 Task: Create report for student object.
Action: Mouse moved to (614, 111)
Screenshot: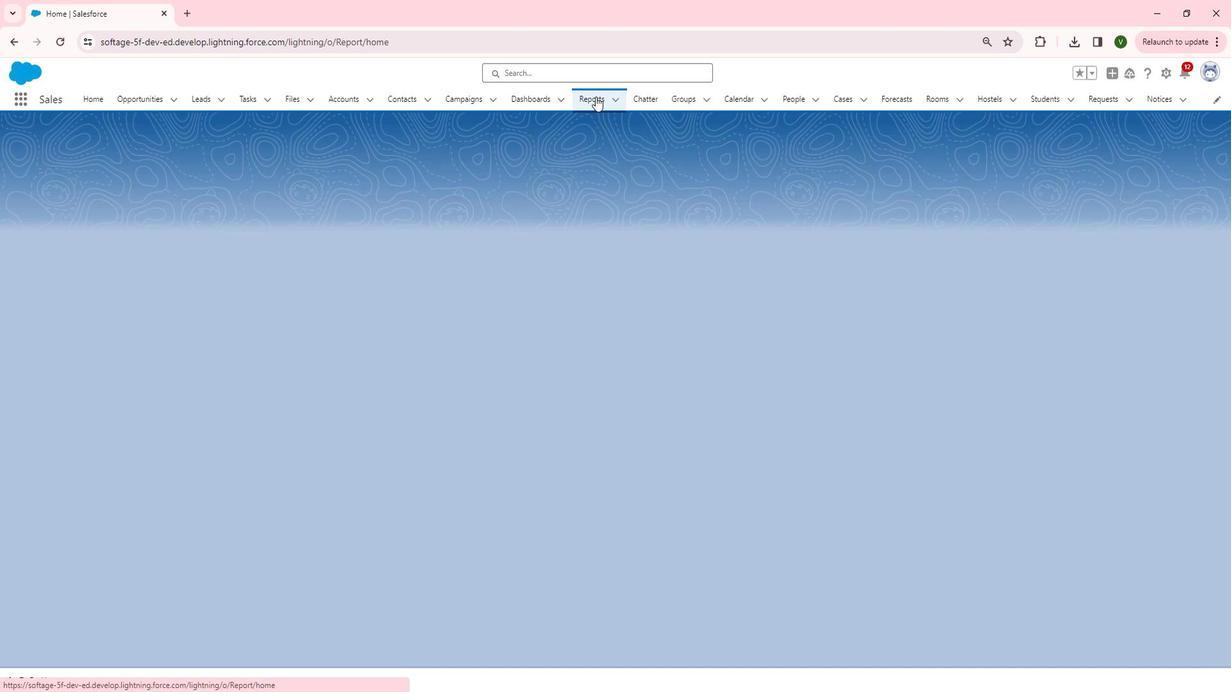 
Action: Mouse pressed left at (614, 111)
Screenshot: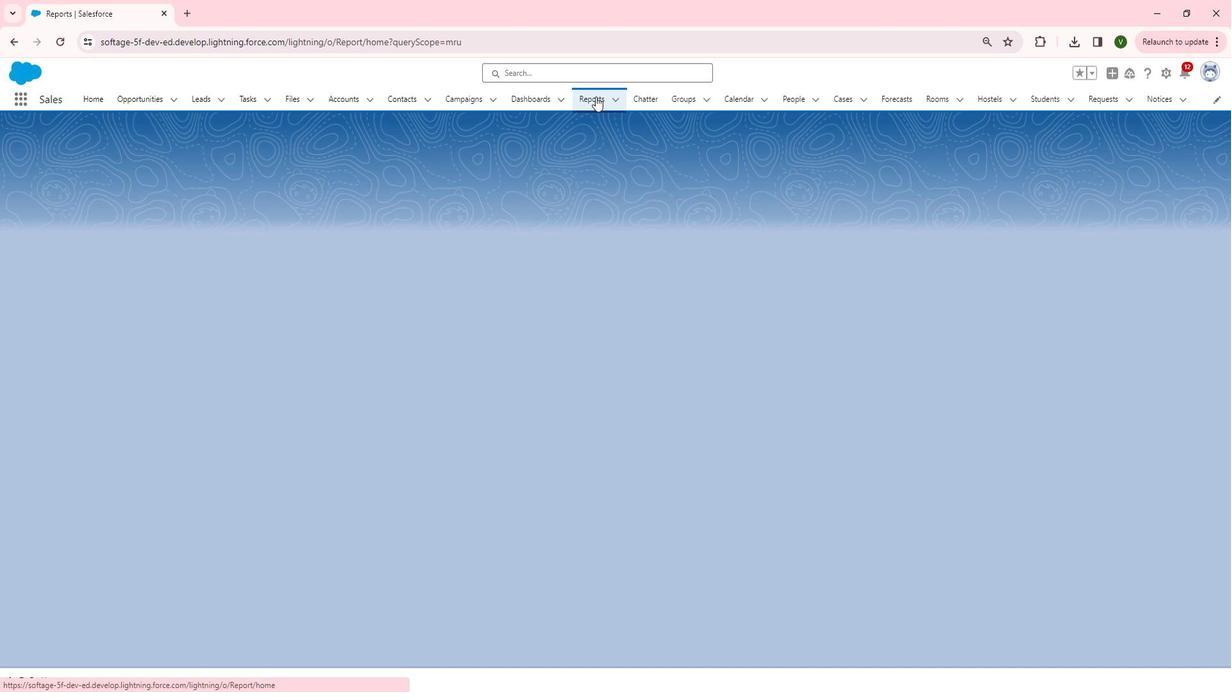 
Action: Mouse moved to (1118, 158)
Screenshot: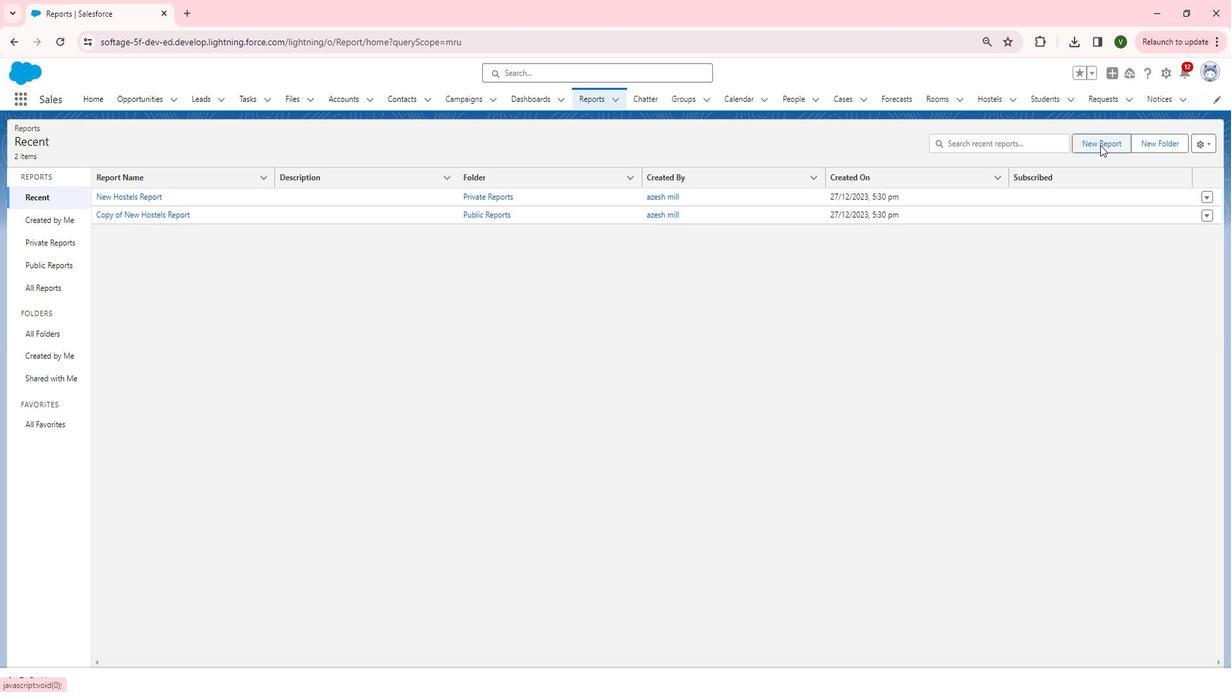 
Action: Mouse pressed left at (1118, 158)
Screenshot: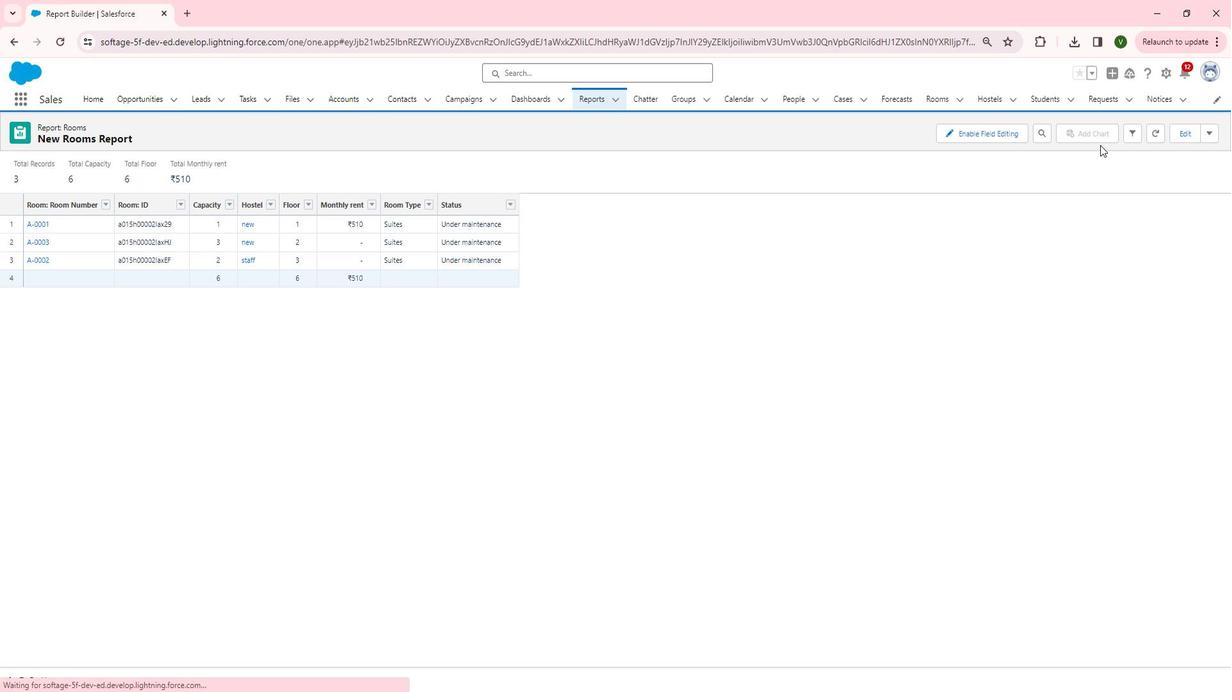 
Action: Mouse moved to (330, 263)
Screenshot: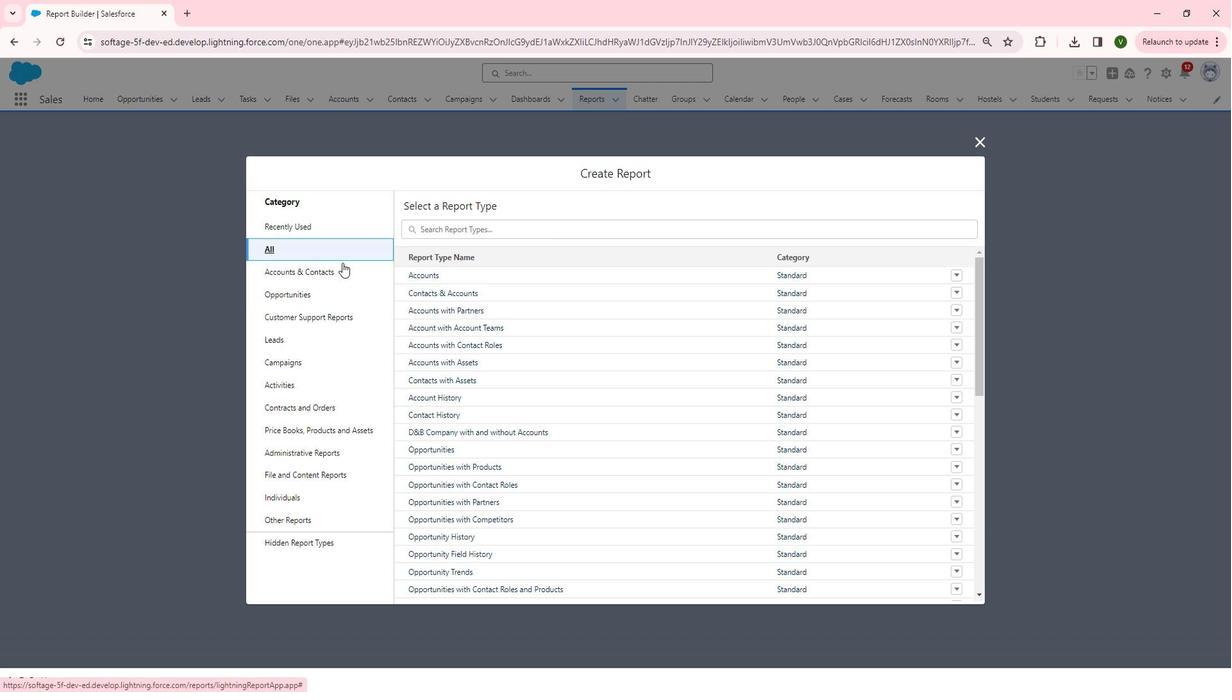 
Action: Mouse pressed left at (330, 263)
Screenshot: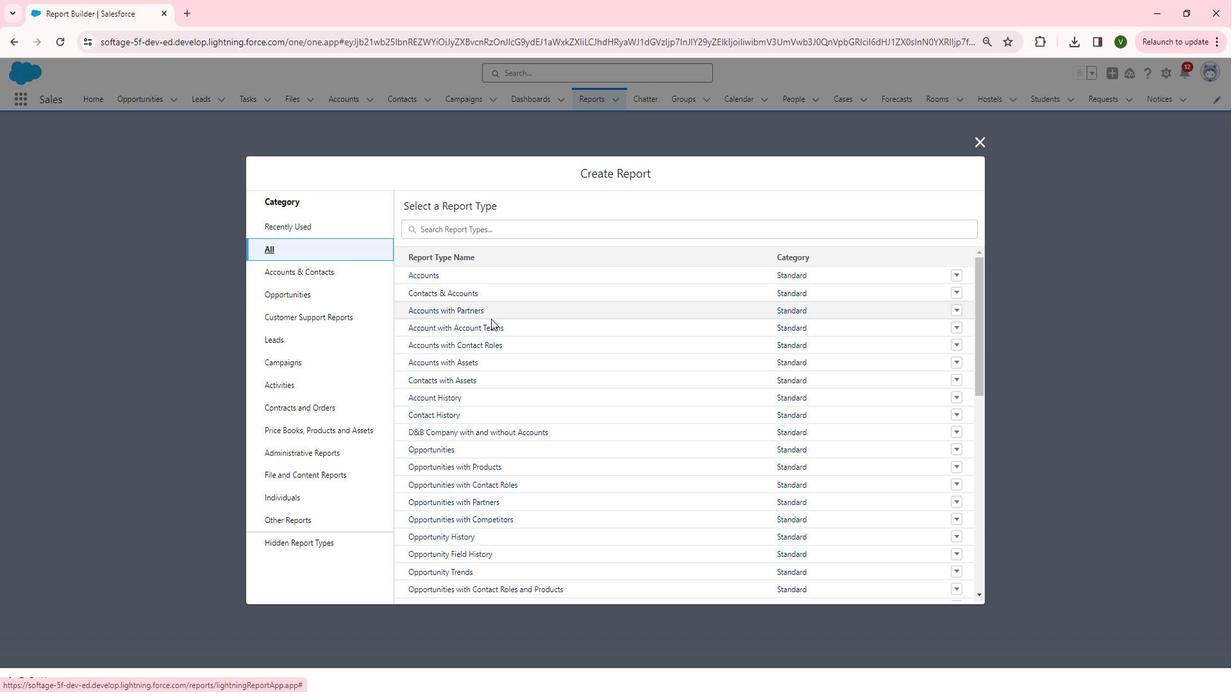 
Action: Mouse moved to (559, 382)
Screenshot: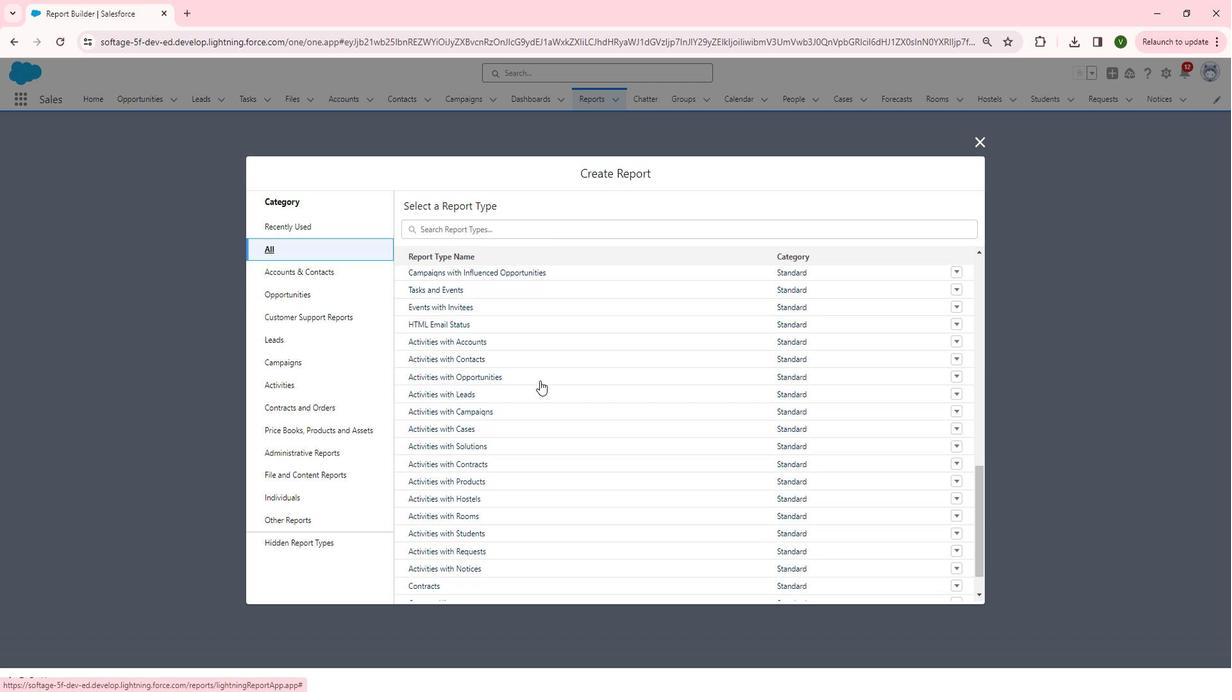 
Action: Mouse scrolled (559, 381) with delta (0, 0)
Screenshot: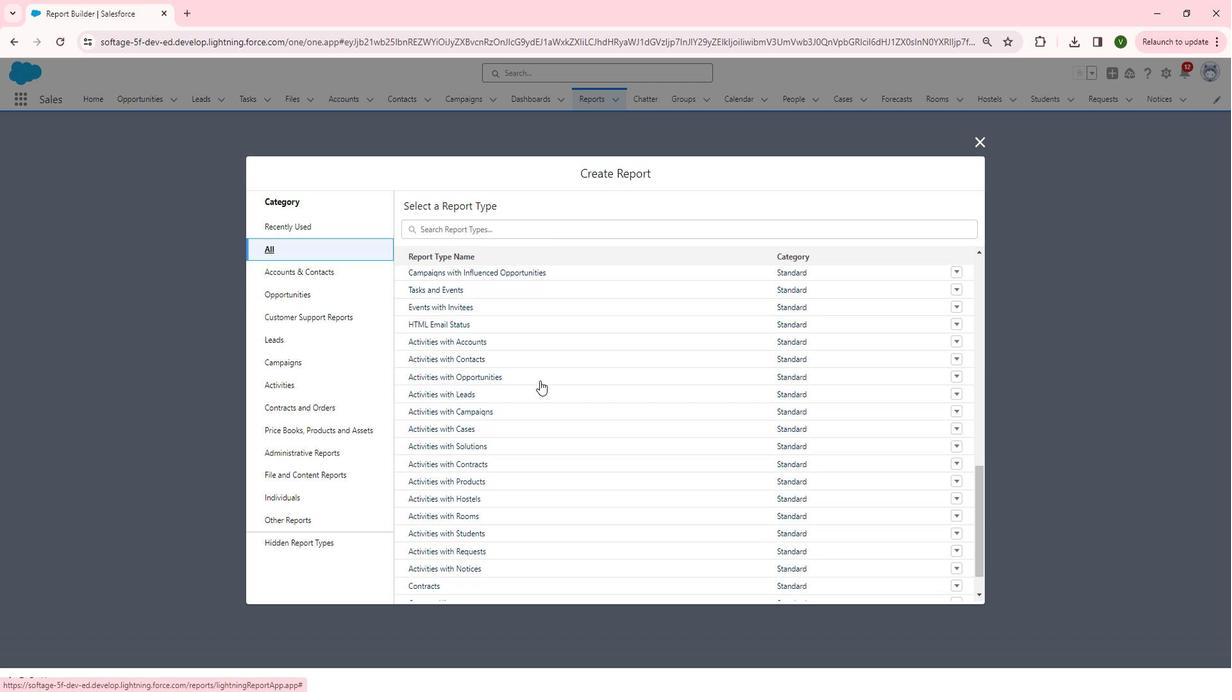 
Action: Mouse moved to (559, 384)
Screenshot: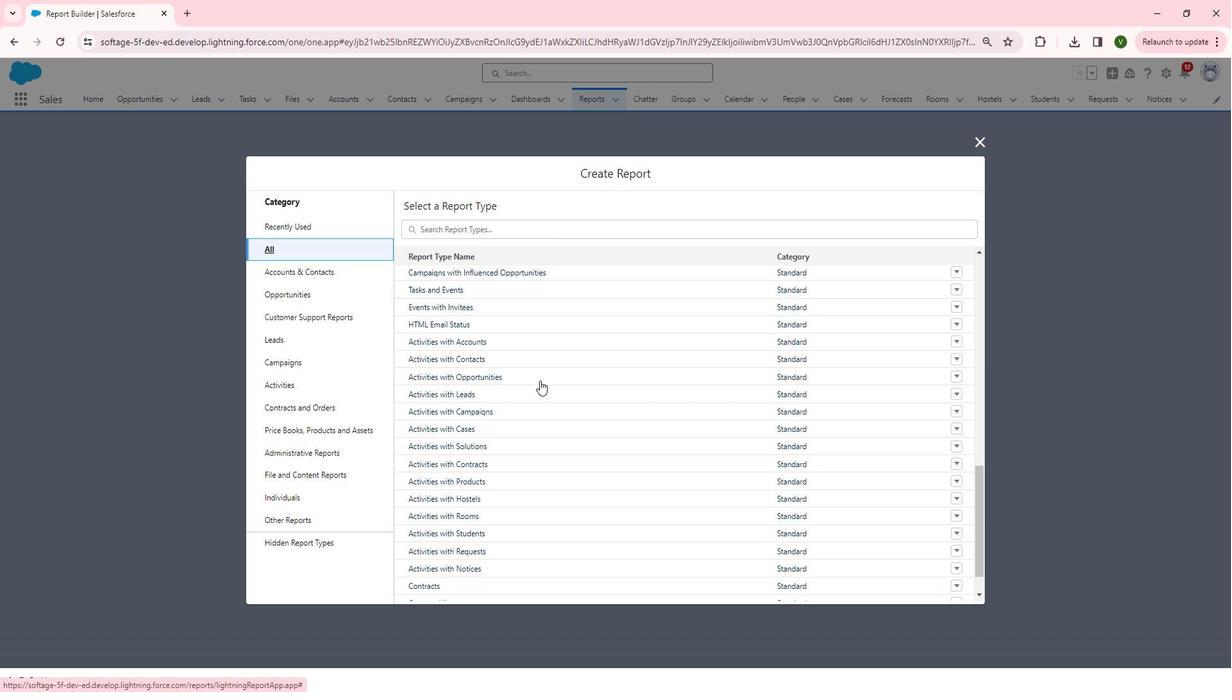 
Action: Mouse scrolled (559, 383) with delta (0, 0)
Screenshot: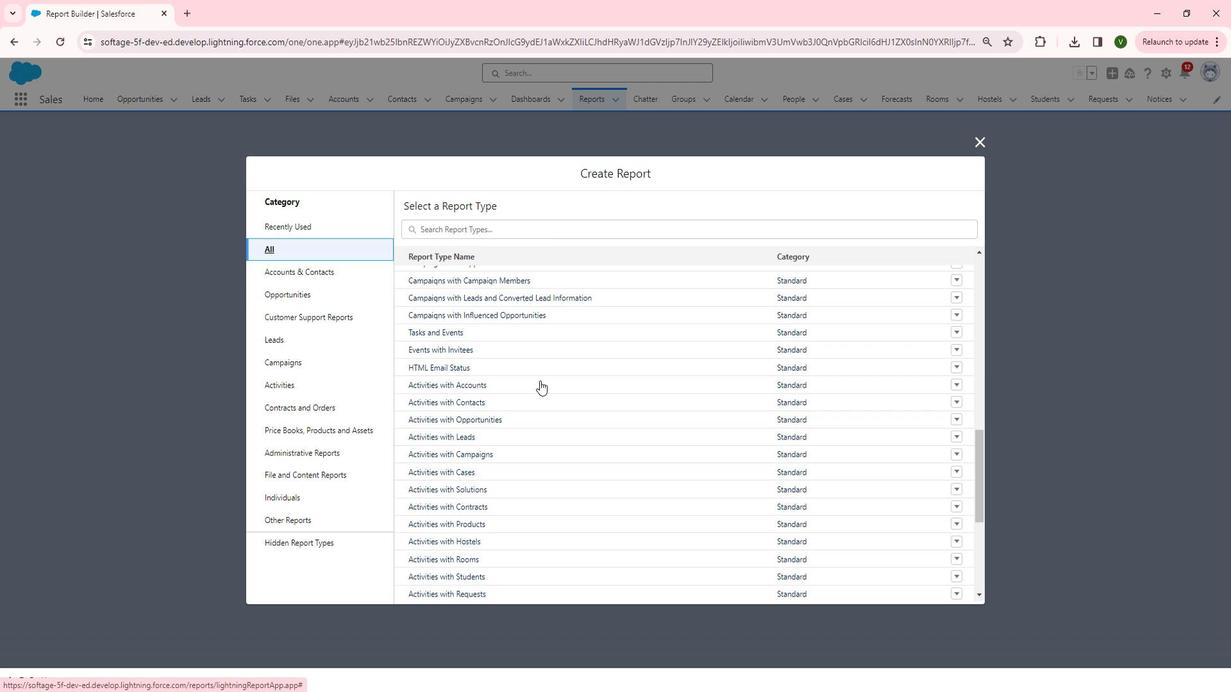 
Action: Mouse scrolled (559, 383) with delta (0, 0)
Screenshot: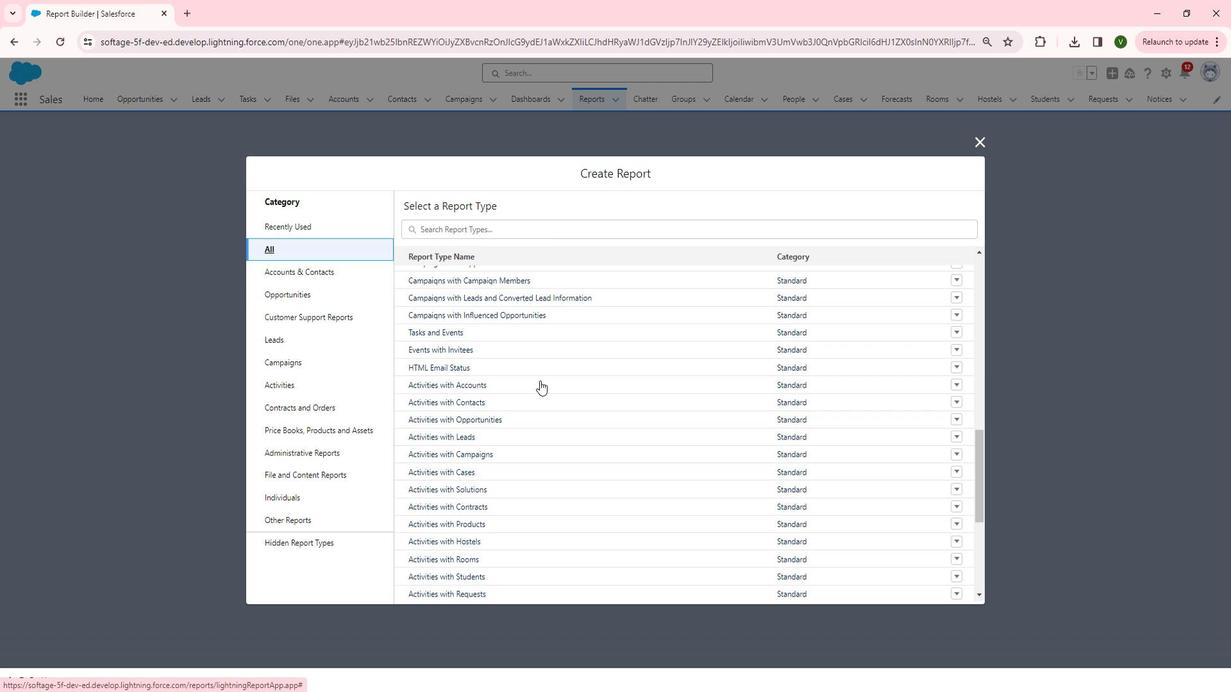 
Action: Mouse scrolled (559, 383) with delta (0, 0)
Screenshot: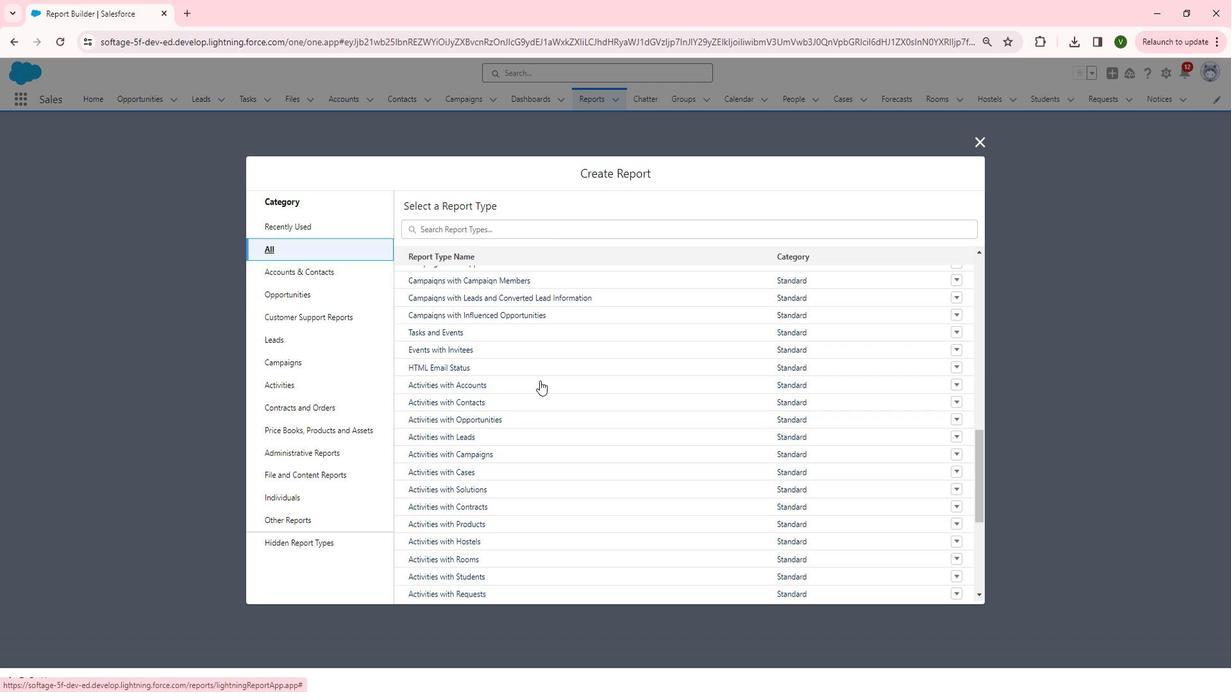 
Action: Mouse moved to (558, 385)
Screenshot: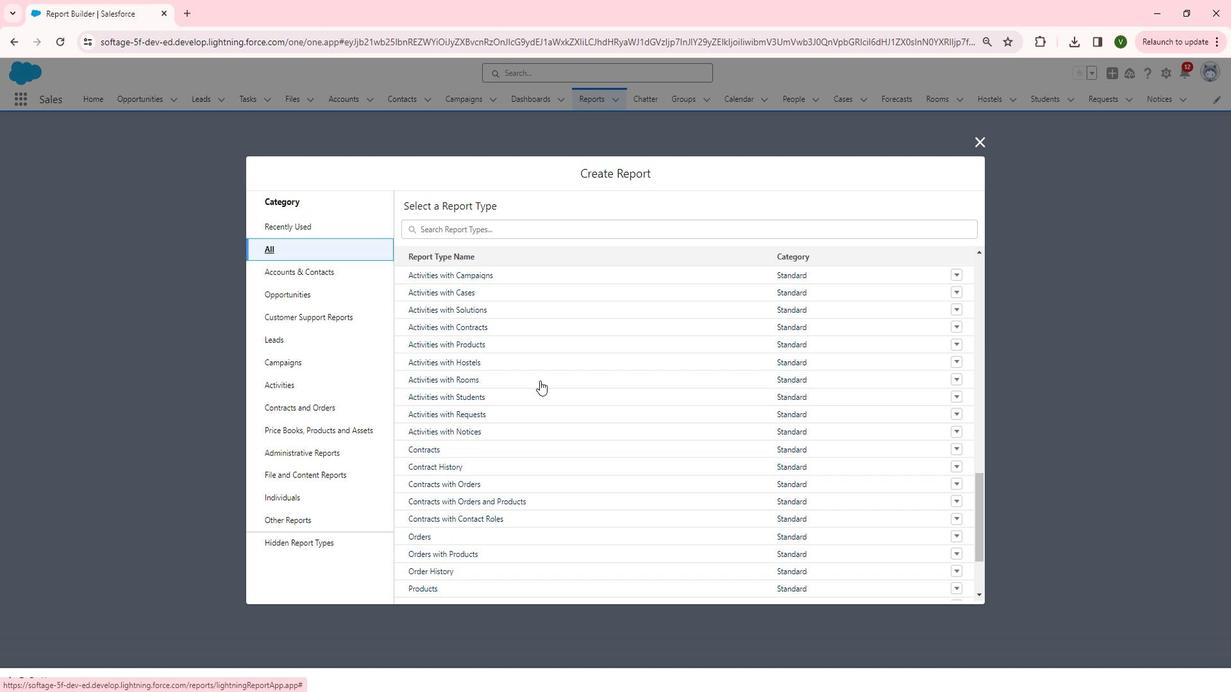 
Action: Mouse scrolled (558, 384) with delta (0, 0)
Screenshot: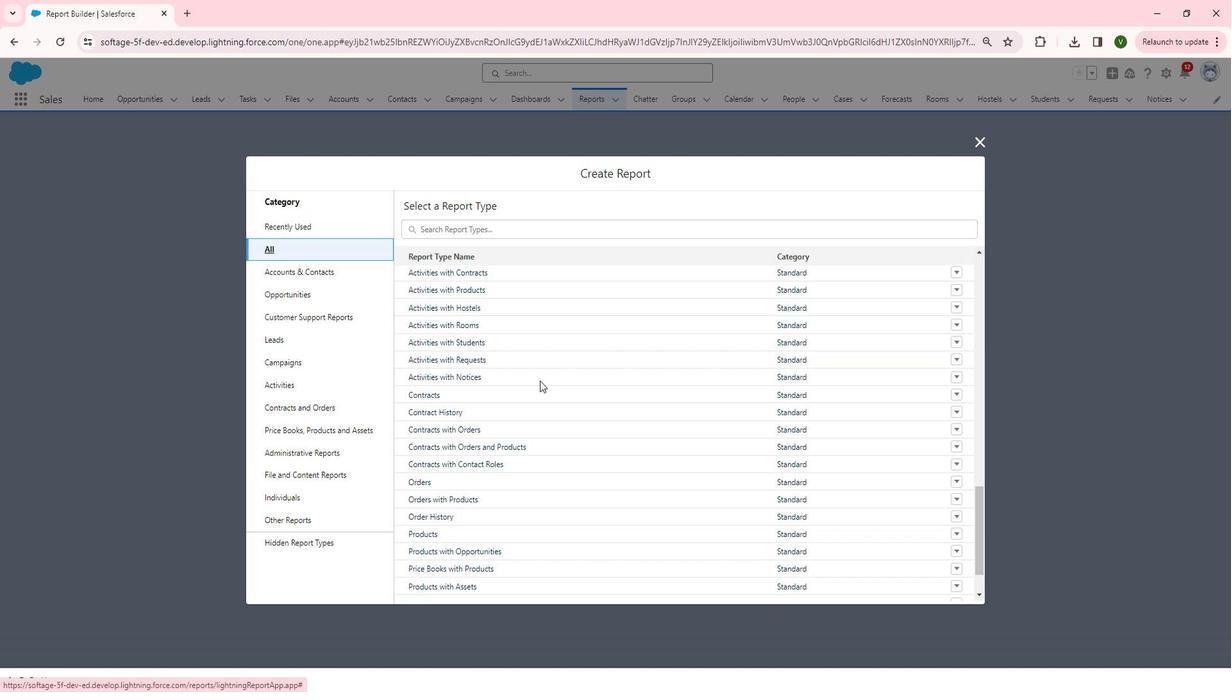 
Action: Mouse scrolled (558, 384) with delta (0, 0)
Screenshot: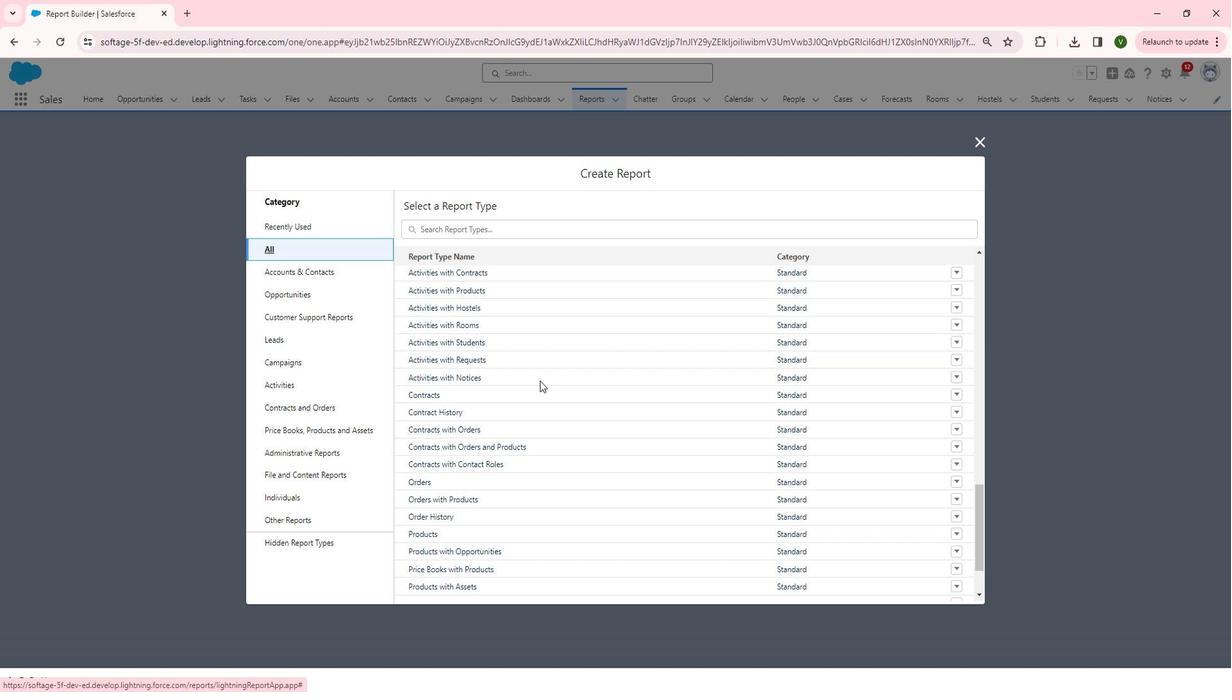 
Action: Mouse scrolled (558, 384) with delta (0, 0)
Screenshot: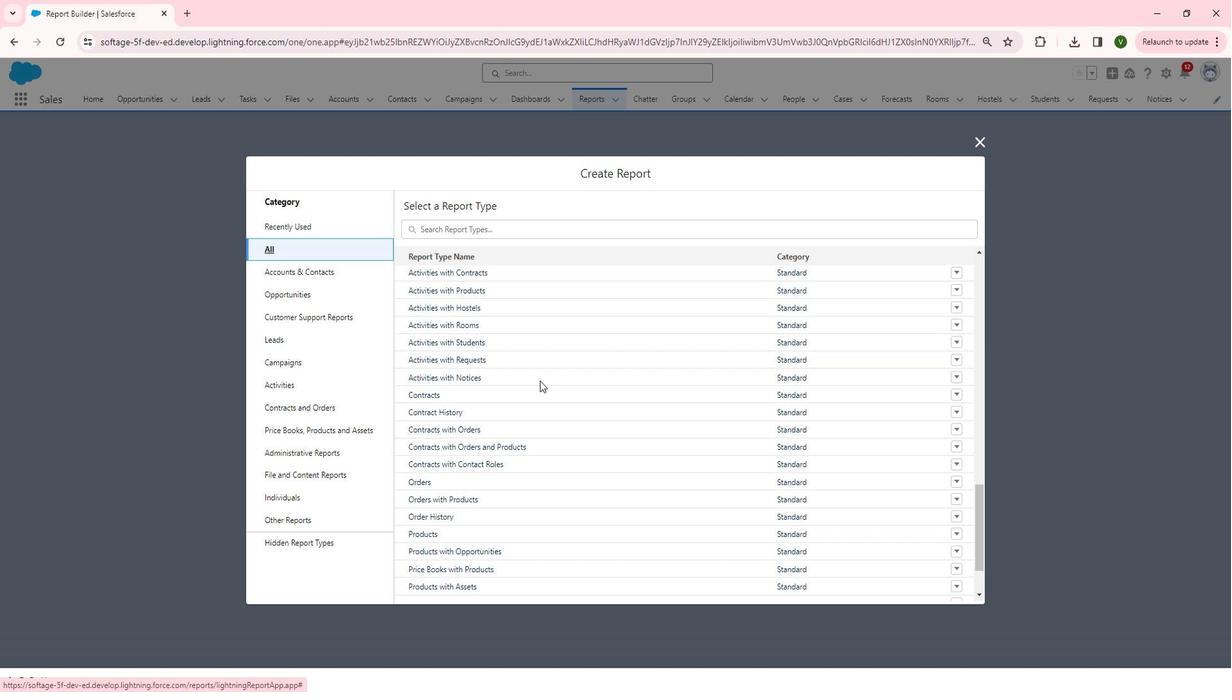 
Action: Mouse scrolled (558, 384) with delta (0, 0)
Screenshot: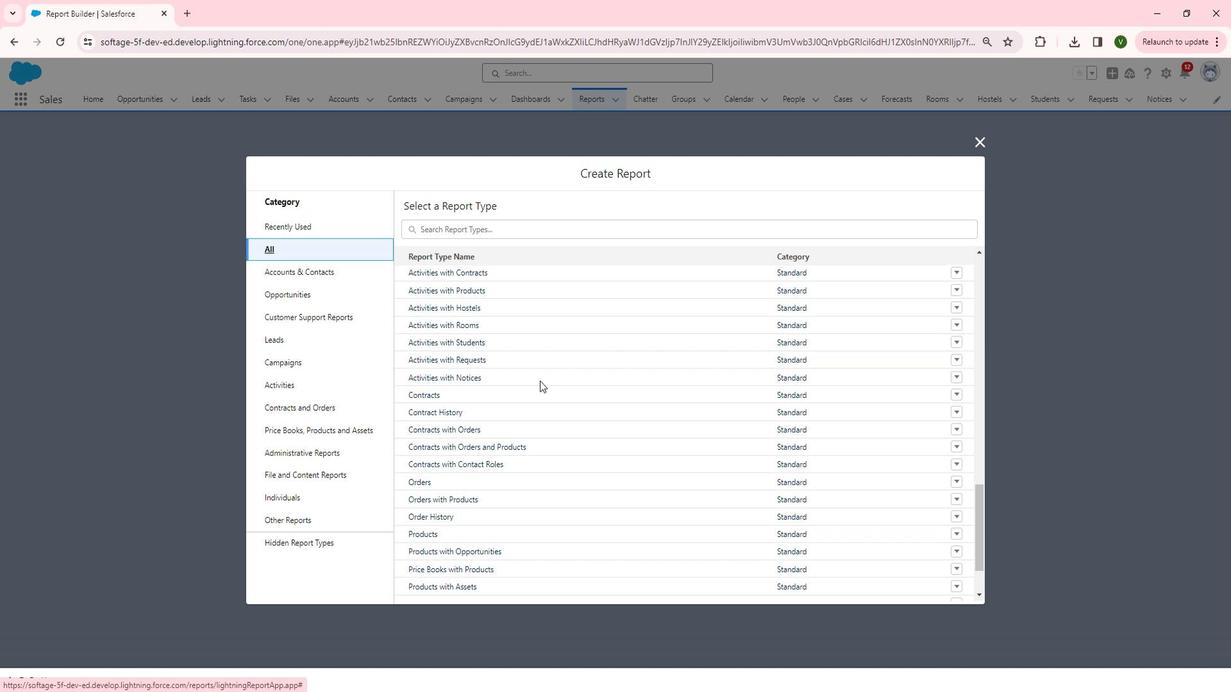 
Action: Mouse scrolled (558, 384) with delta (0, 0)
Screenshot: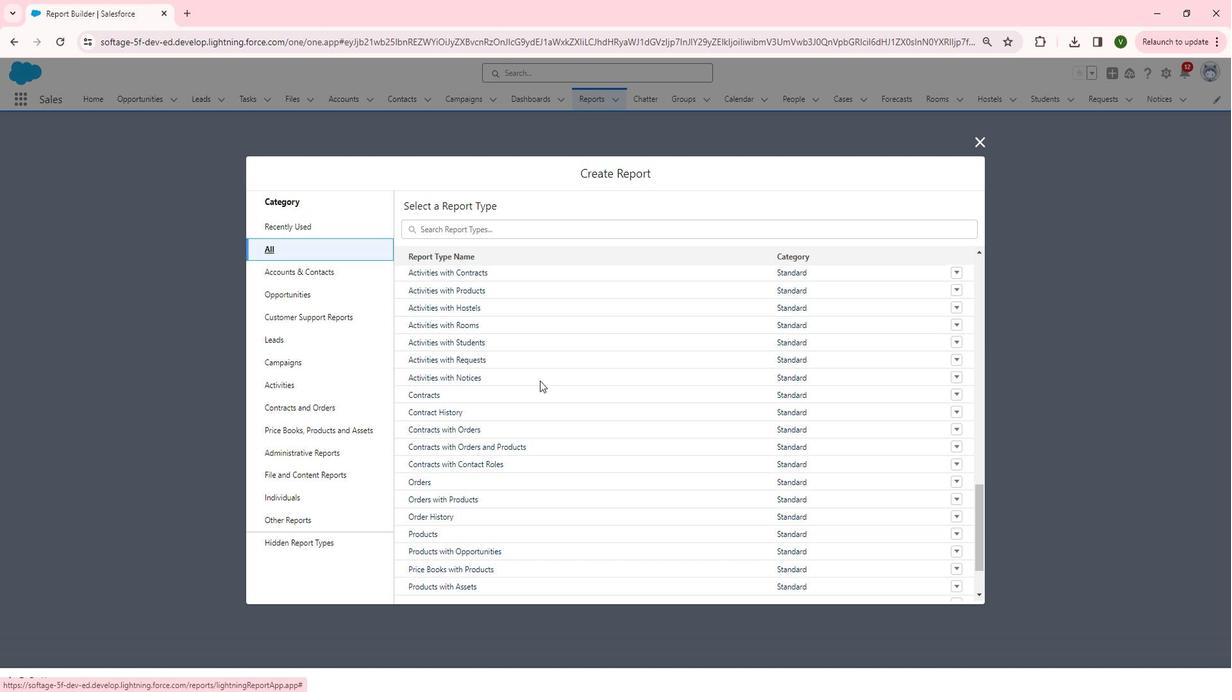 
Action: Mouse scrolled (558, 384) with delta (0, 0)
Screenshot: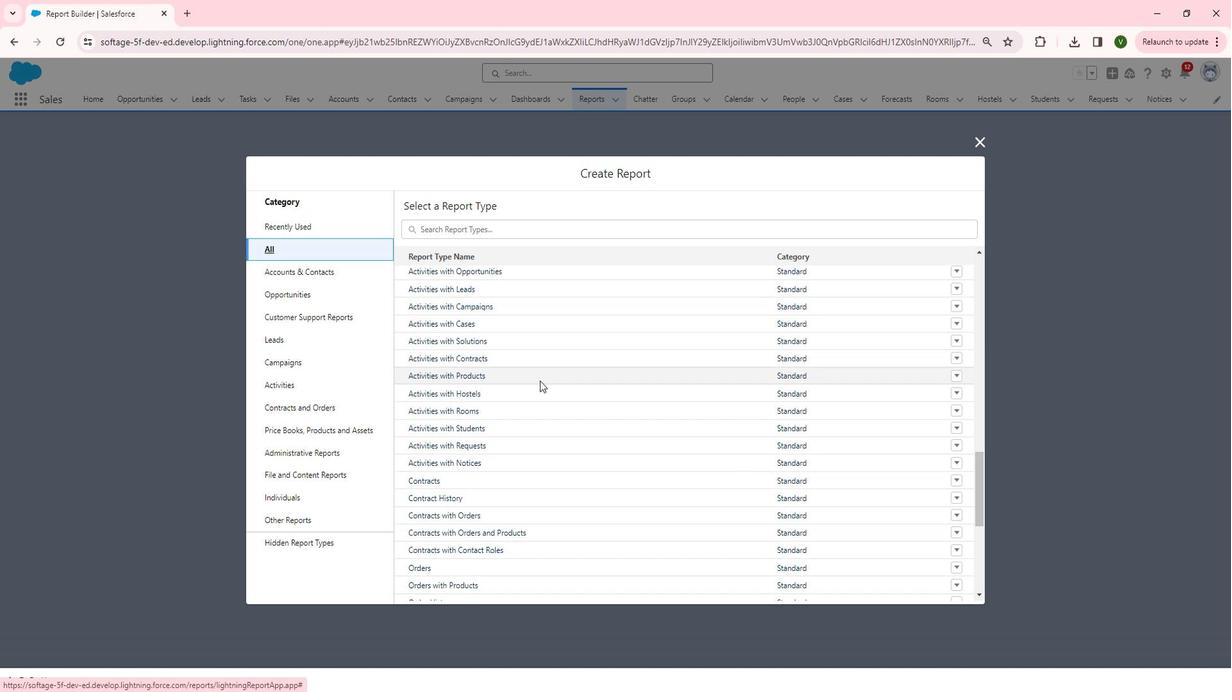 
Action: Mouse scrolled (558, 384) with delta (0, 0)
Screenshot: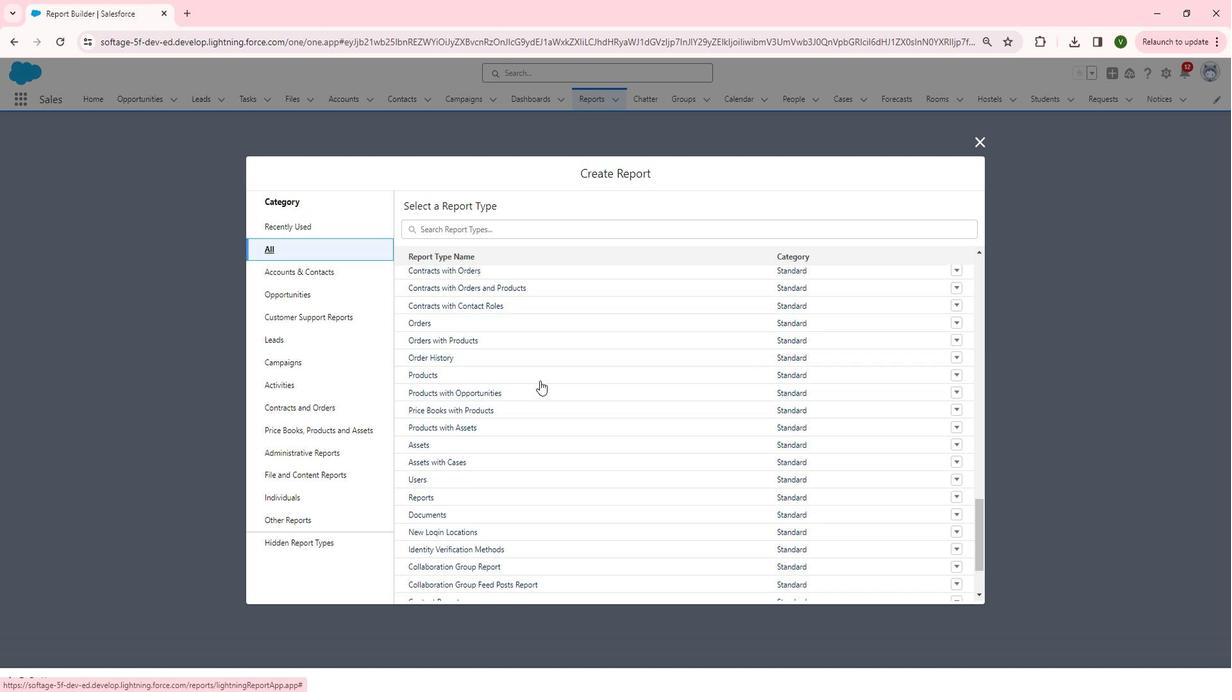 
Action: Mouse scrolled (558, 384) with delta (0, 0)
Screenshot: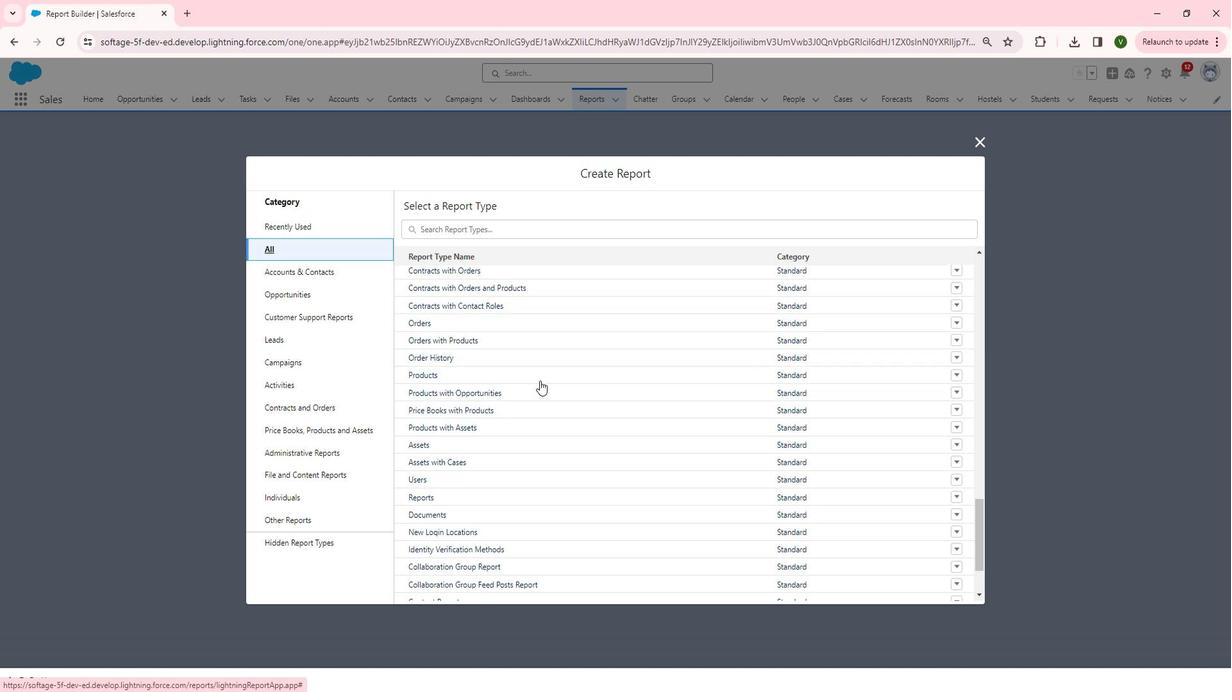 
Action: Mouse scrolled (558, 384) with delta (0, 0)
Screenshot: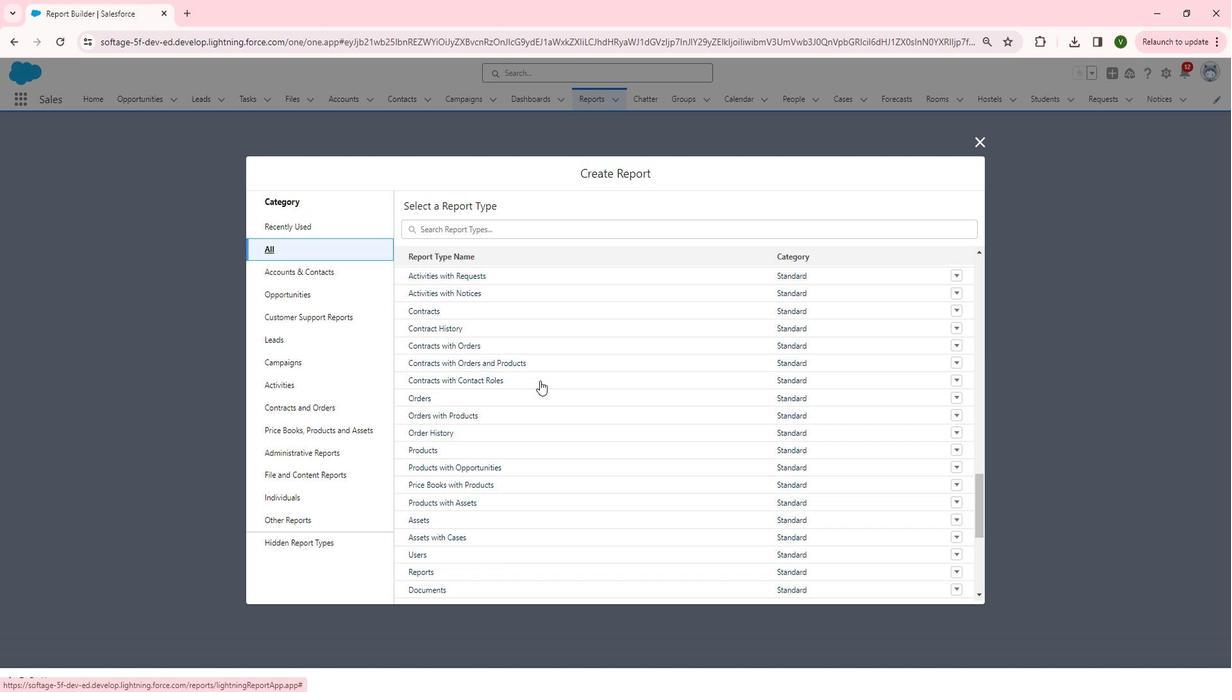 
Action: Mouse scrolled (558, 384) with delta (0, 0)
Screenshot: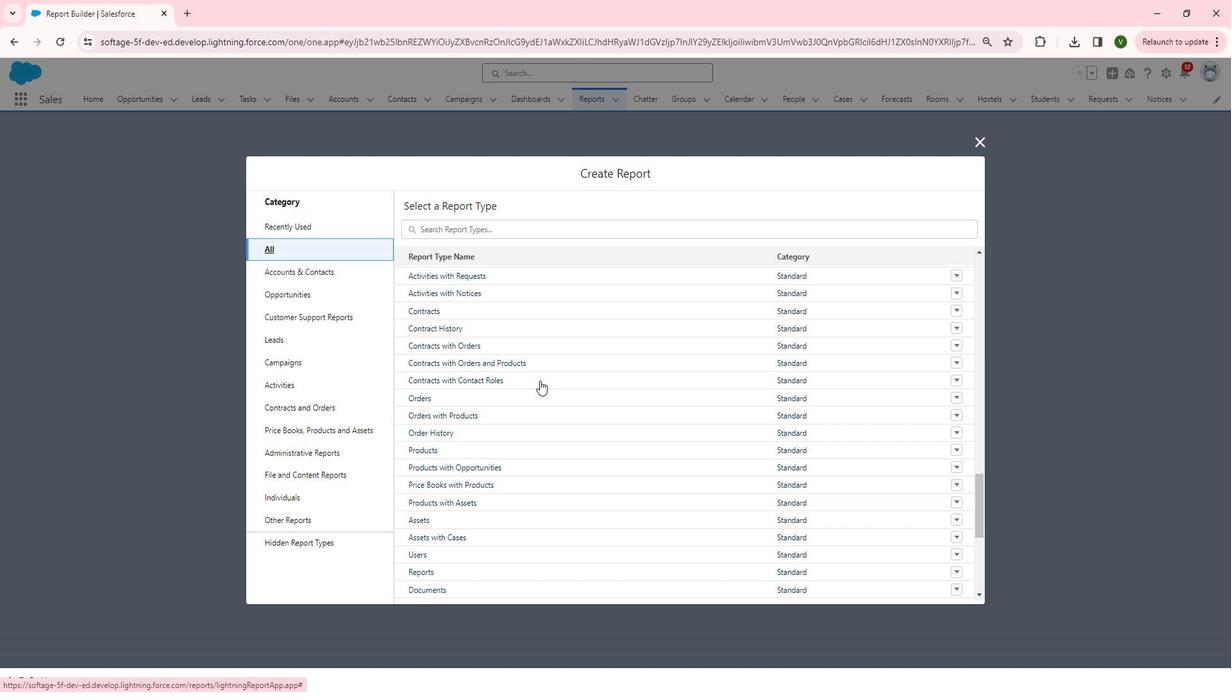 
Action: Mouse scrolled (558, 384) with delta (0, 0)
Screenshot: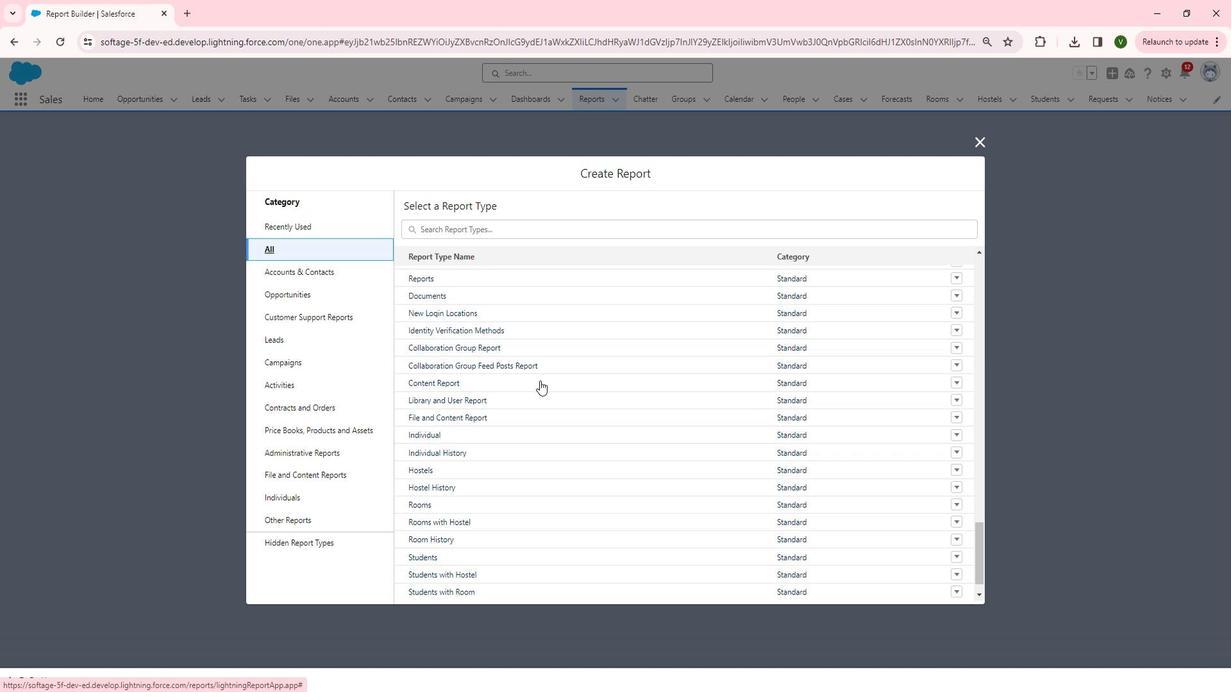 
Action: Mouse scrolled (558, 384) with delta (0, 0)
Screenshot: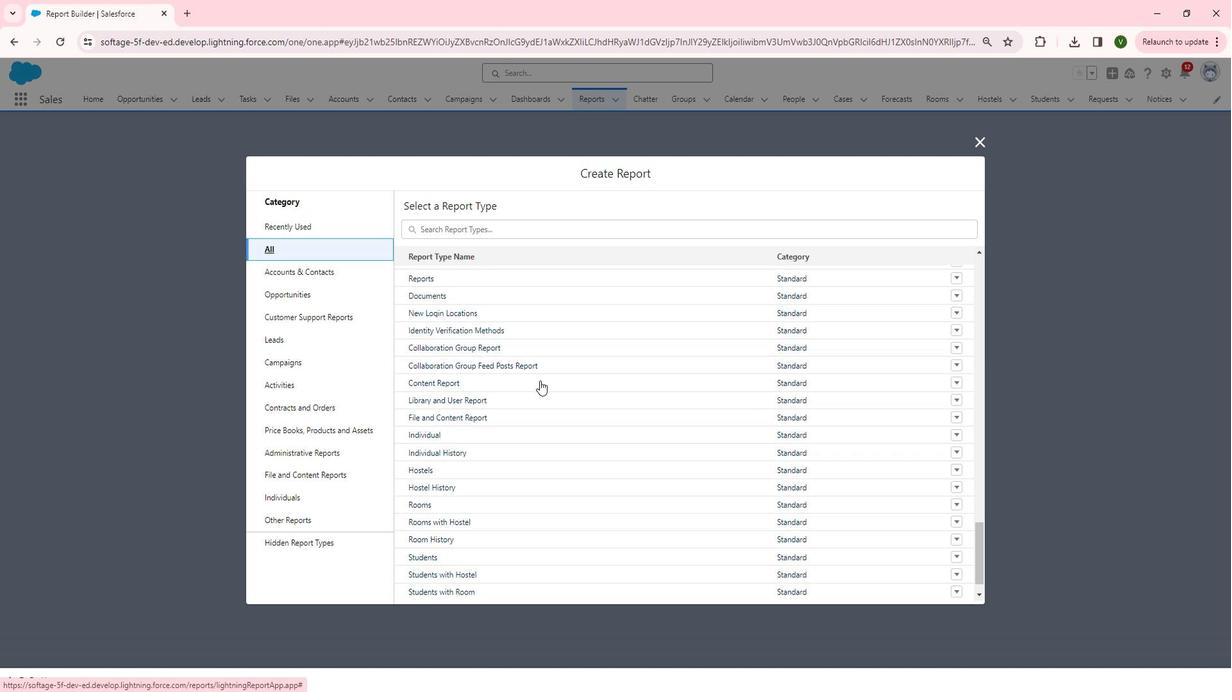 
Action: Mouse scrolled (558, 384) with delta (0, 0)
Screenshot: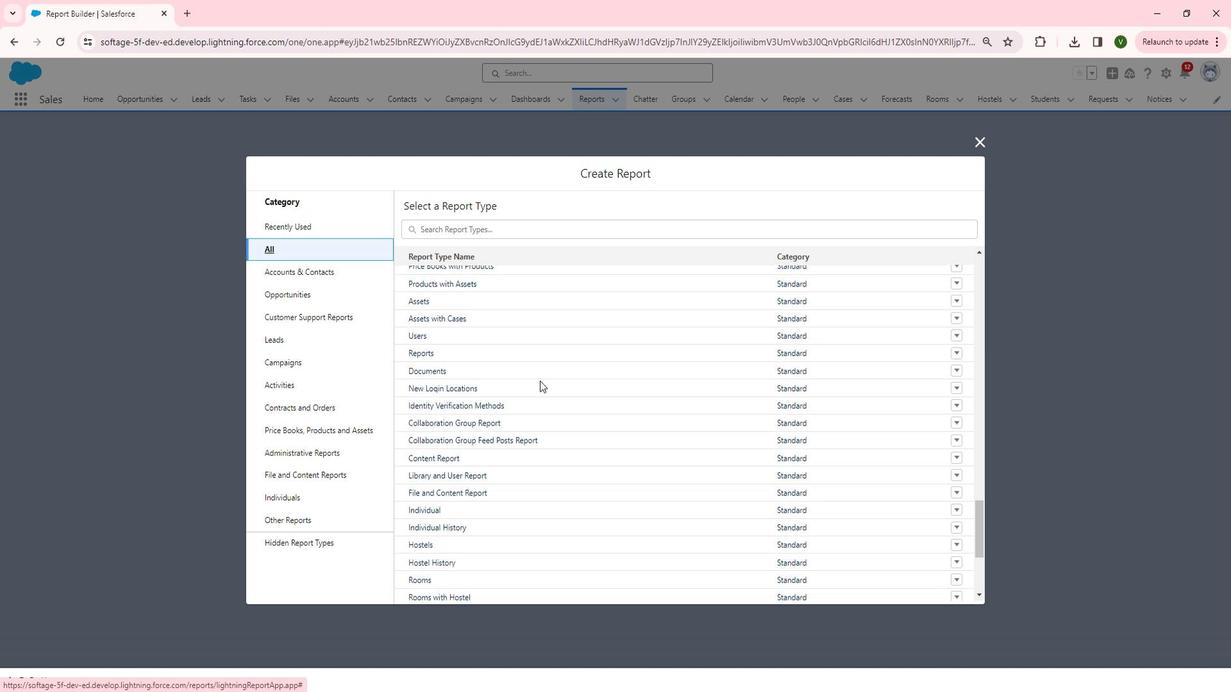 
Action: Mouse scrolled (558, 384) with delta (0, 0)
Screenshot: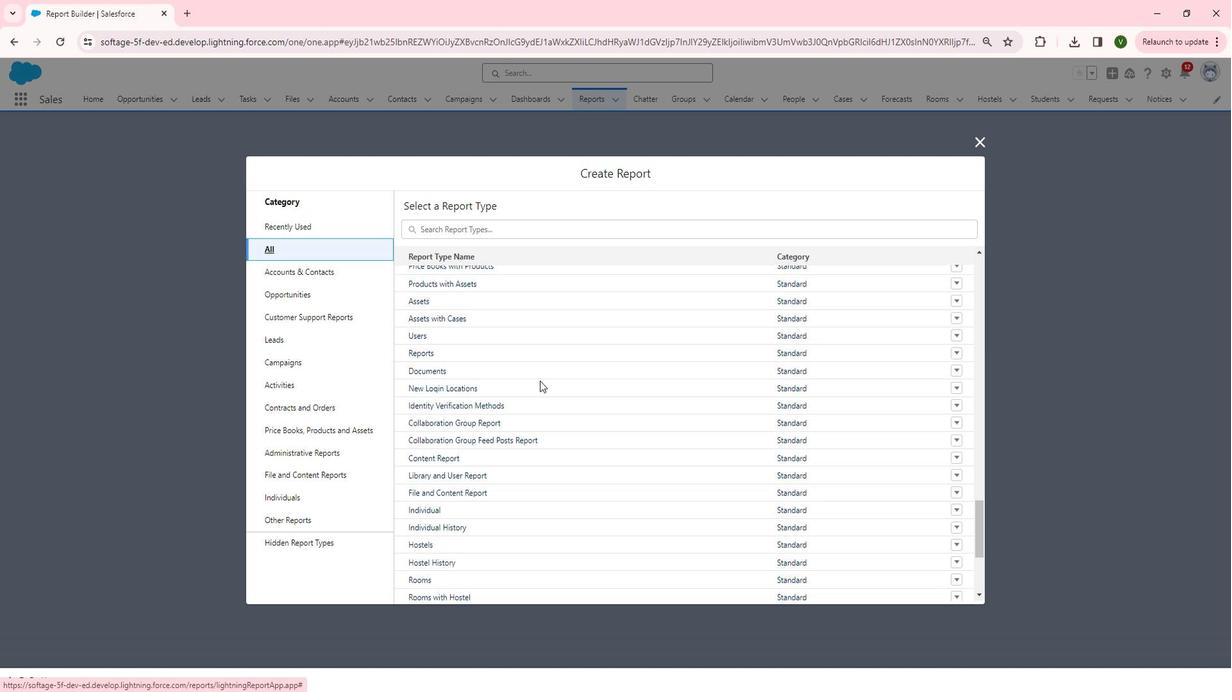 
Action: Mouse scrolled (558, 384) with delta (0, 0)
Screenshot: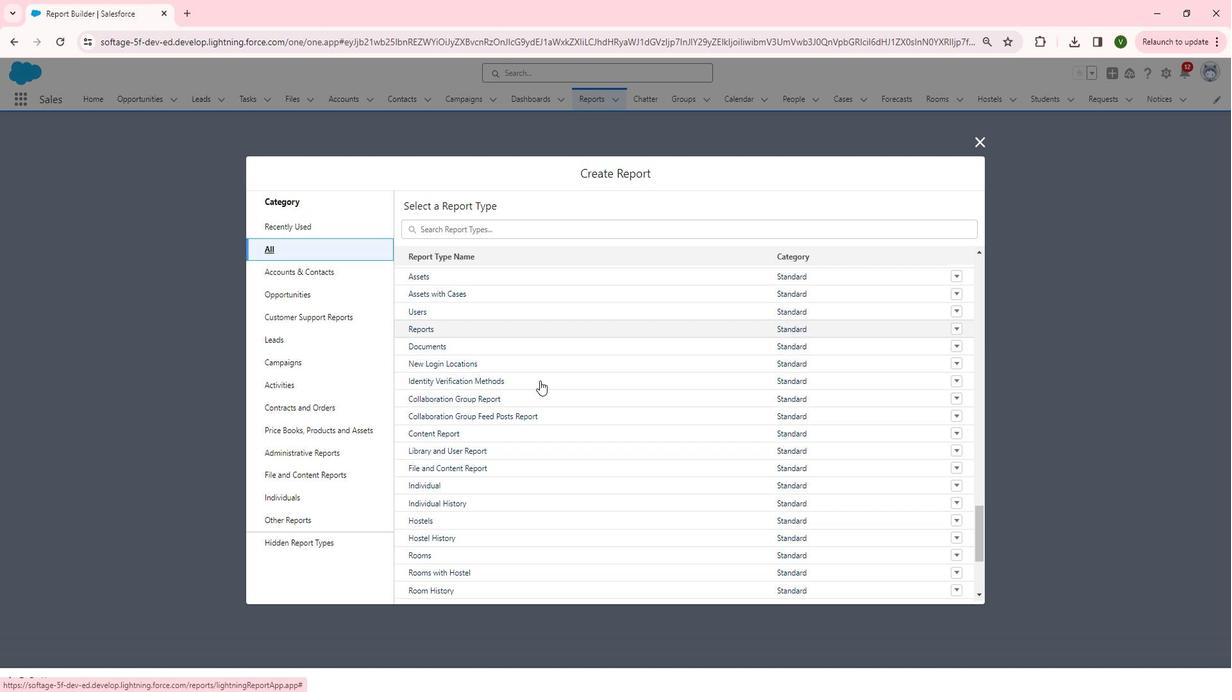
Action: Mouse scrolled (558, 384) with delta (0, 0)
Screenshot: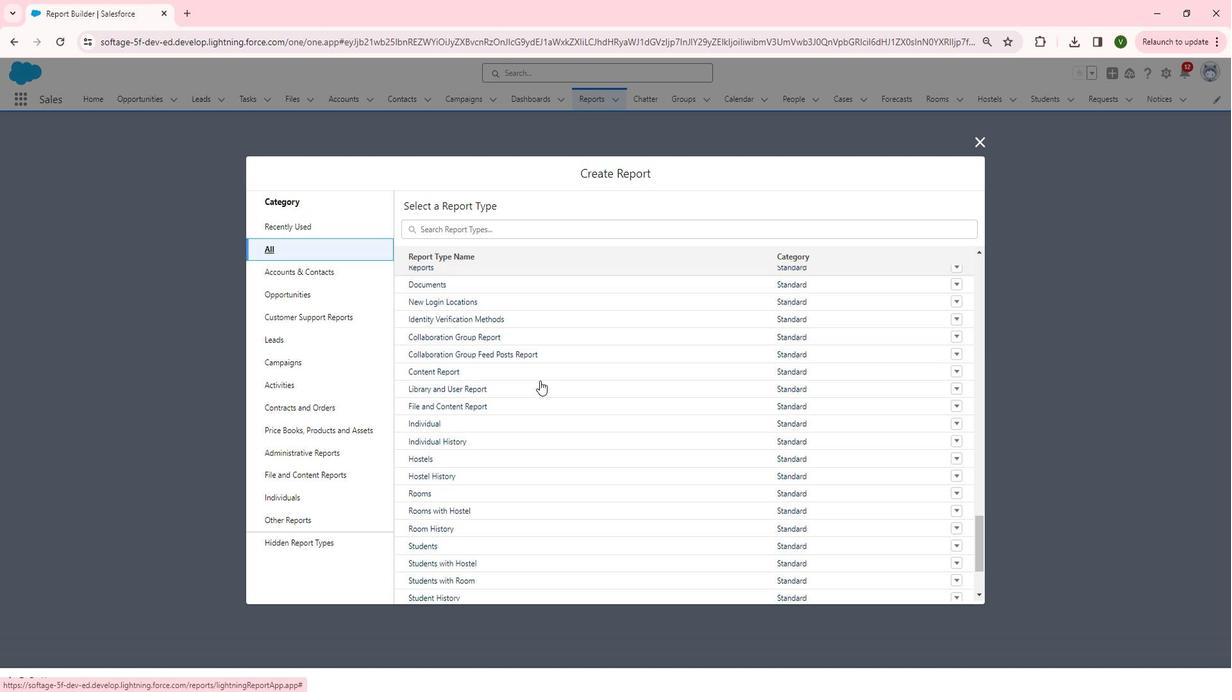 
Action: Mouse scrolled (558, 384) with delta (0, 0)
Screenshot: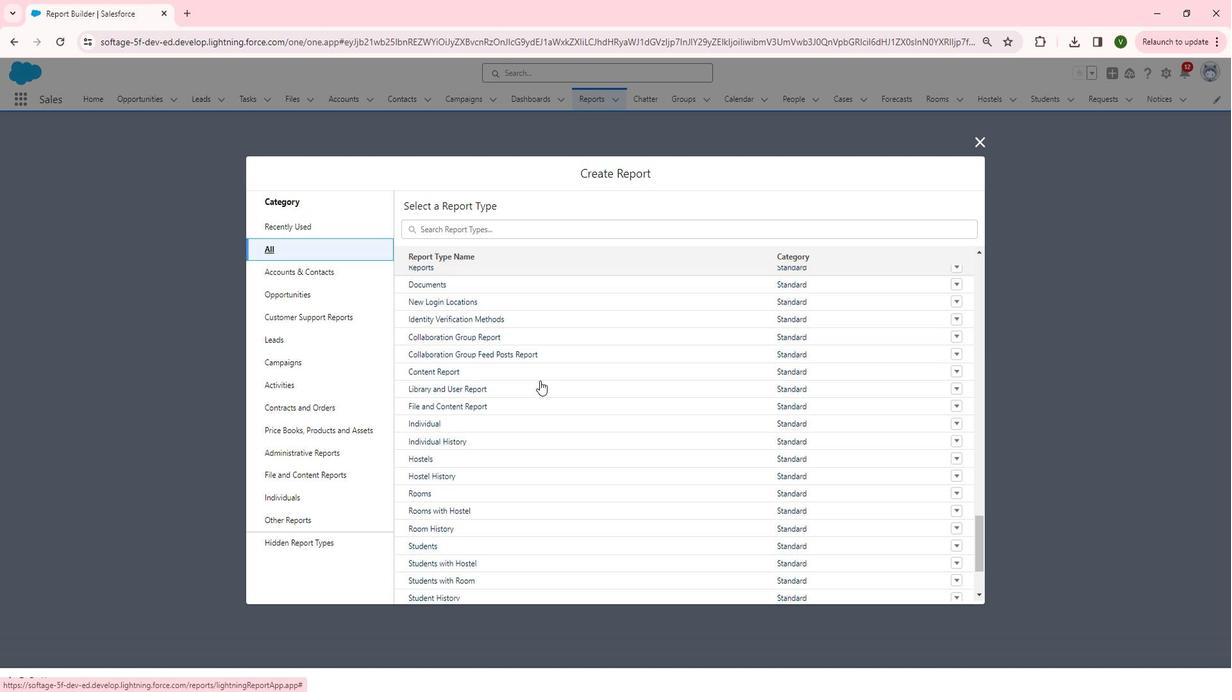 
Action: Mouse scrolled (558, 384) with delta (0, 0)
Screenshot: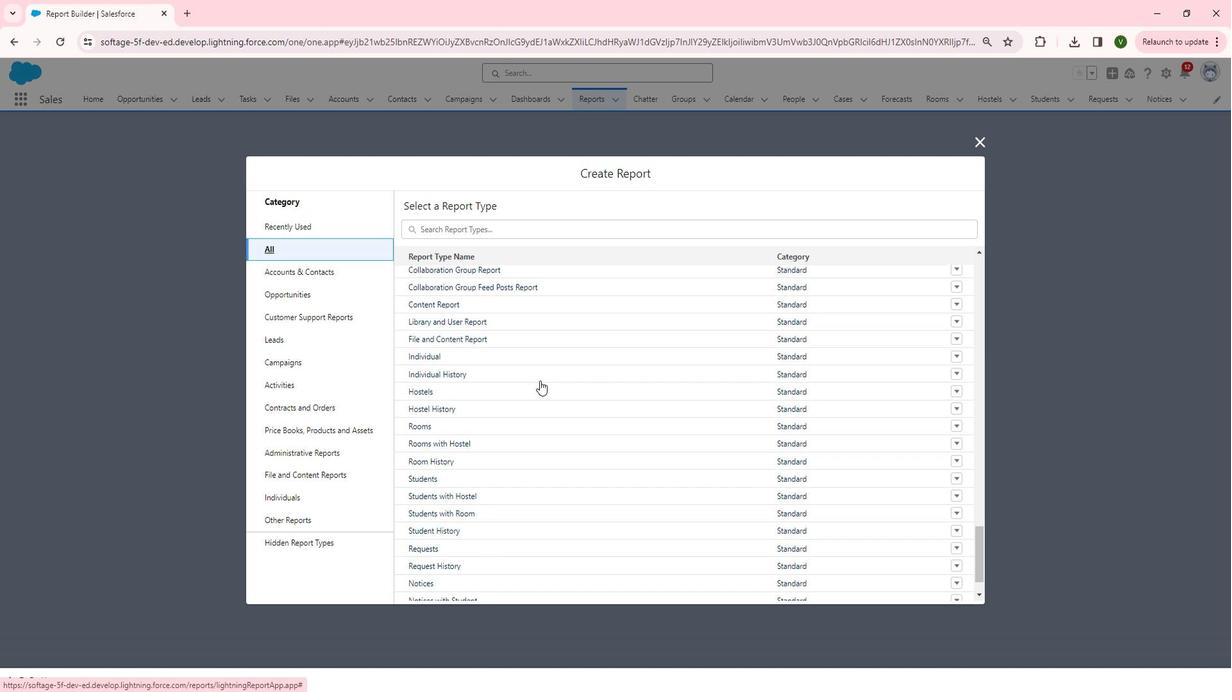 
Action: Mouse scrolled (558, 384) with delta (0, 0)
Screenshot: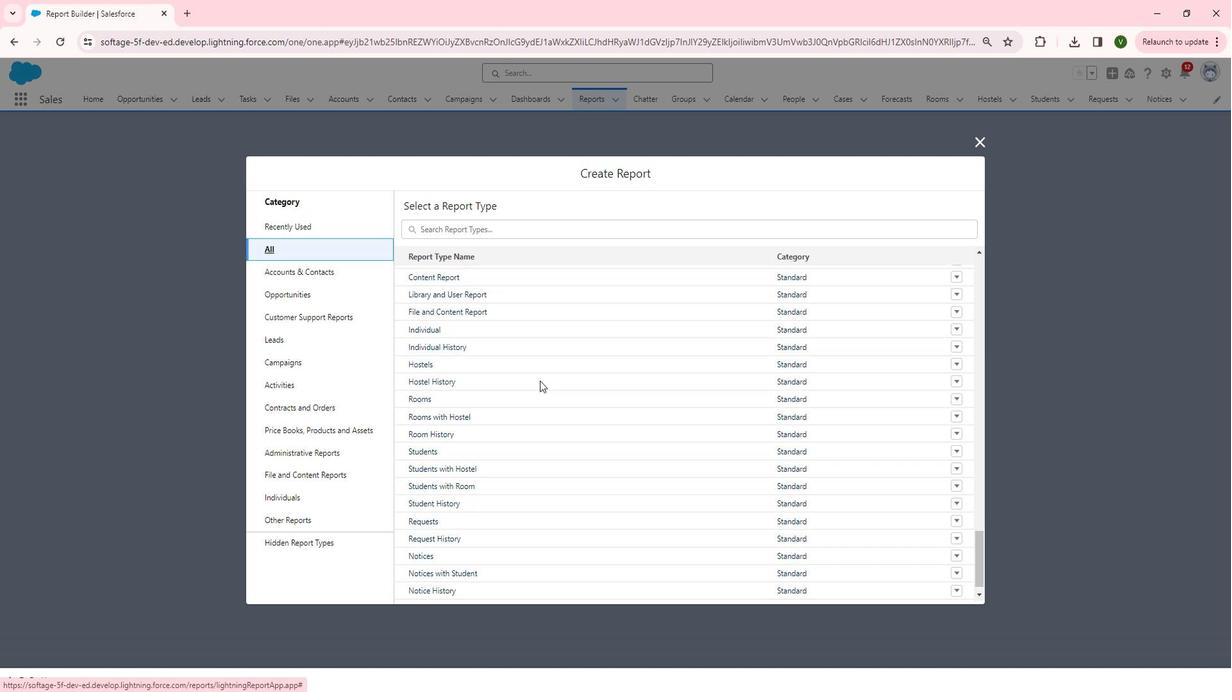 
Action: Mouse scrolled (558, 384) with delta (0, 0)
Screenshot: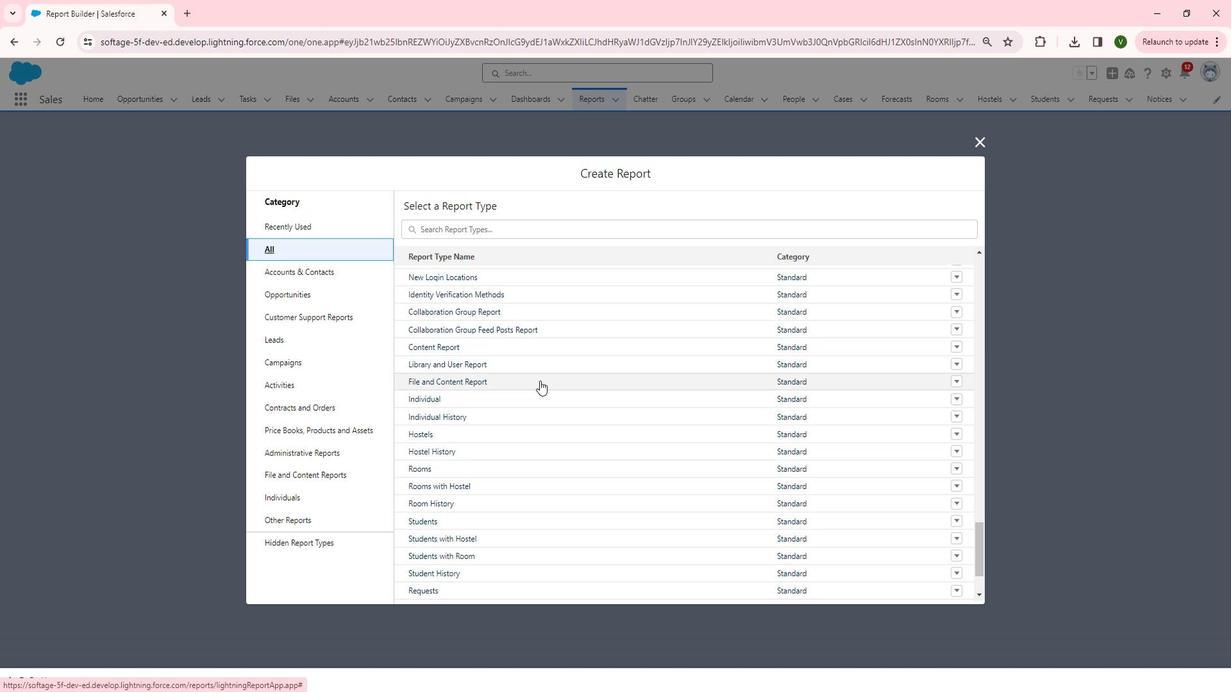 
Action: Mouse scrolled (558, 384) with delta (0, 0)
Screenshot: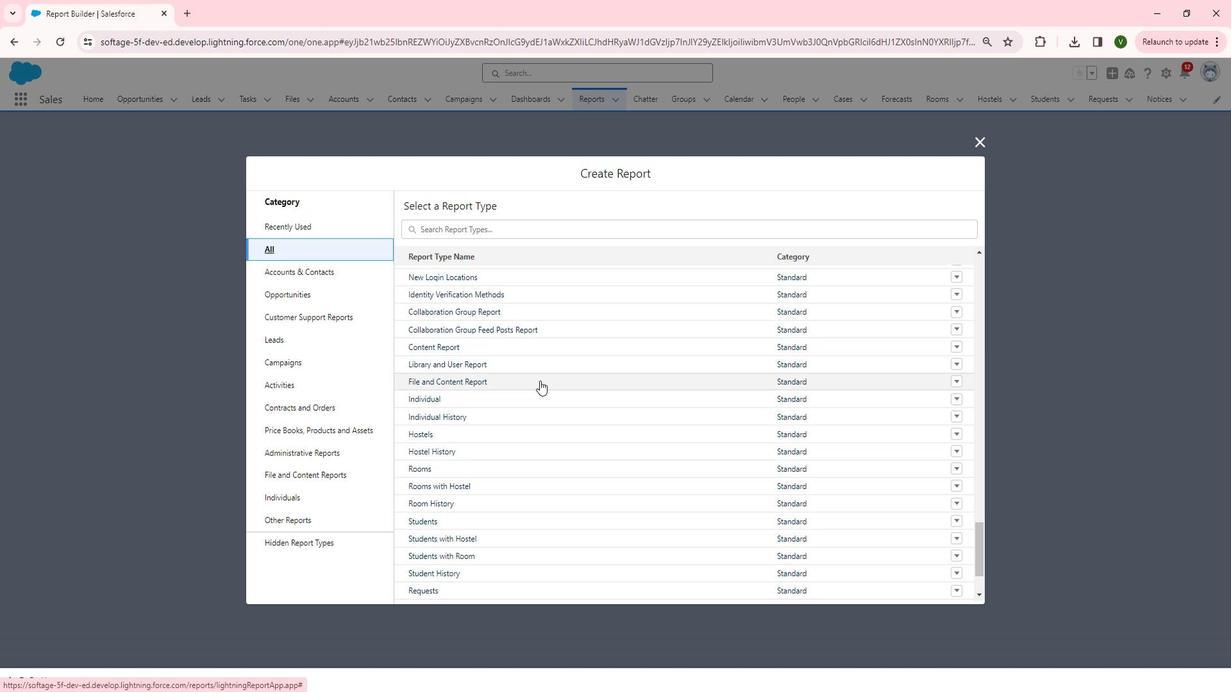 
Action: Mouse scrolled (558, 384) with delta (0, 0)
Screenshot: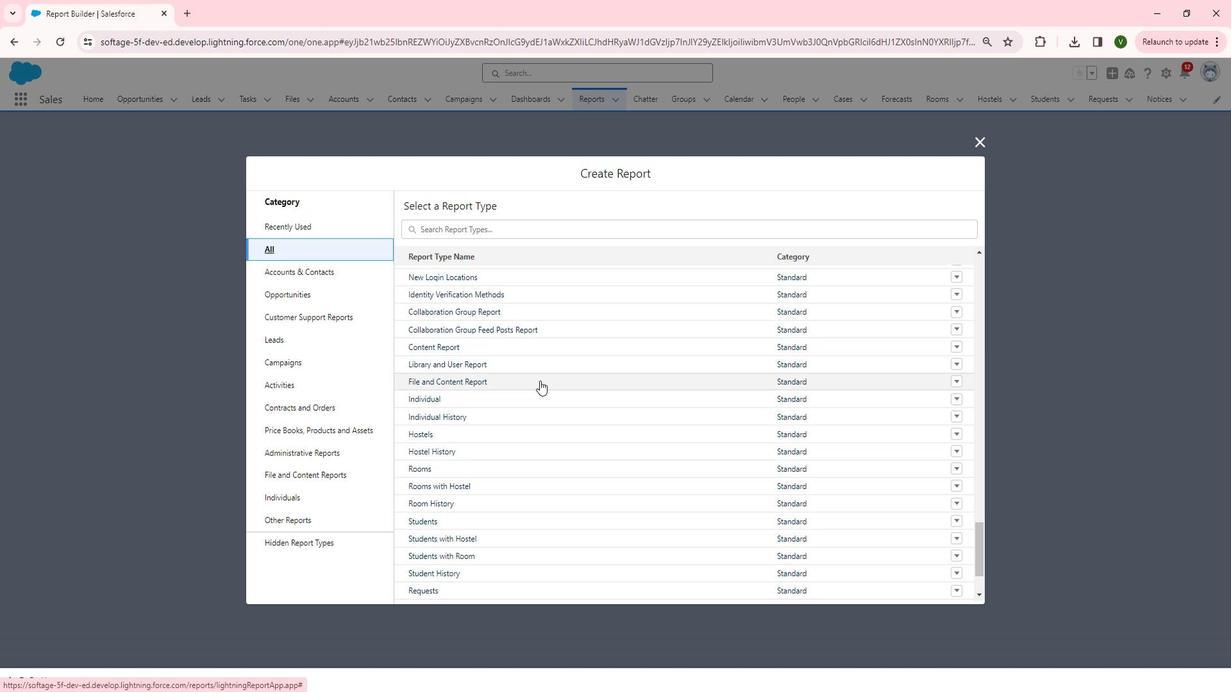 
Action: Mouse scrolled (558, 384) with delta (0, 0)
Screenshot: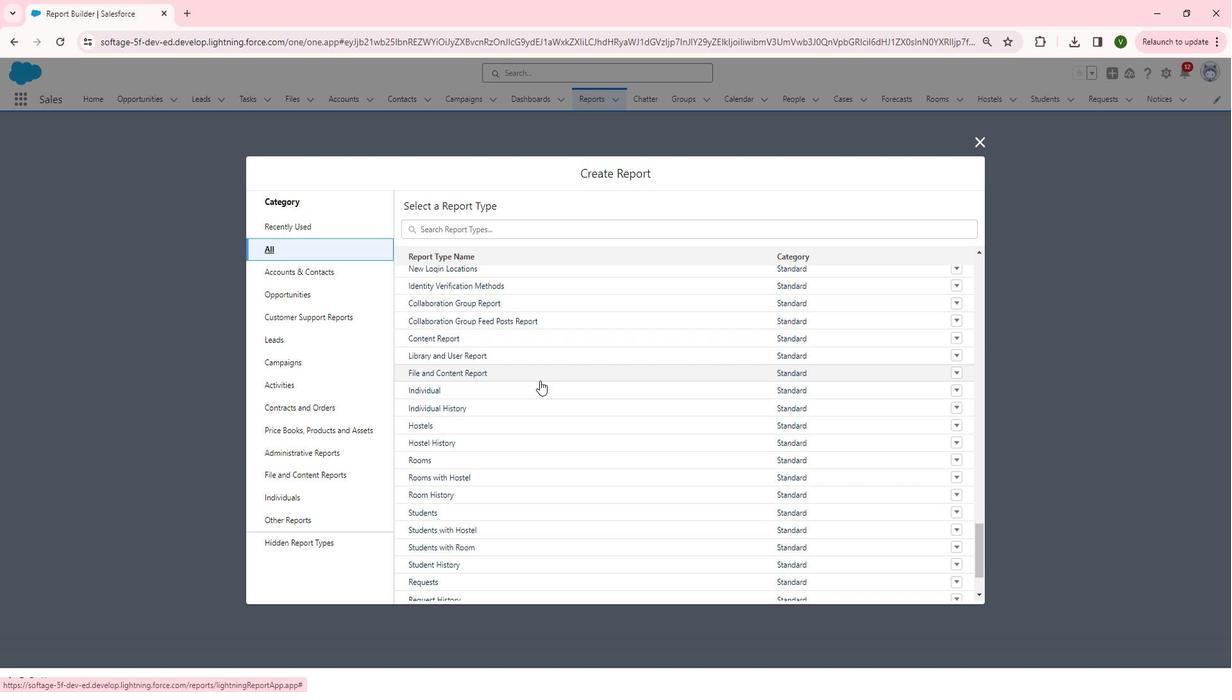 
Action: Mouse scrolled (558, 384) with delta (0, 0)
Screenshot: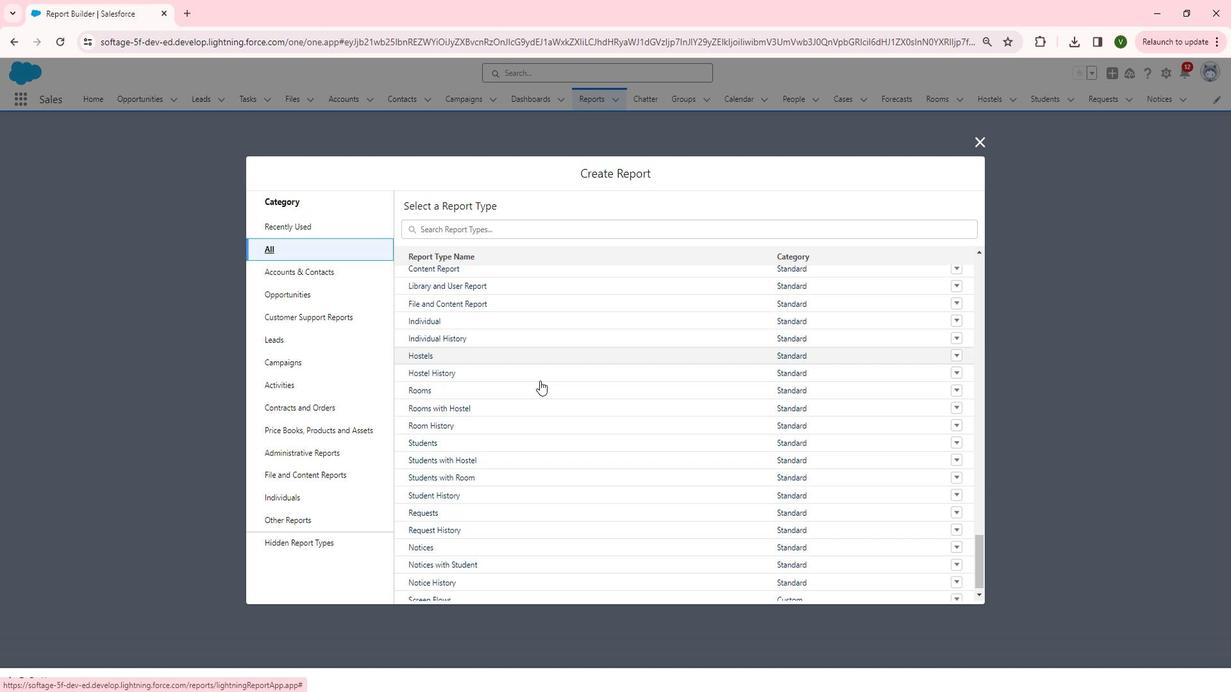 
Action: Mouse scrolled (558, 384) with delta (0, 0)
Screenshot: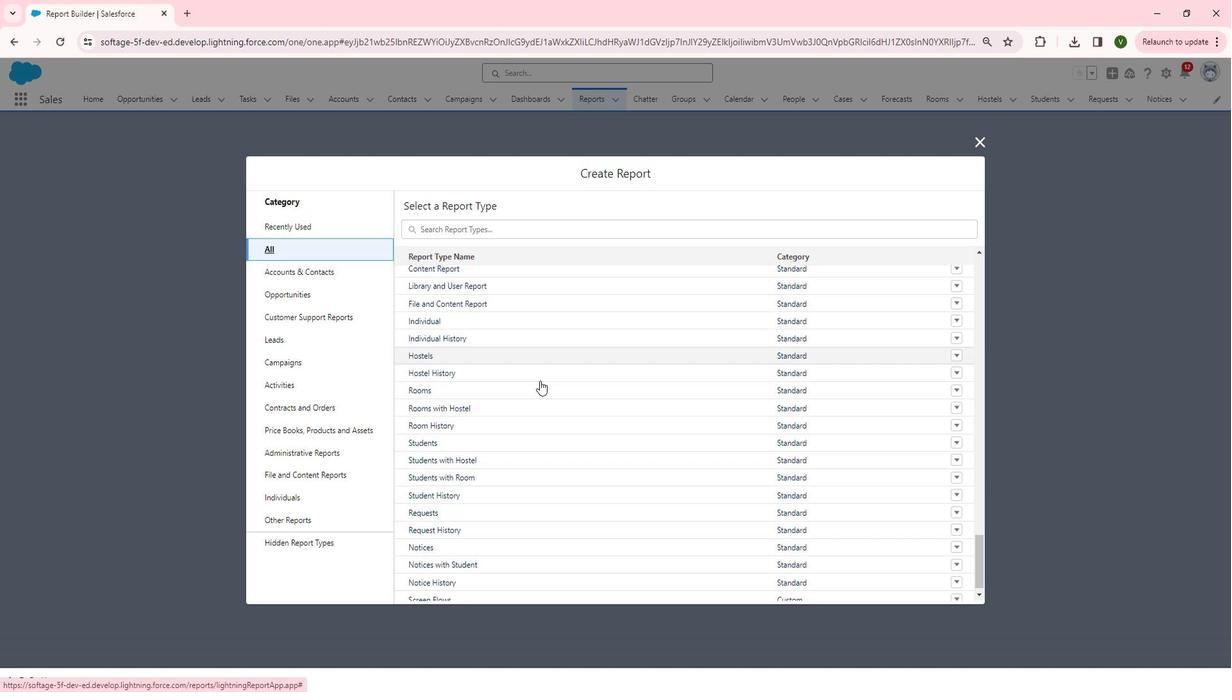 
Action: Mouse scrolled (558, 384) with delta (0, 0)
Screenshot: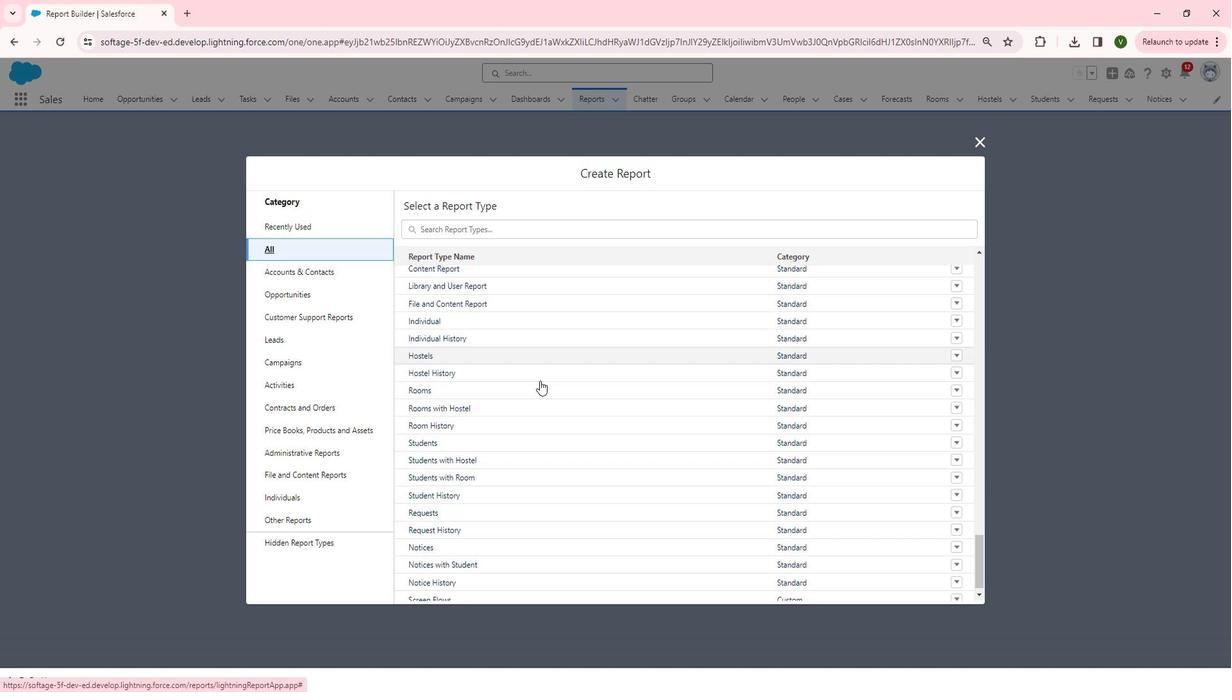 
Action: Mouse scrolled (558, 384) with delta (0, 0)
Screenshot: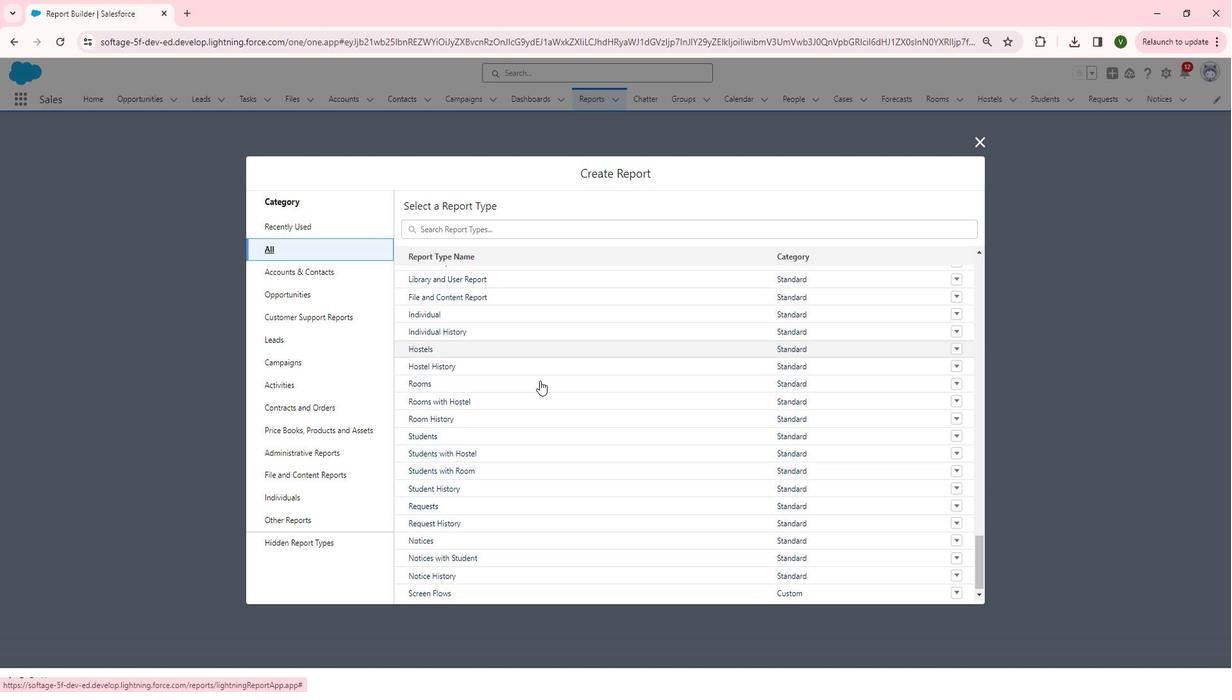 
Action: Mouse scrolled (558, 384) with delta (0, 0)
Screenshot: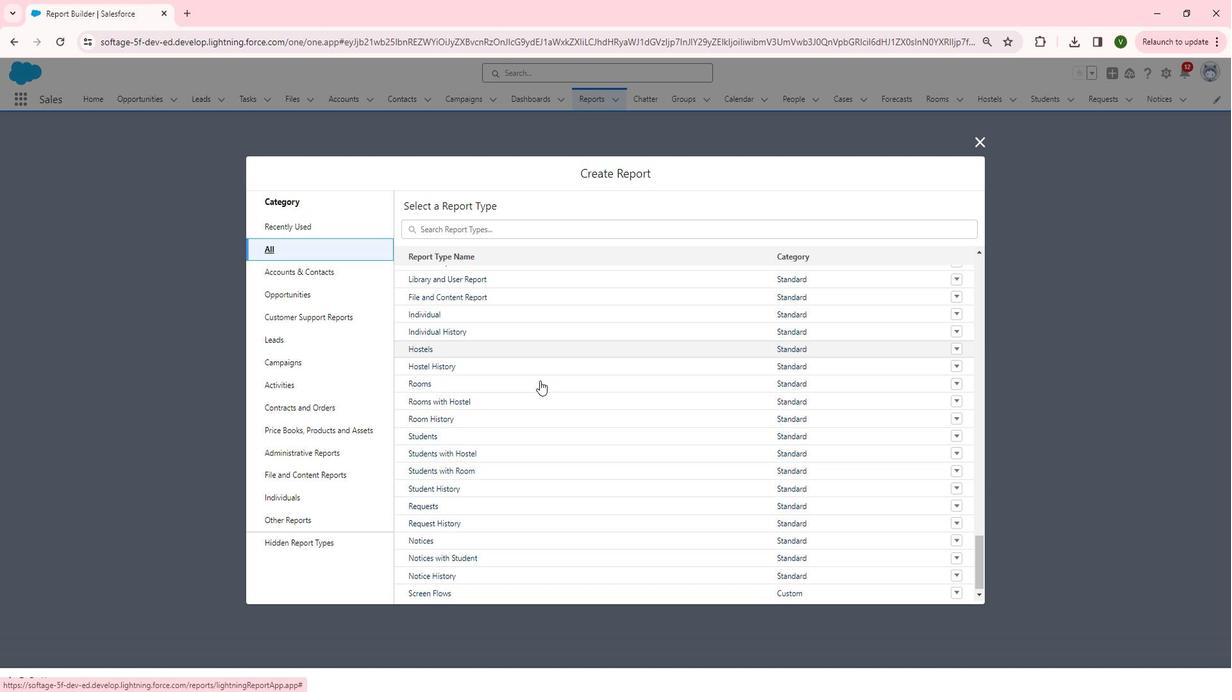 
Action: Mouse scrolled (558, 384) with delta (0, 0)
Screenshot: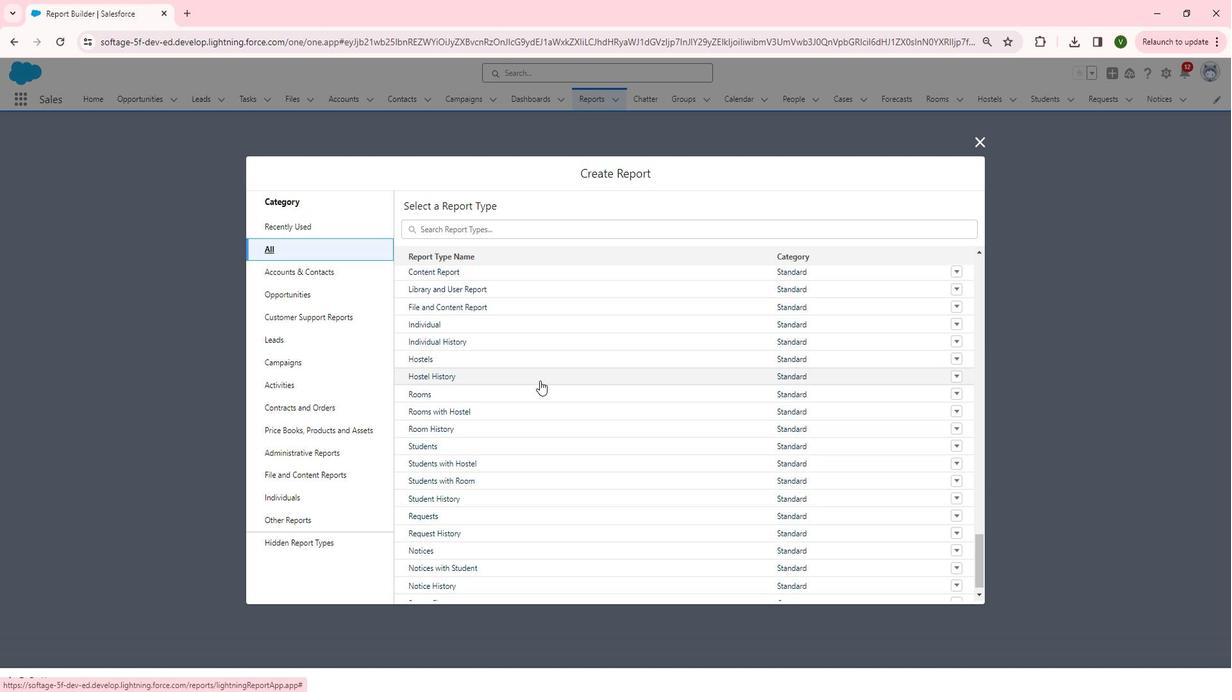 
Action: Mouse scrolled (558, 384) with delta (0, 0)
Screenshot: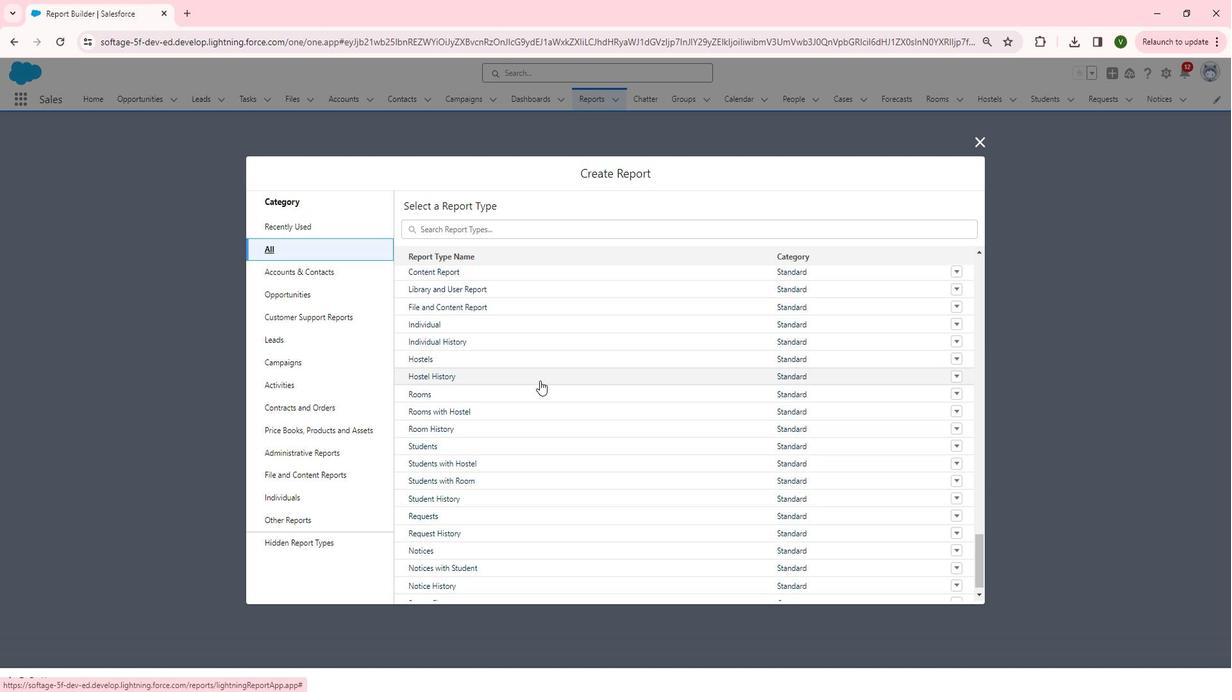
Action: Mouse scrolled (558, 384) with delta (0, 0)
Screenshot: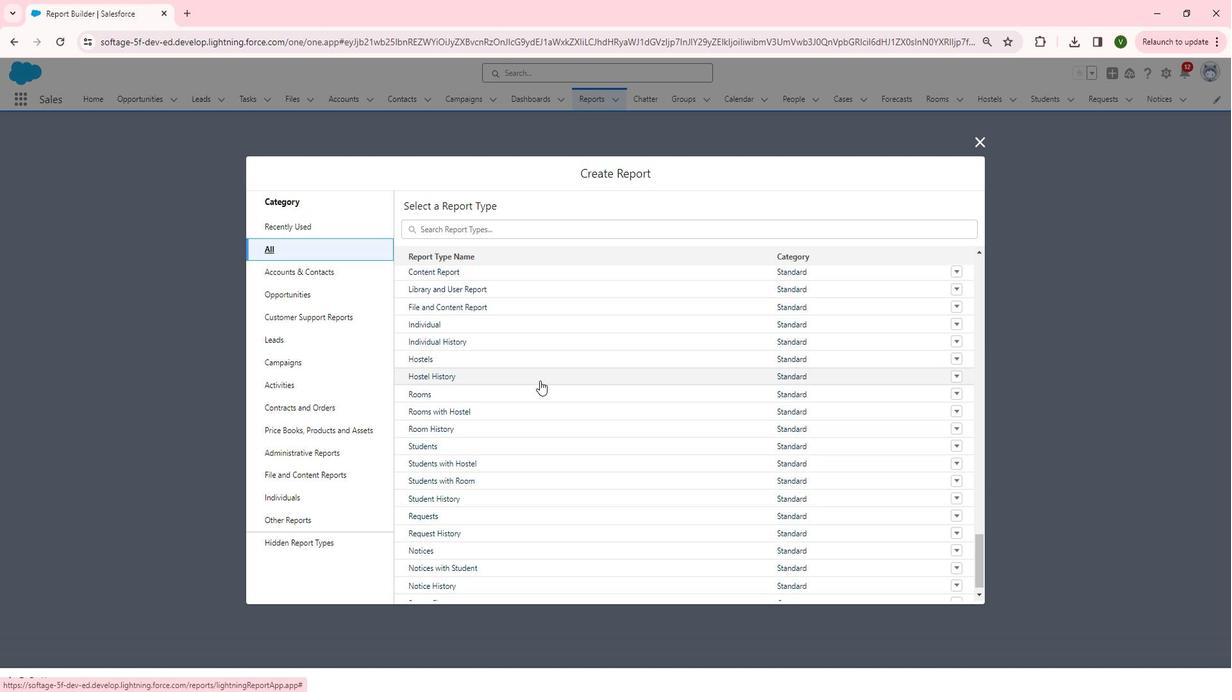 
Action: Mouse scrolled (558, 384) with delta (0, 0)
Screenshot: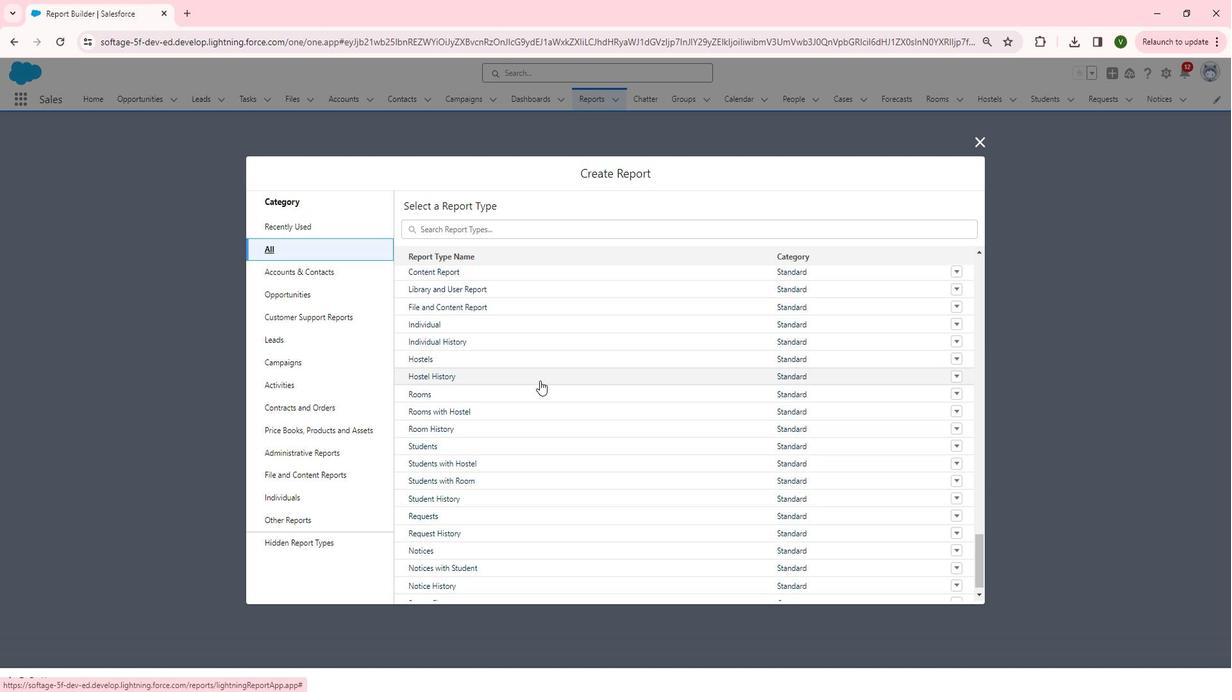 
Action: Mouse scrolled (558, 384) with delta (0, 0)
Screenshot: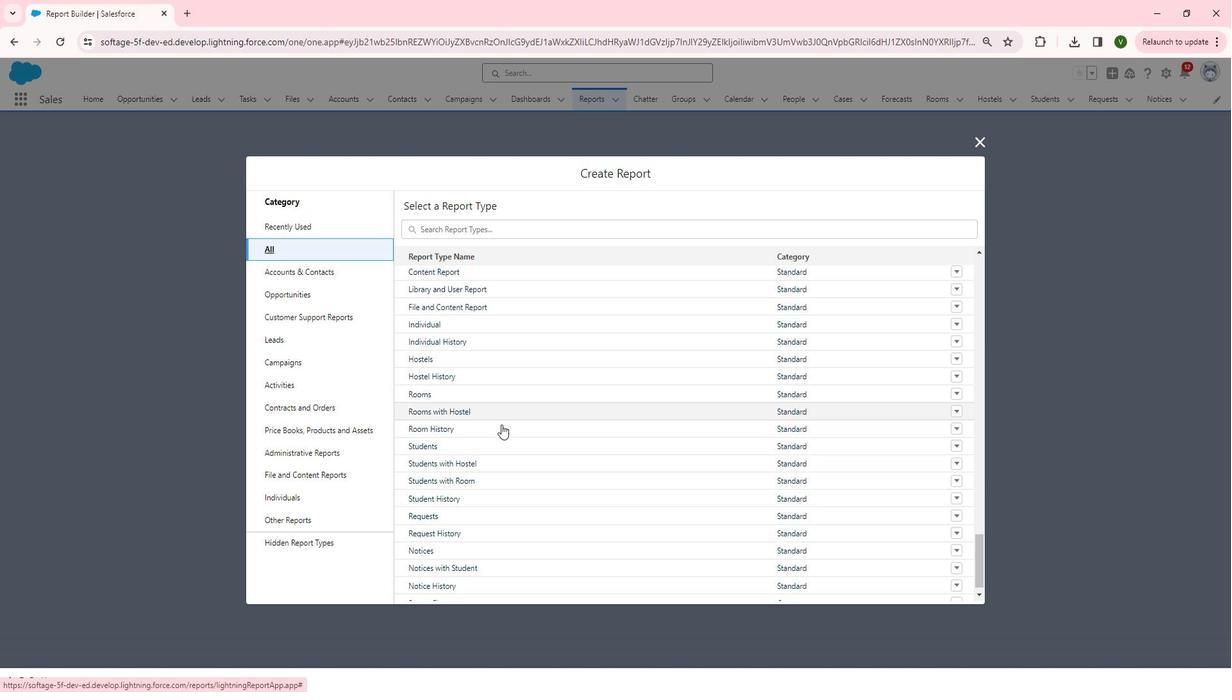 
Action: Mouse moved to (437, 446)
Screenshot: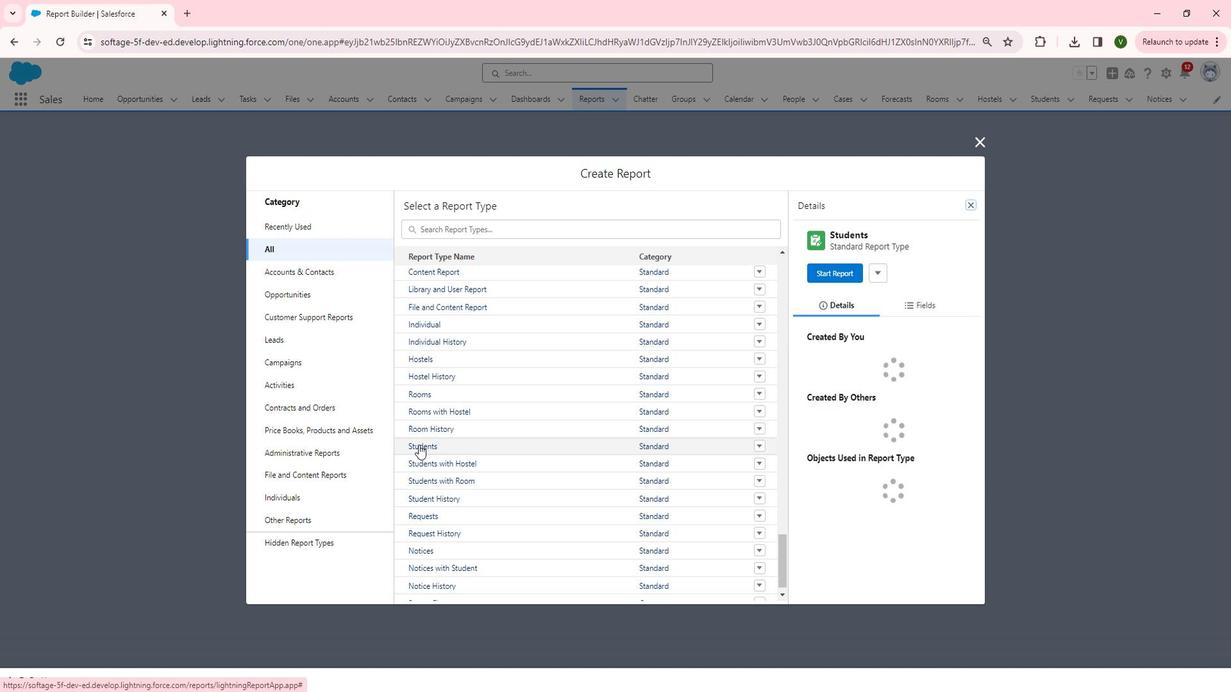 
Action: Mouse pressed left at (437, 446)
Screenshot: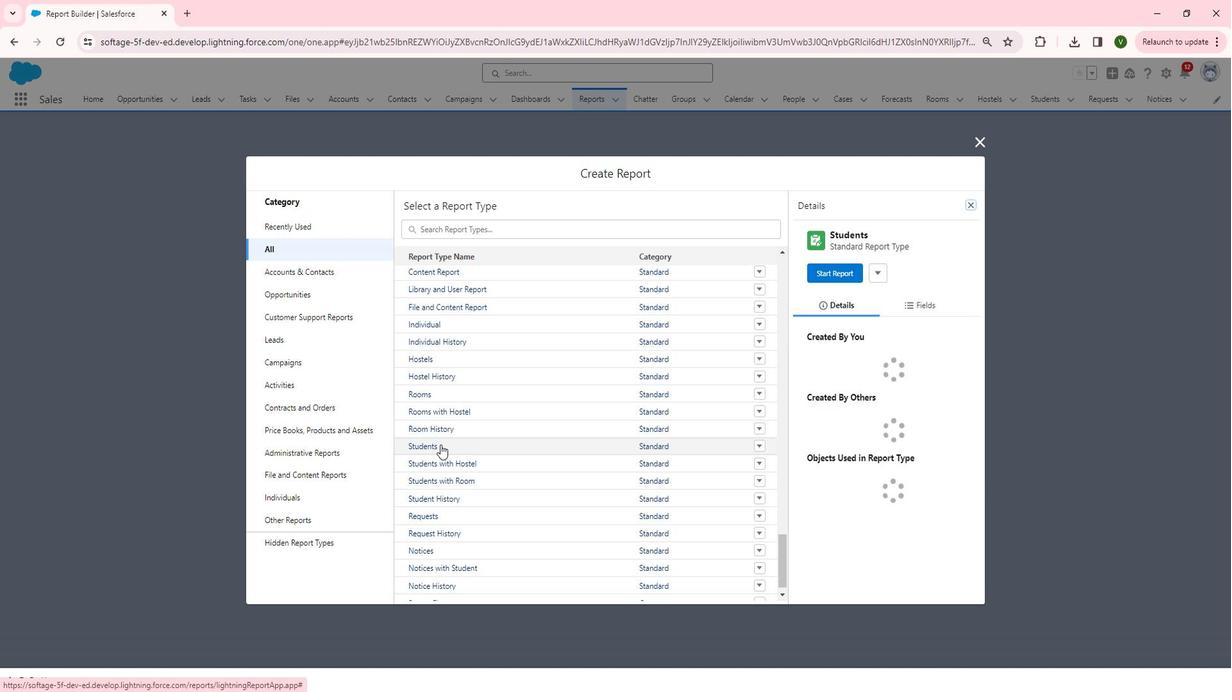 
Action: Mouse moved to (861, 277)
Screenshot: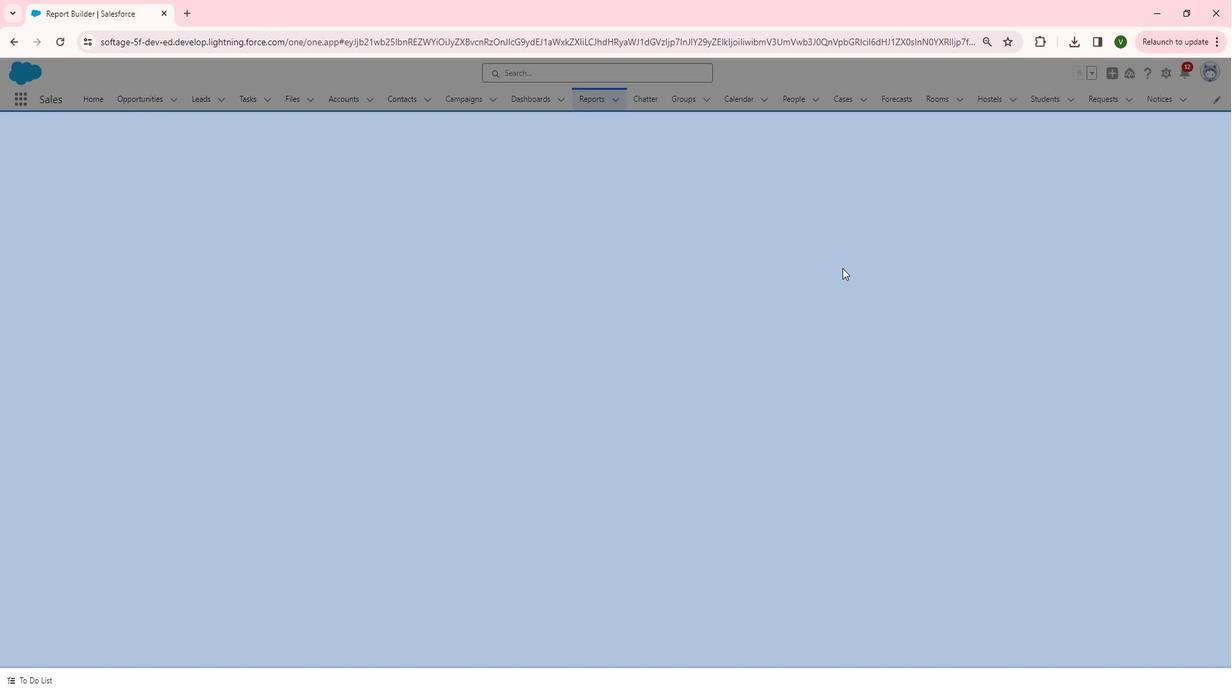 
Action: Mouse pressed left at (861, 277)
Screenshot: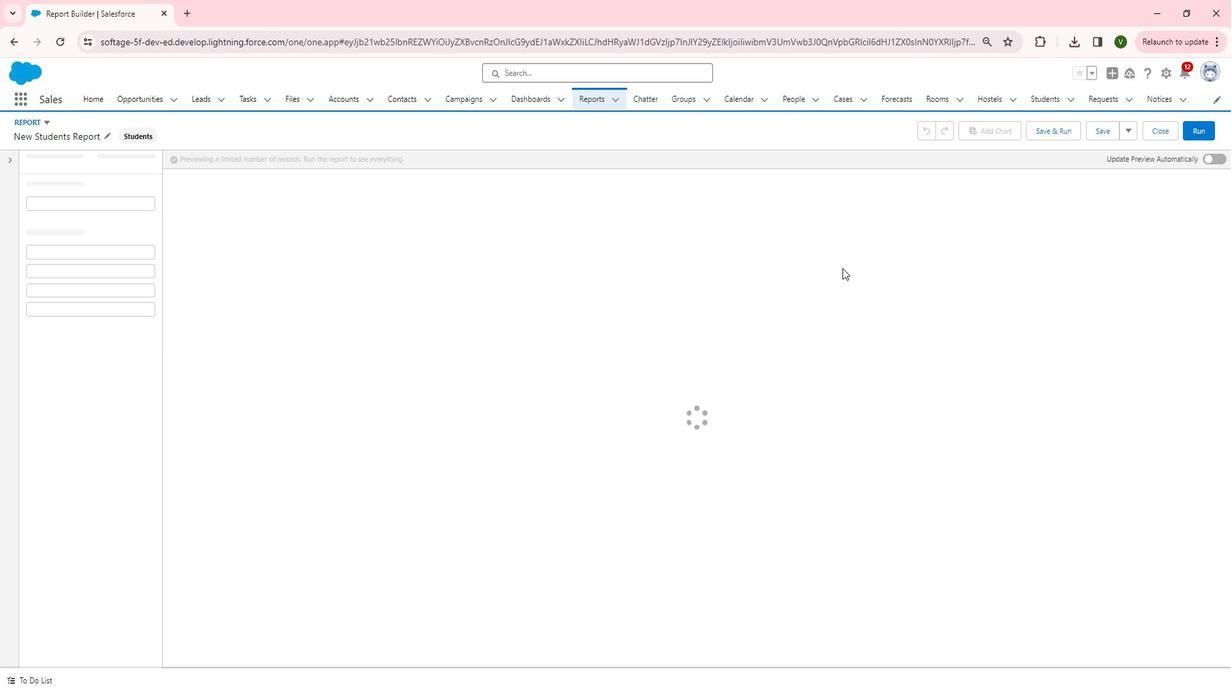 
Action: Mouse moved to (111, 305)
Screenshot: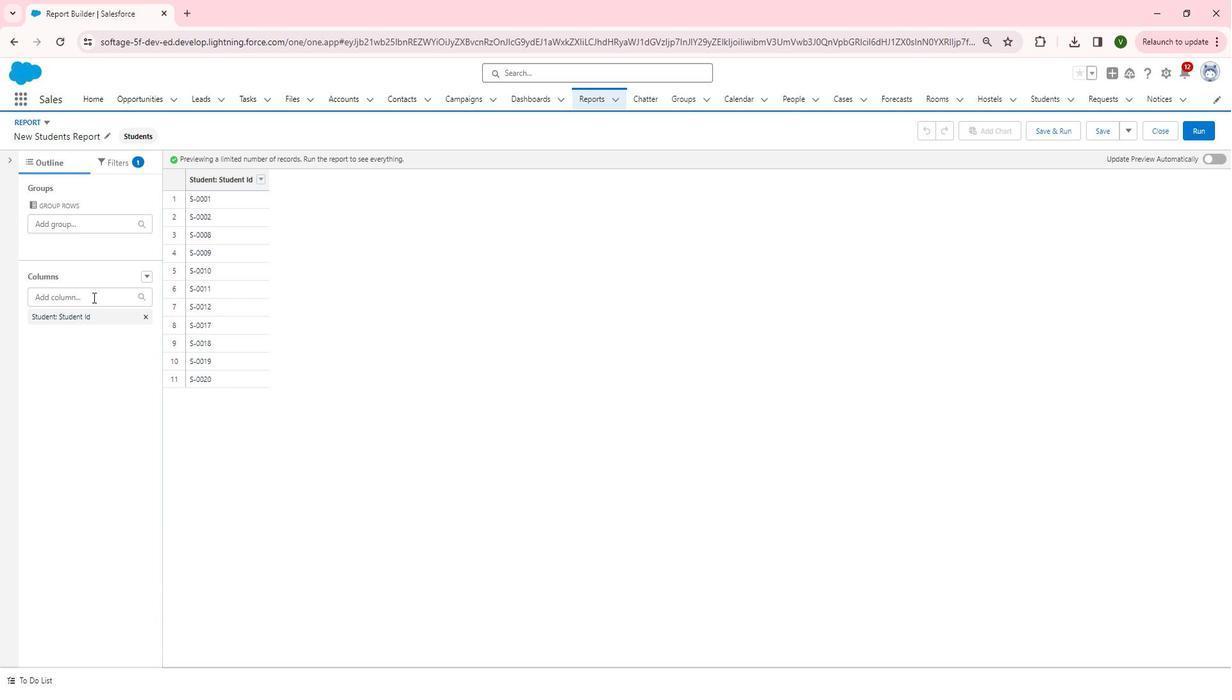 
Action: Mouse pressed left at (111, 305)
Screenshot: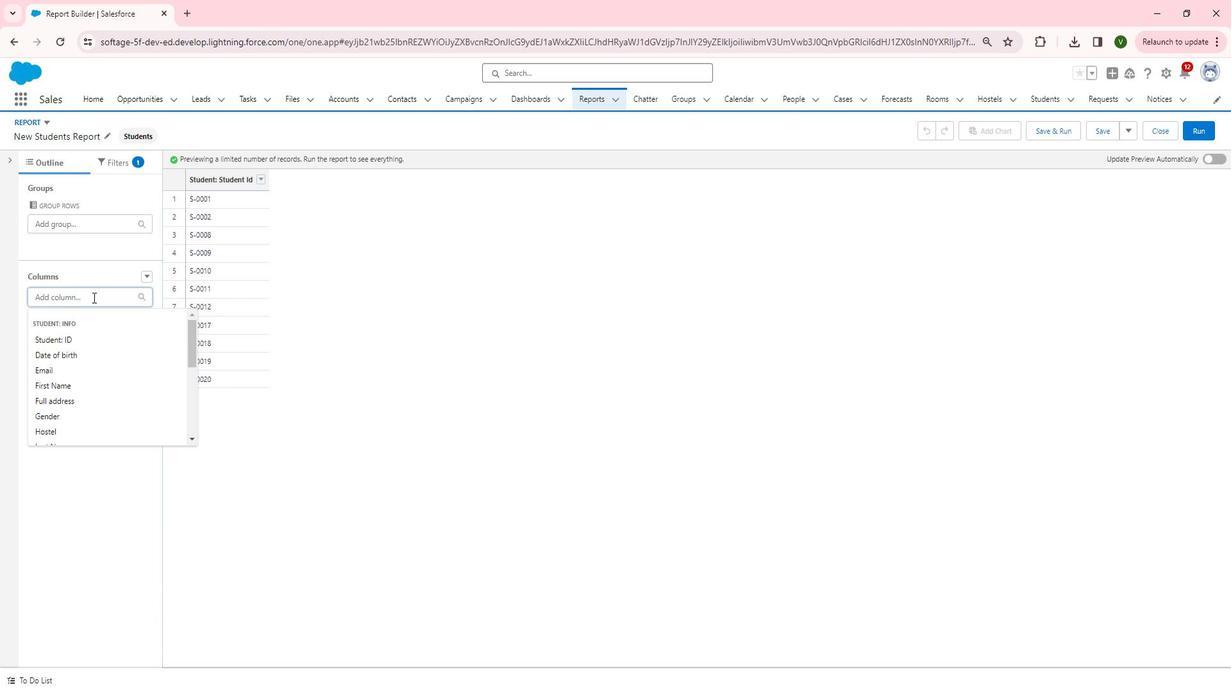 
Action: Mouse moved to (108, 355)
Screenshot: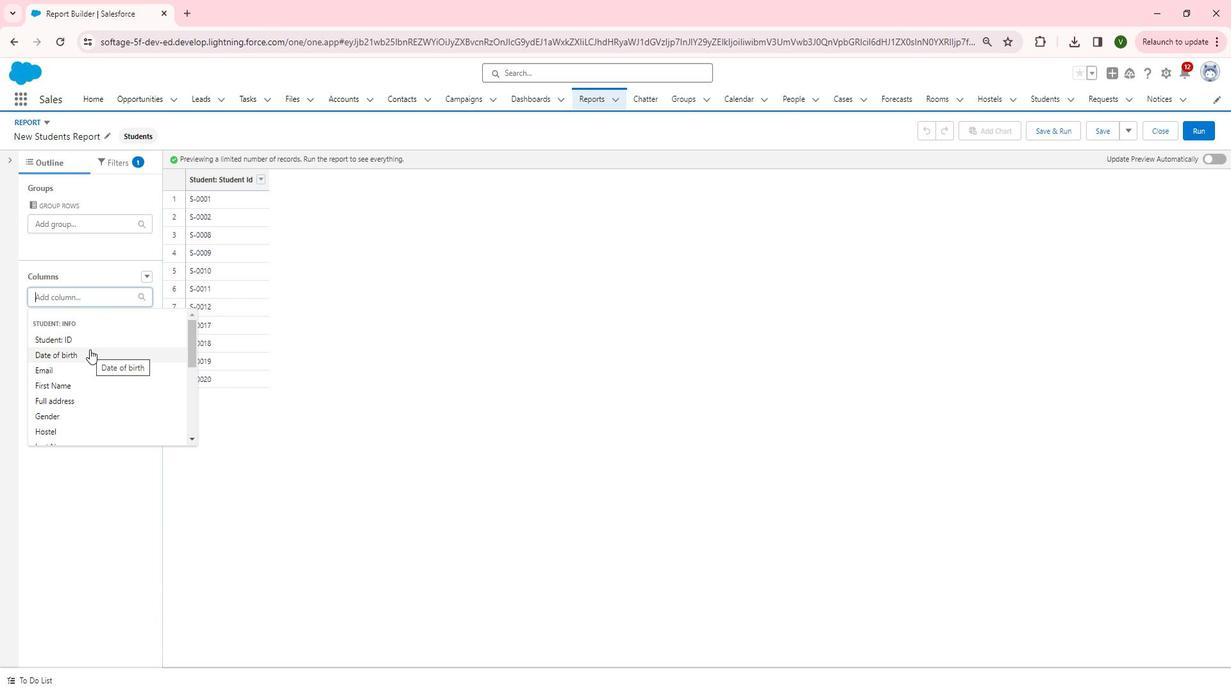 
Action: Mouse pressed left at (108, 355)
Screenshot: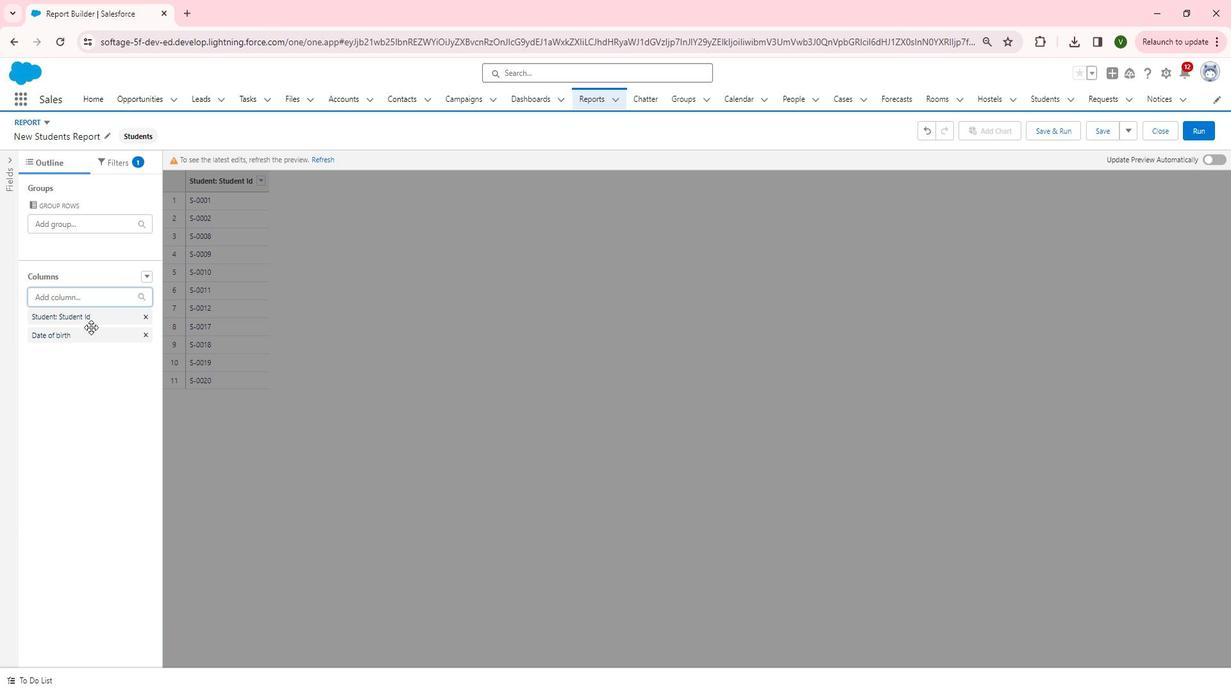 
Action: Mouse moved to (1231, 175)
Screenshot: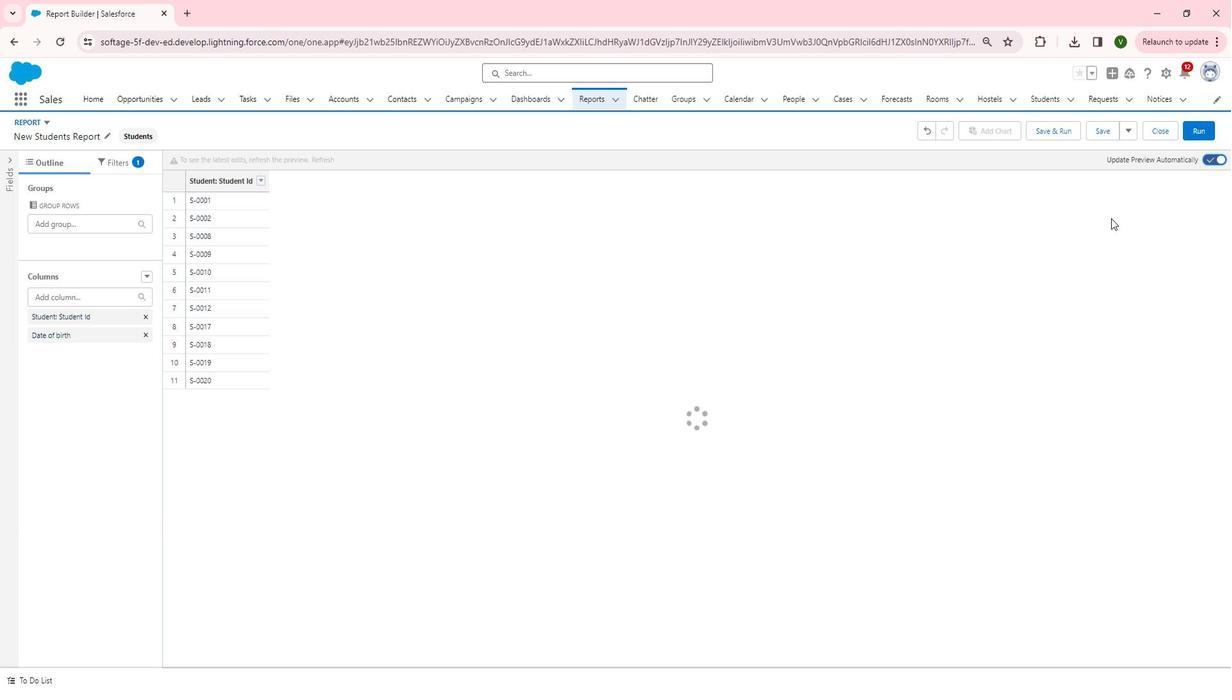 
Action: Mouse pressed left at (1231, 175)
Screenshot: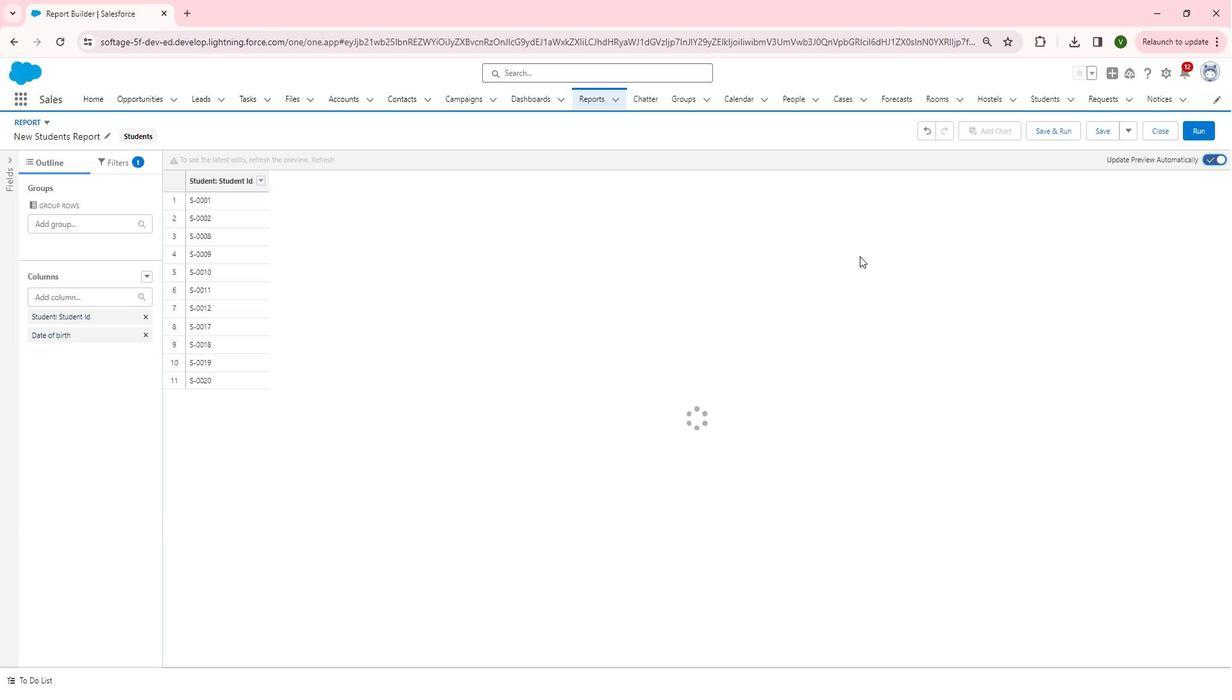 
Action: Mouse moved to (137, 309)
Screenshot: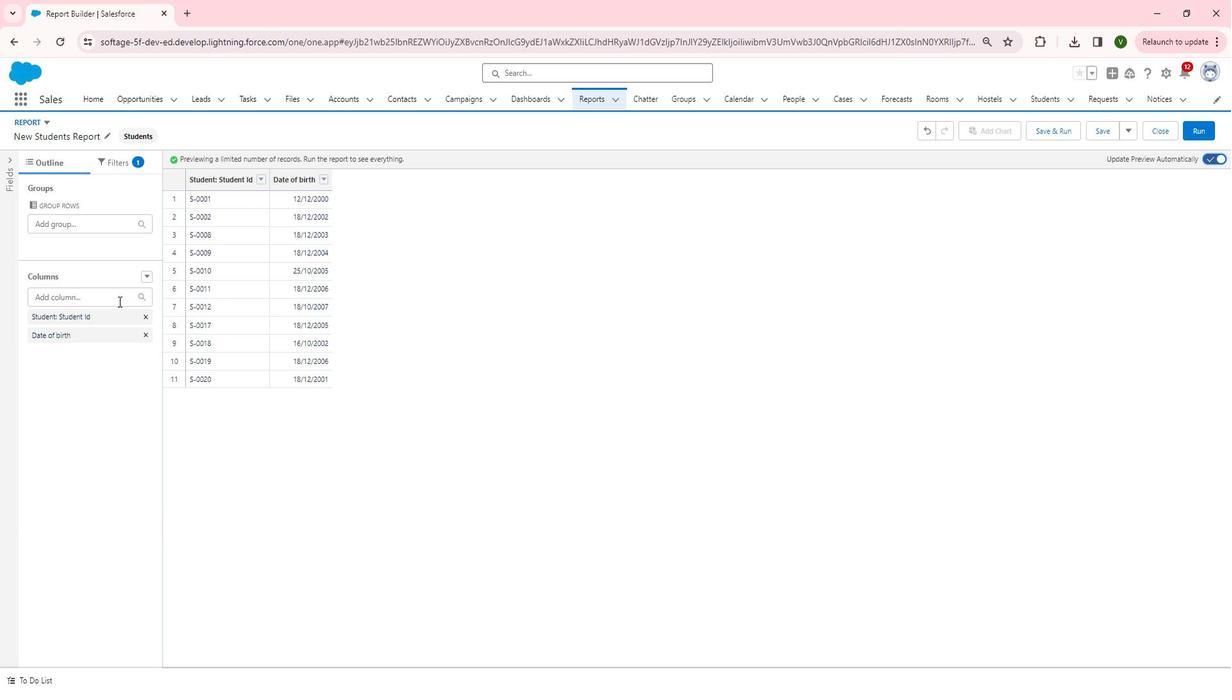 
Action: Mouse pressed left at (137, 309)
Screenshot: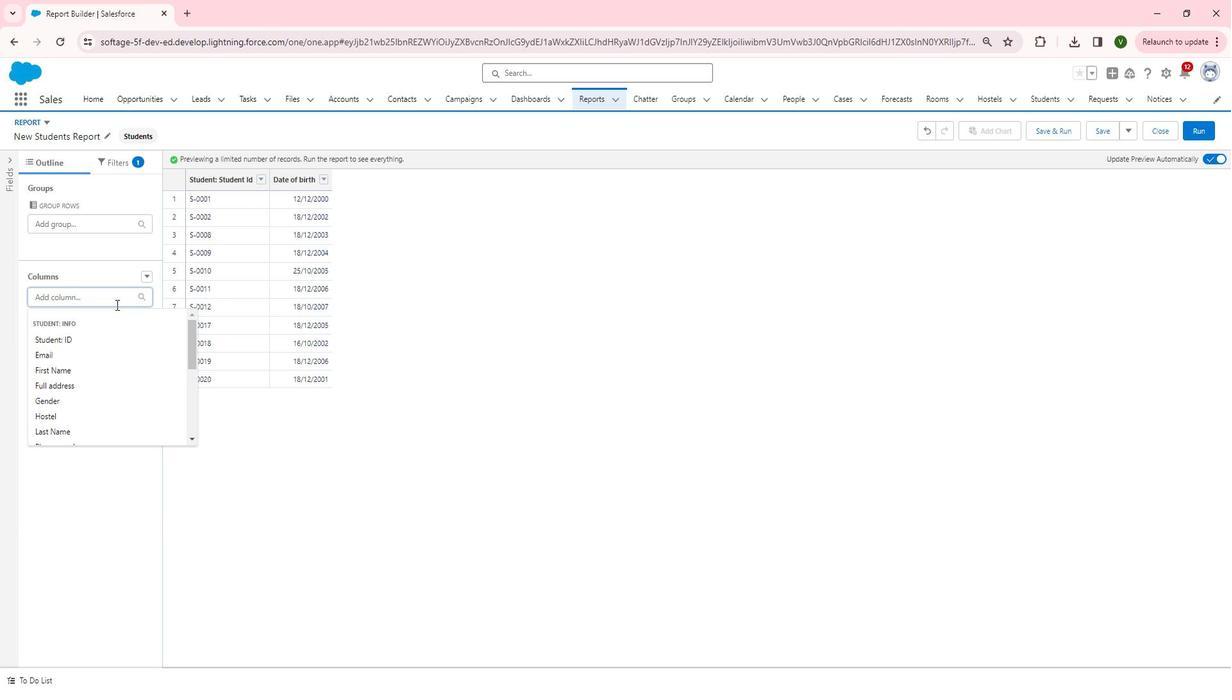
Action: Mouse moved to (96, 360)
Screenshot: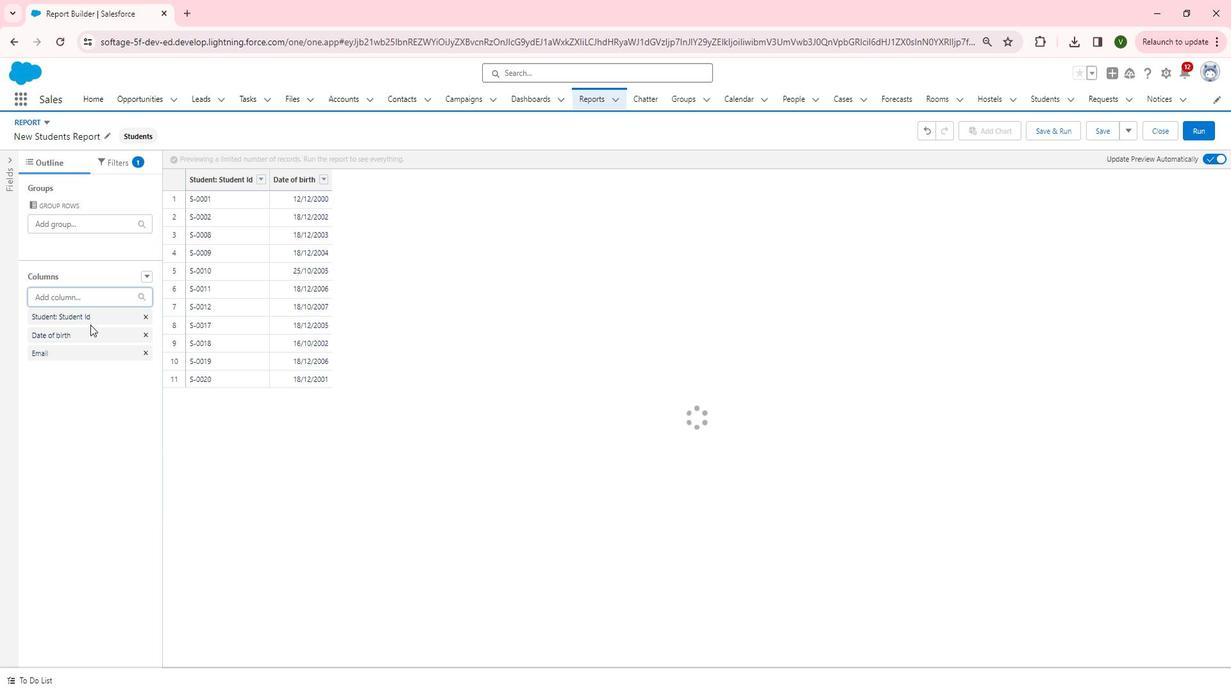 
Action: Mouse pressed left at (96, 360)
Screenshot: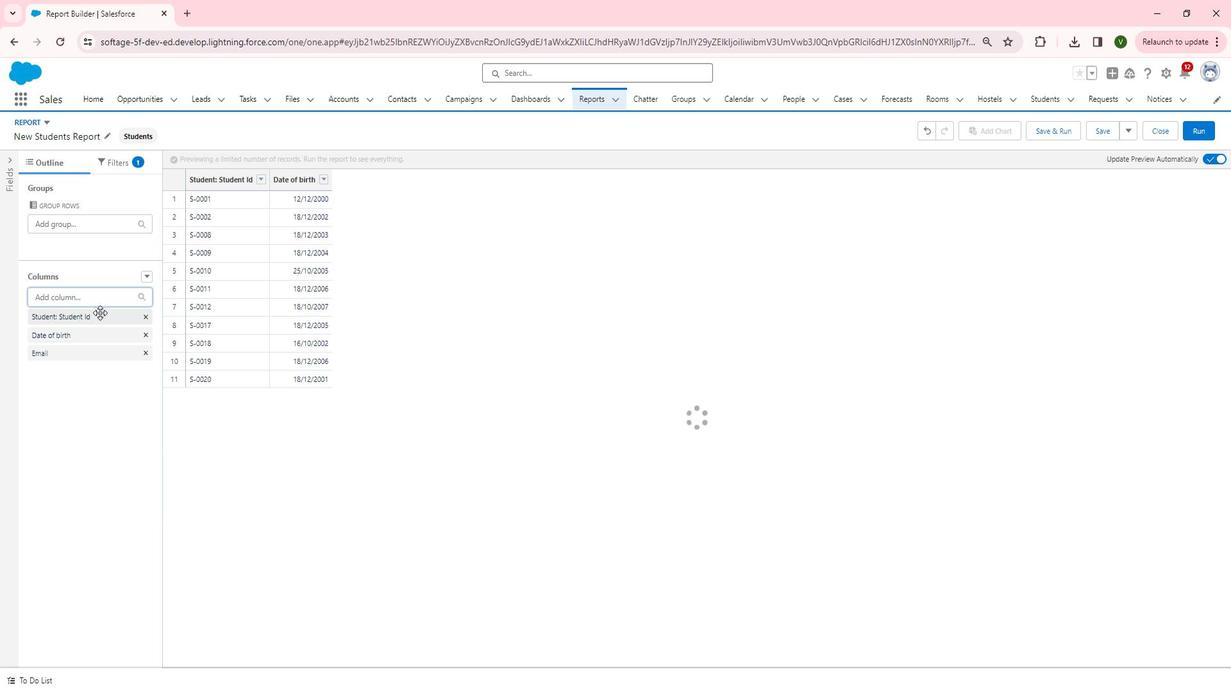 
Action: Mouse moved to (134, 305)
Screenshot: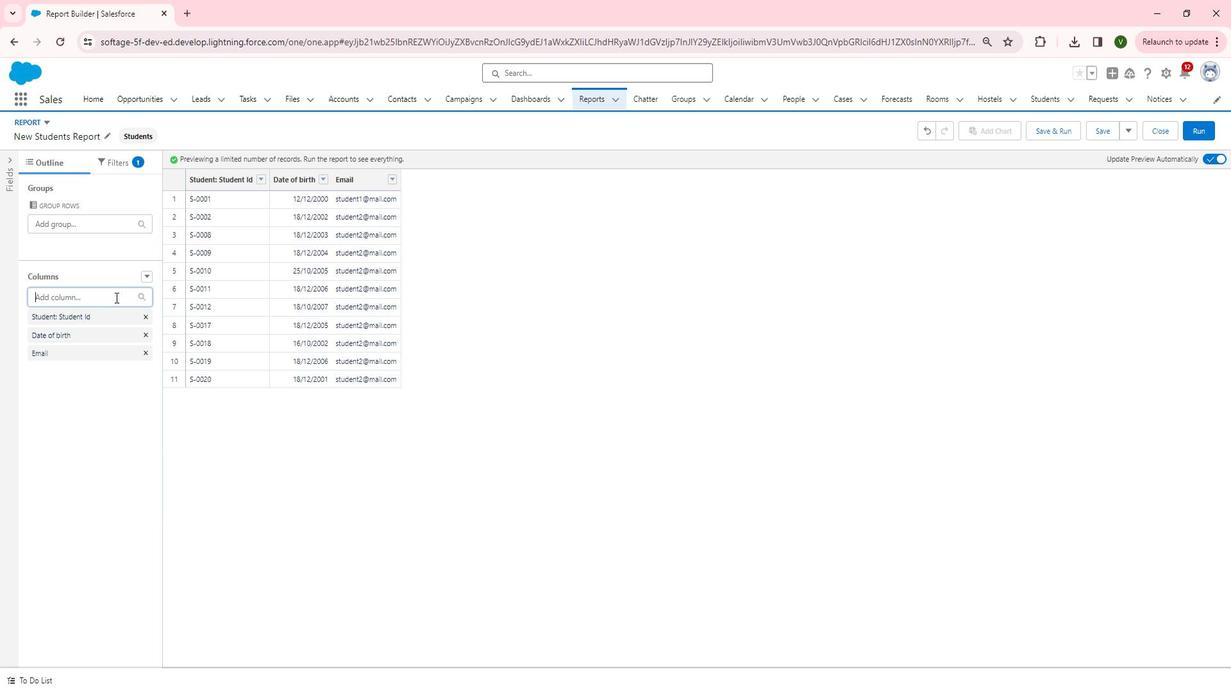 
Action: Mouse pressed left at (134, 305)
Screenshot: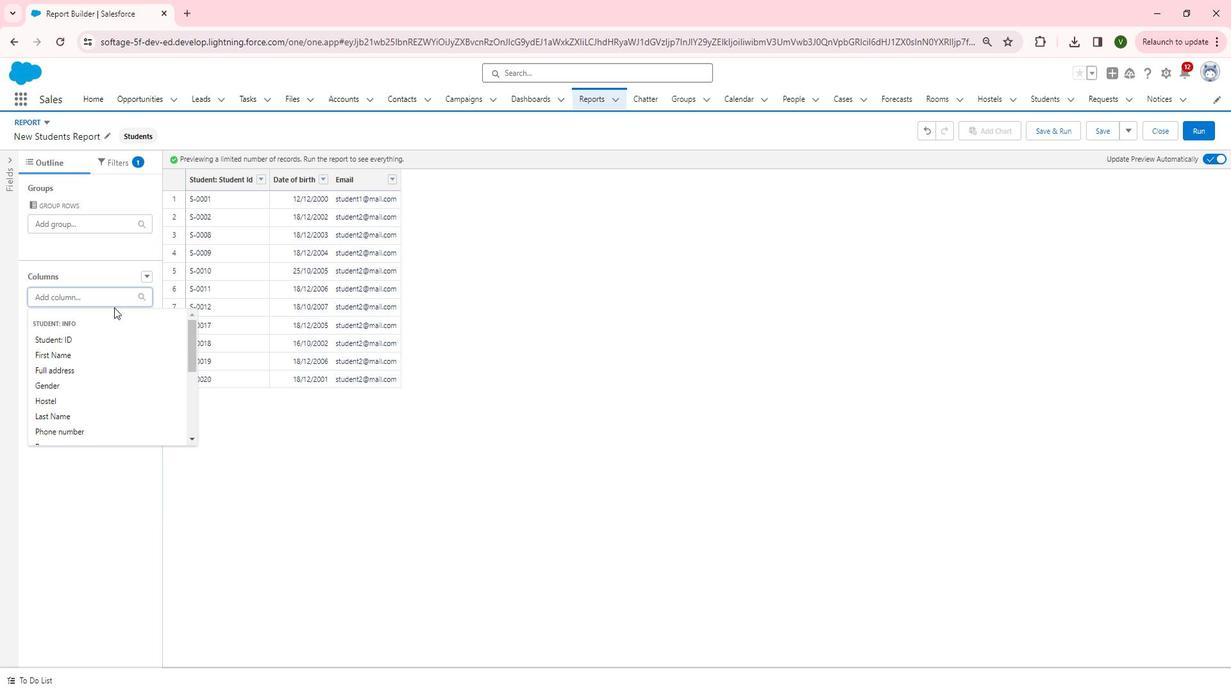 
Action: Mouse moved to (103, 387)
Screenshot: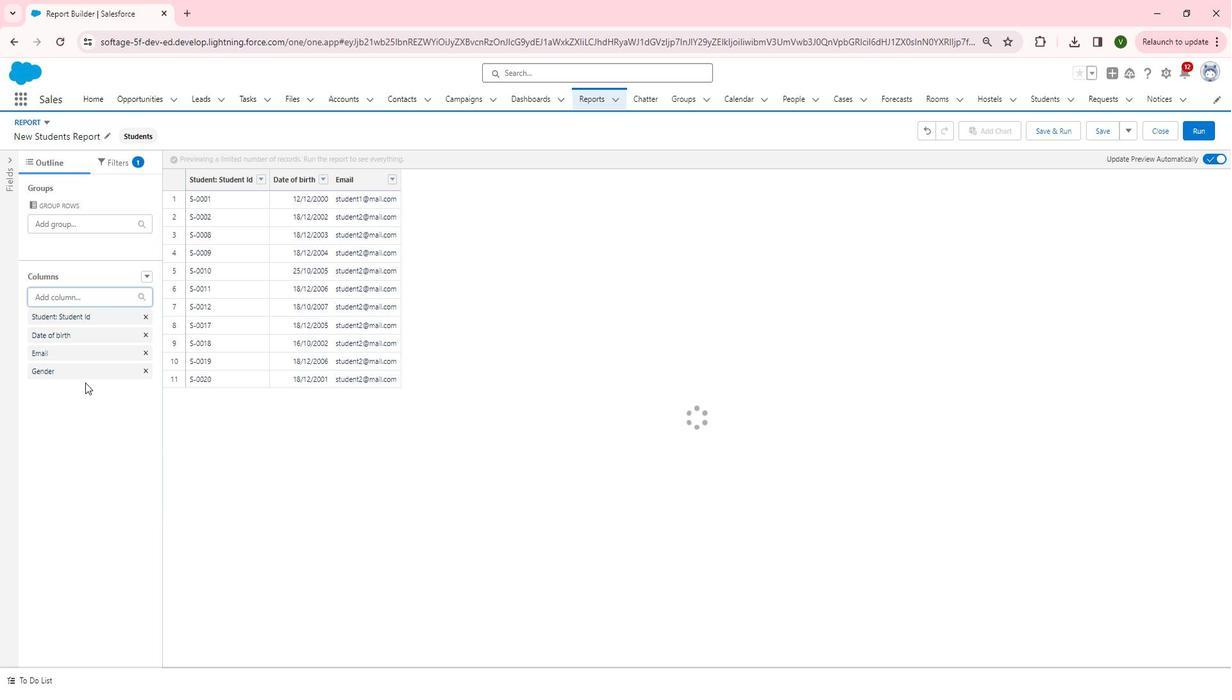 
Action: Mouse pressed left at (103, 387)
Screenshot: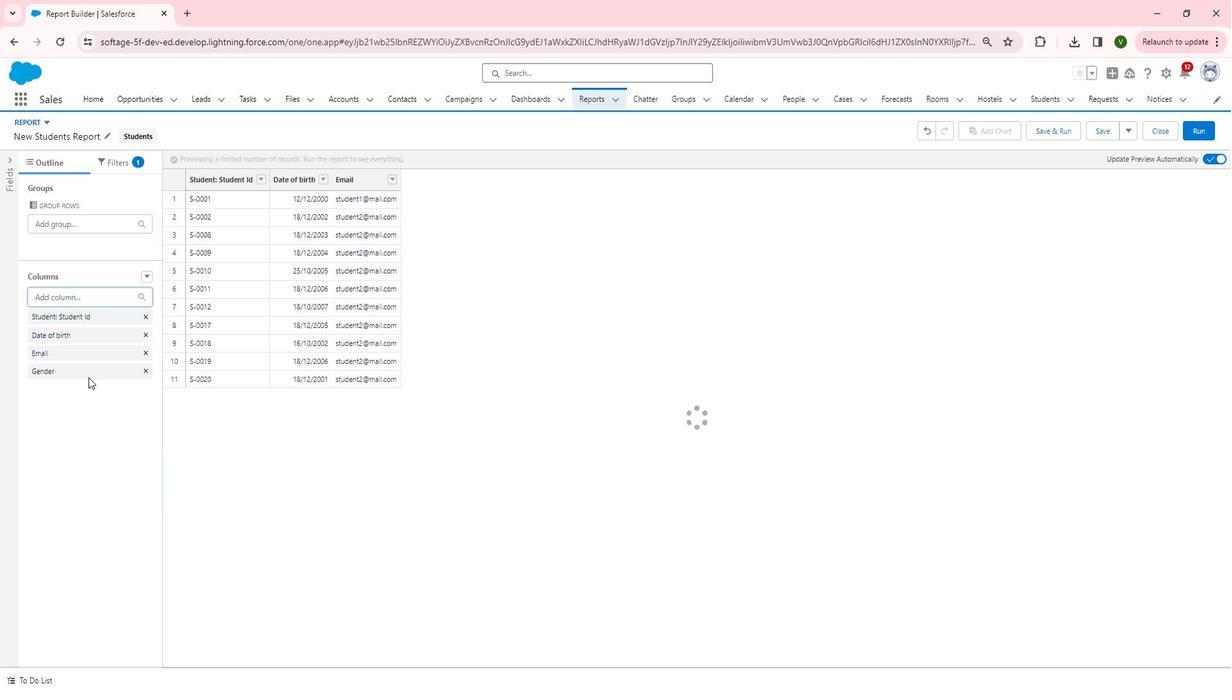 
Action: Mouse moved to (149, 303)
Screenshot: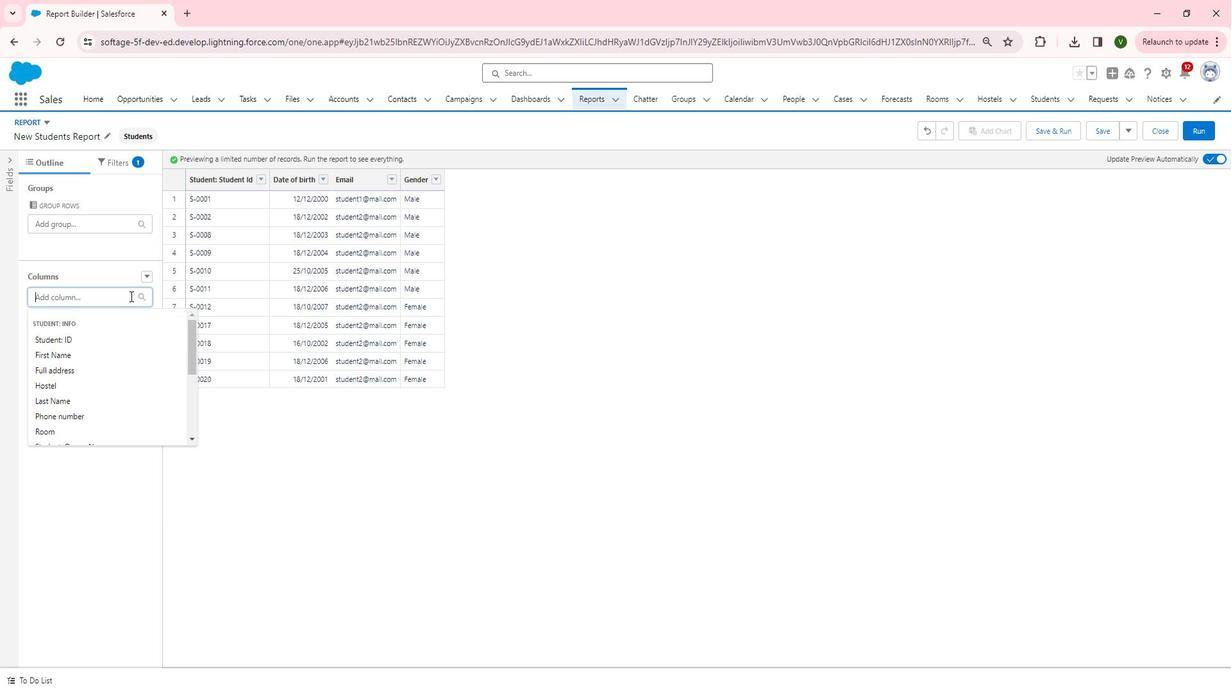 
Action: Mouse pressed left at (149, 303)
Screenshot: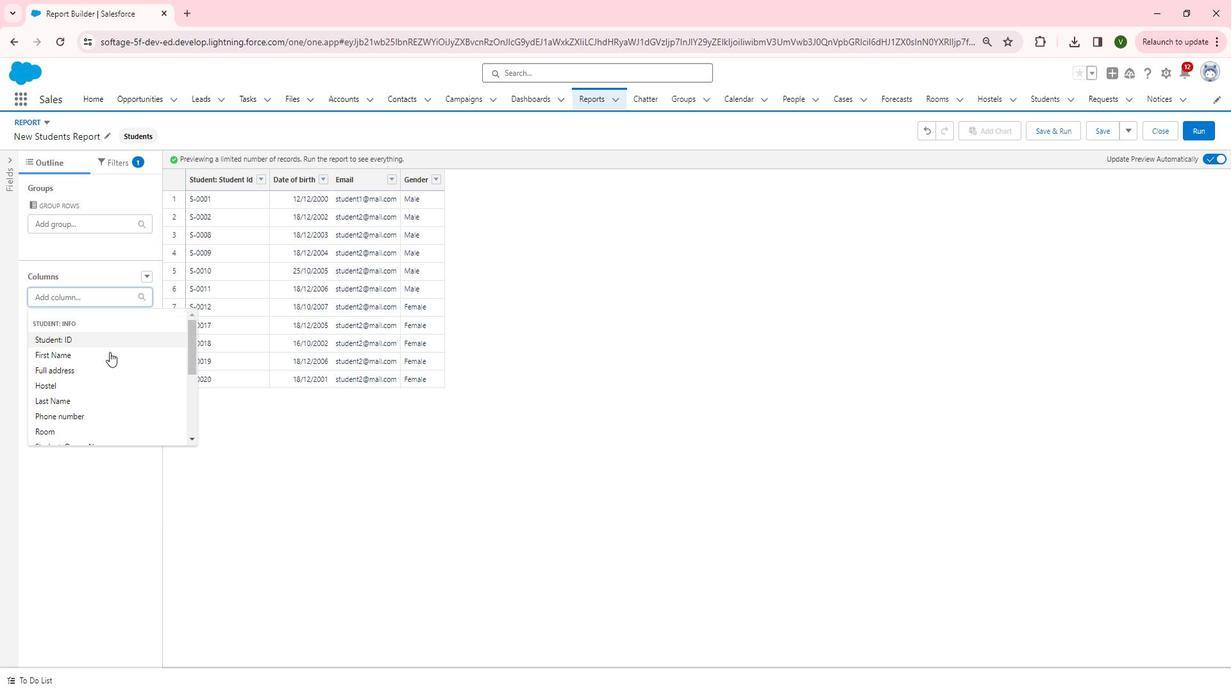 
Action: Mouse moved to (115, 363)
Screenshot: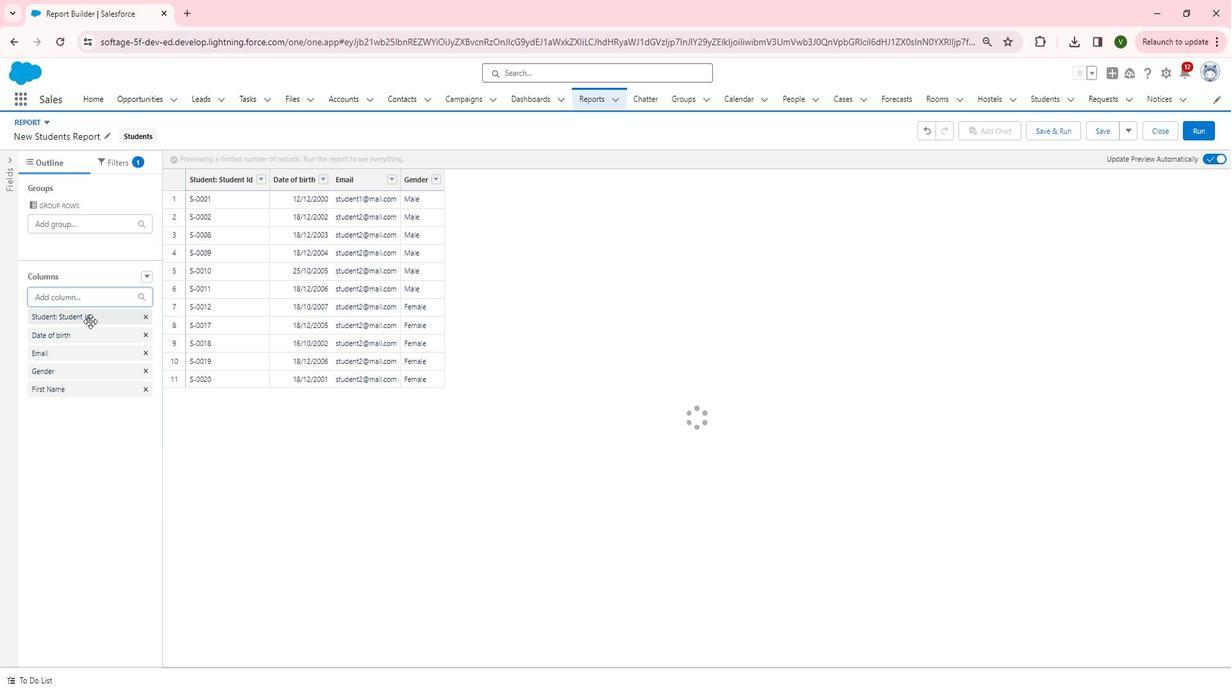 
Action: Mouse pressed left at (115, 363)
Screenshot: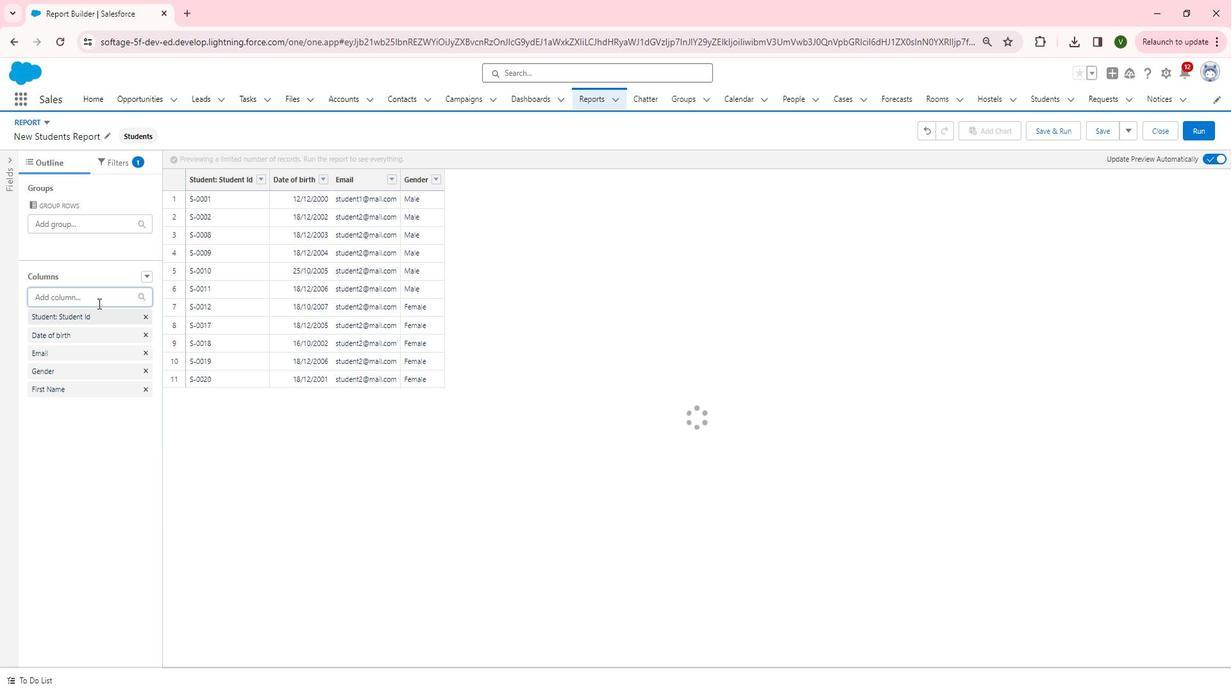 
Action: Mouse moved to (120, 307)
Screenshot: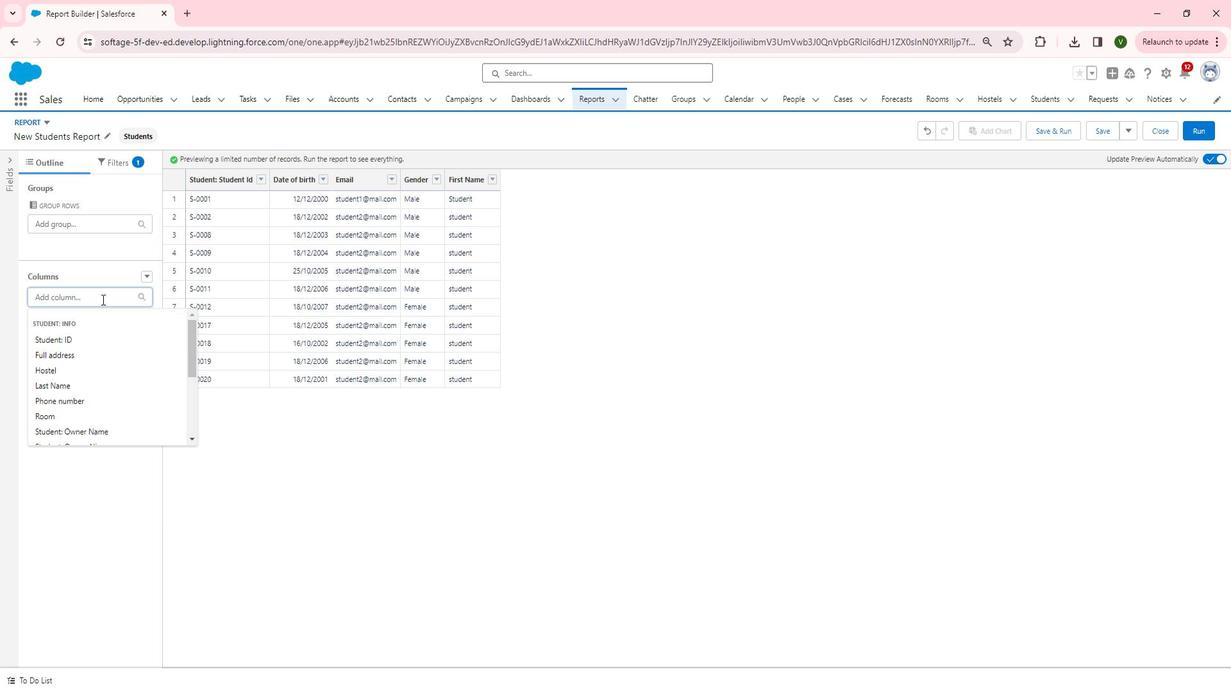 
Action: Mouse pressed left at (120, 307)
Screenshot: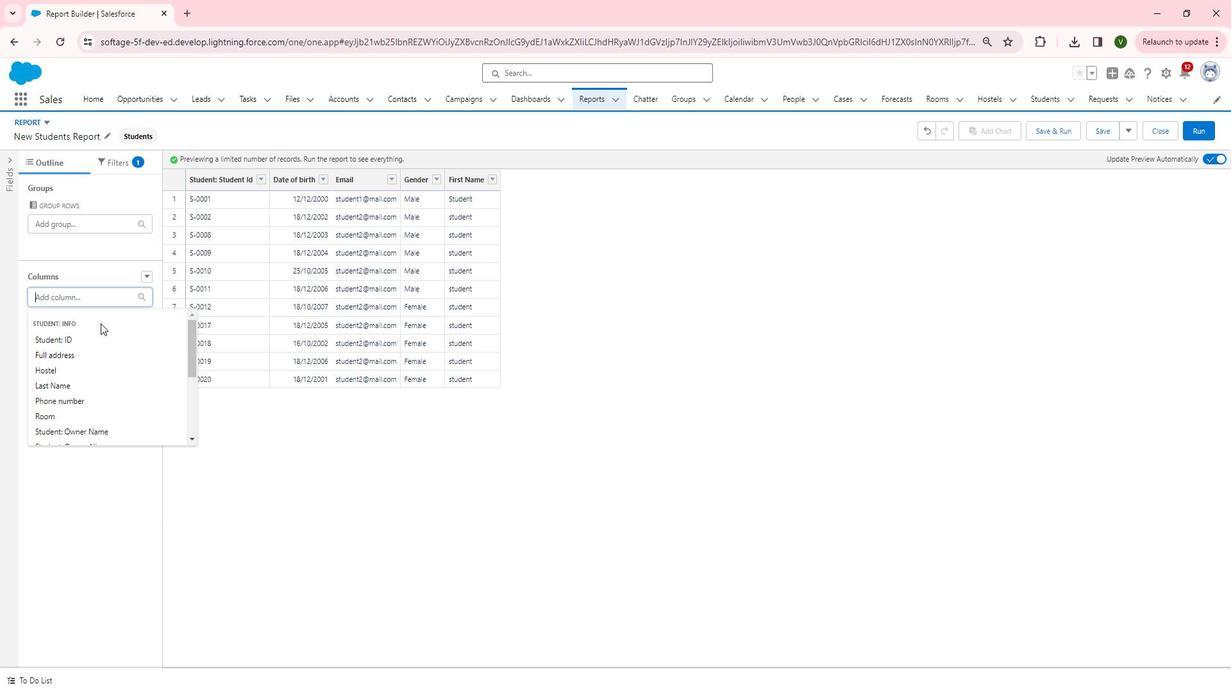 
Action: Mouse moved to (107, 405)
Screenshot: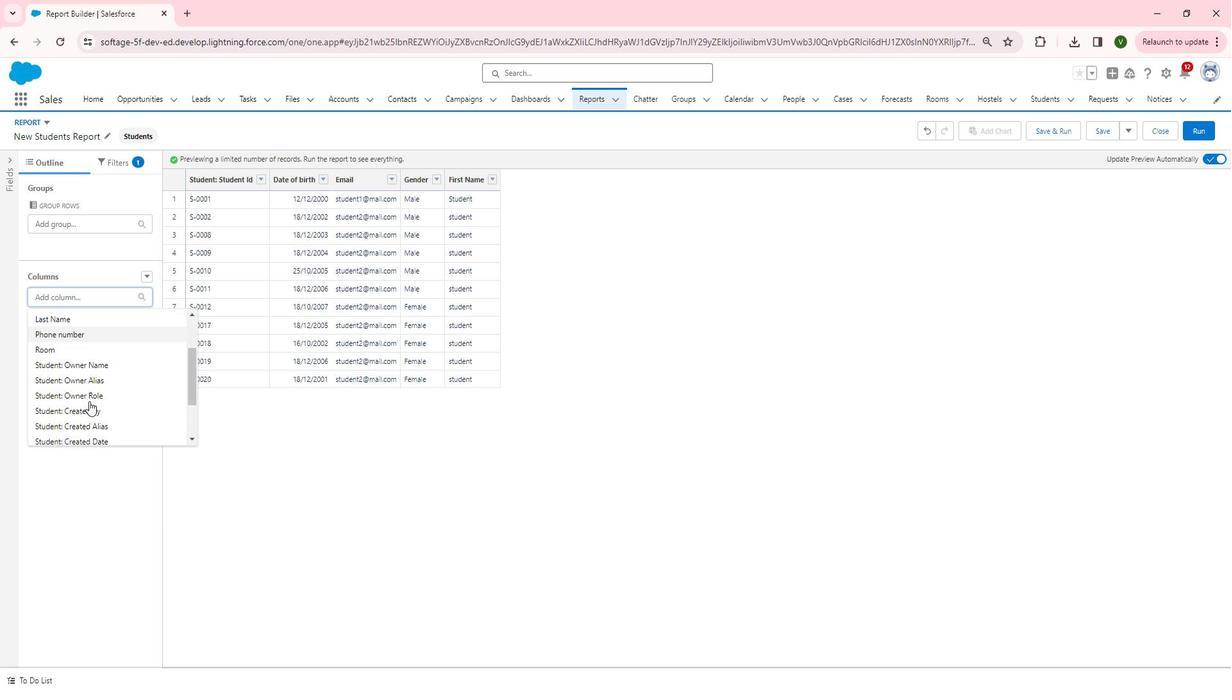 
Action: Mouse scrolled (107, 404) with delta (0, 0)
Screenshot: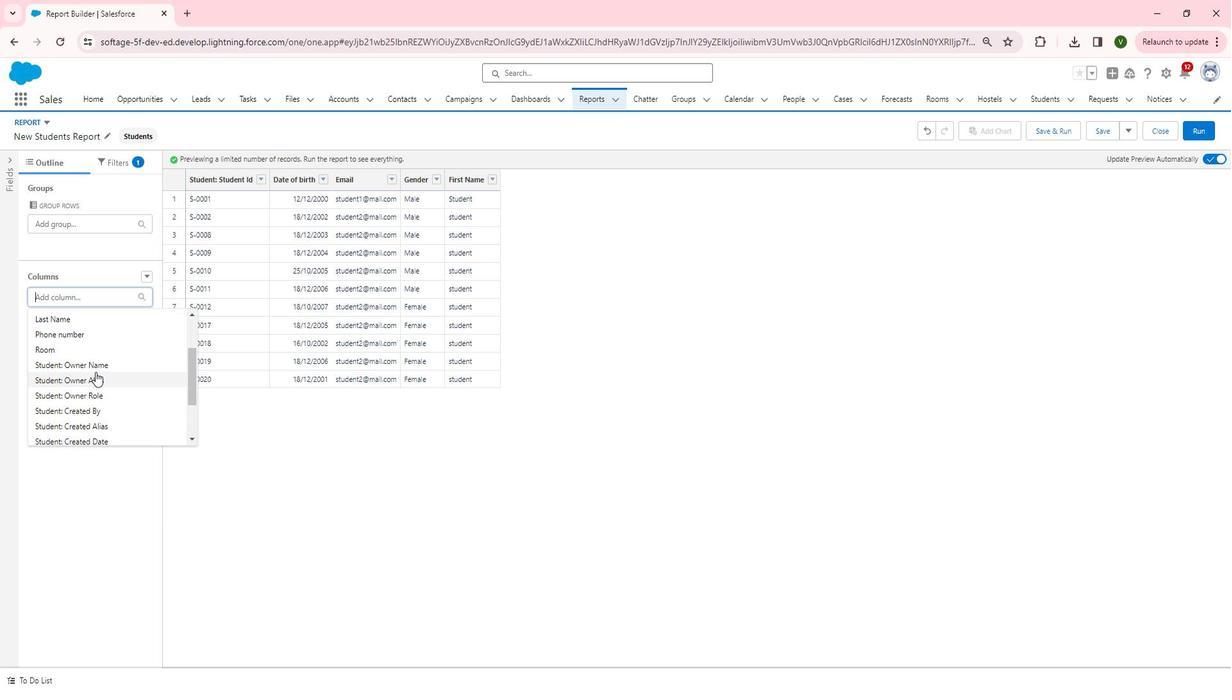 
Action: Mouse moved to (119, 325)
Screenshot: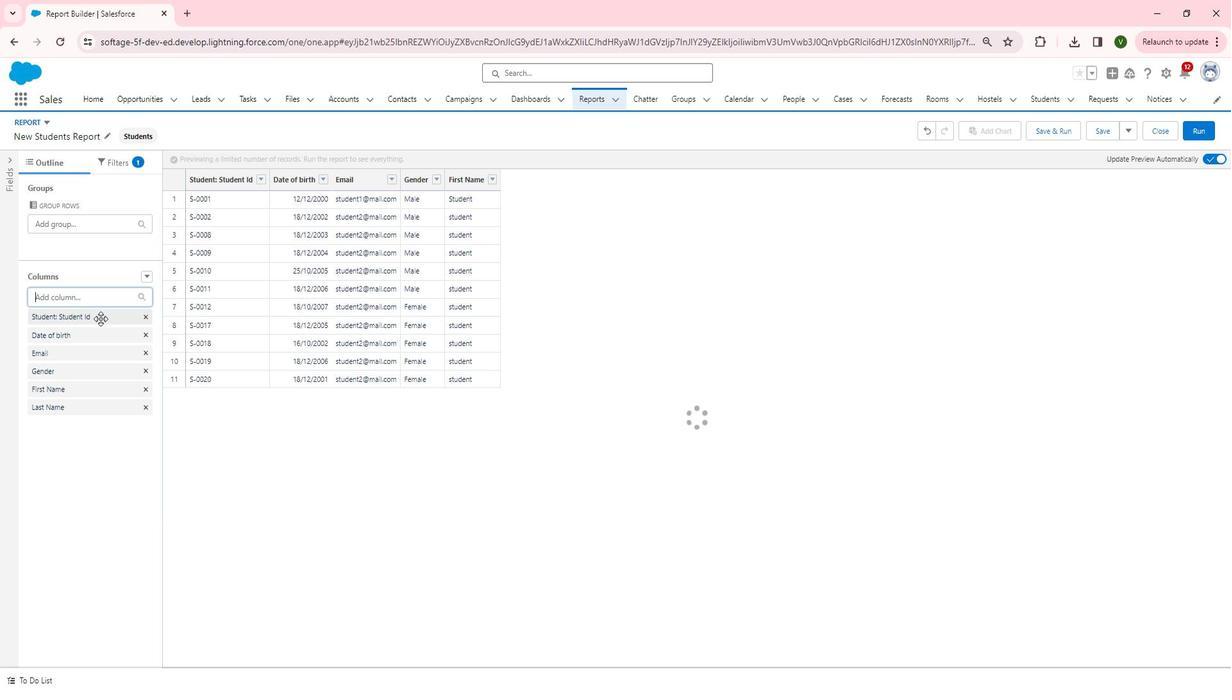 
Action: Mouse pressed left at (119, 325)
Screenshot: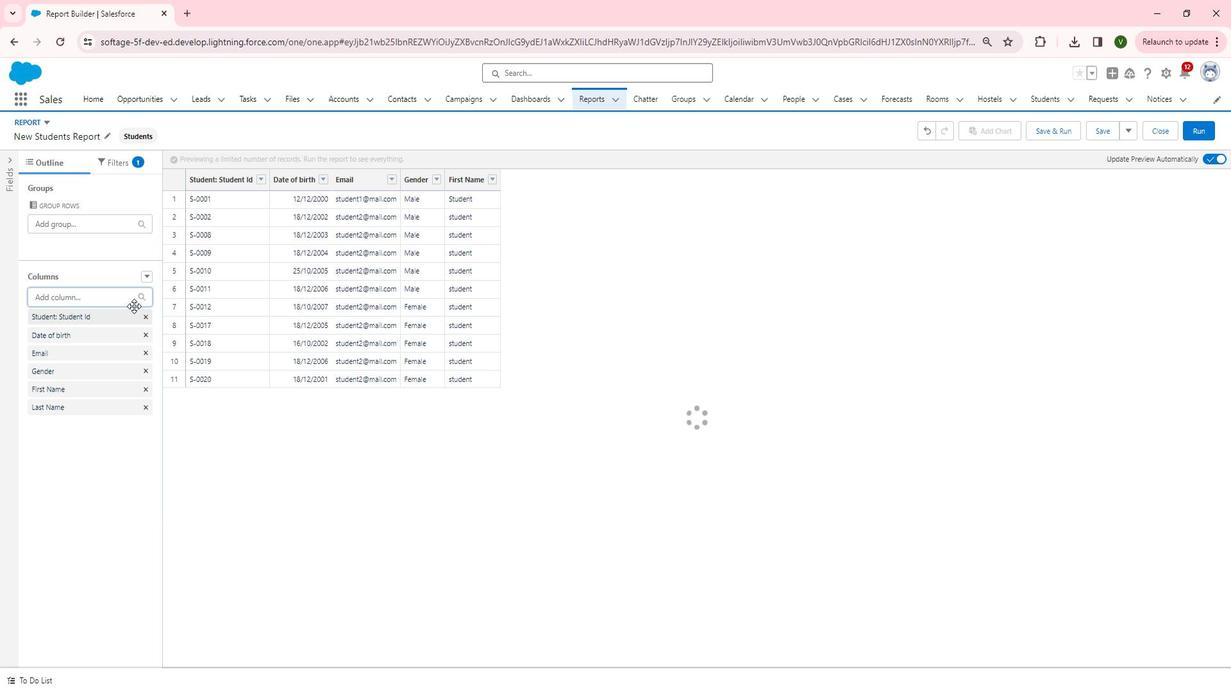 
Action: Mouse moved to (130, 305)
Screenshot: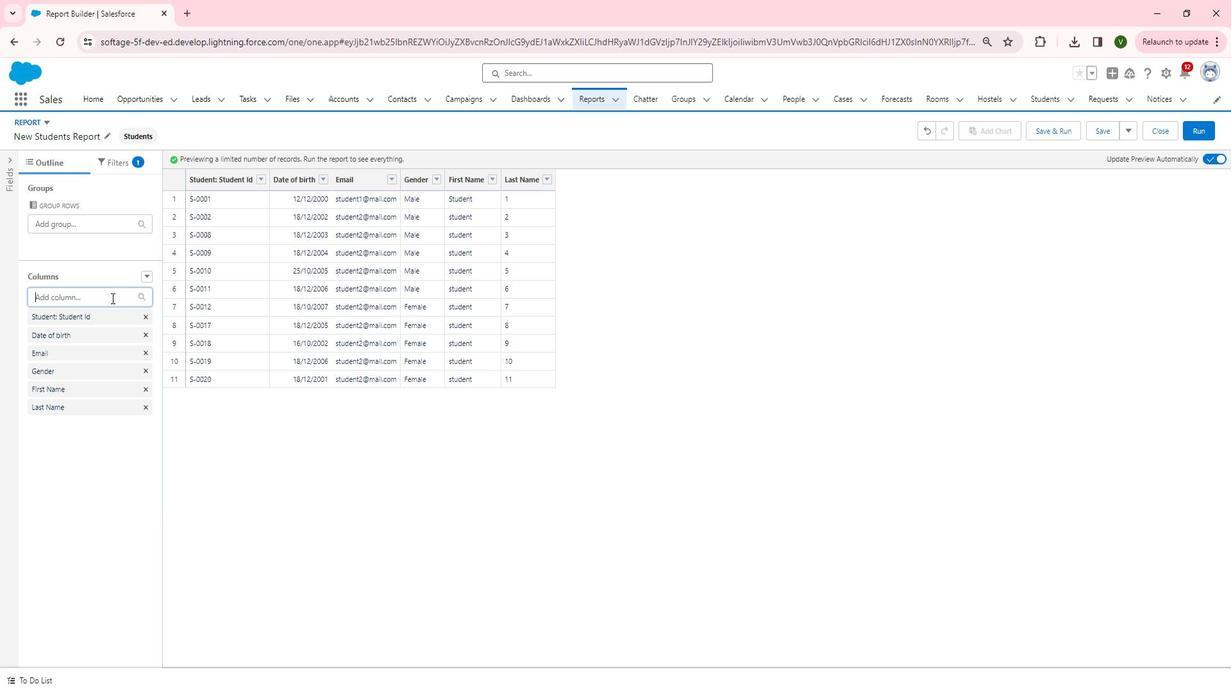 
Action: Mouse pressed left at (130, 305)
Screenshot: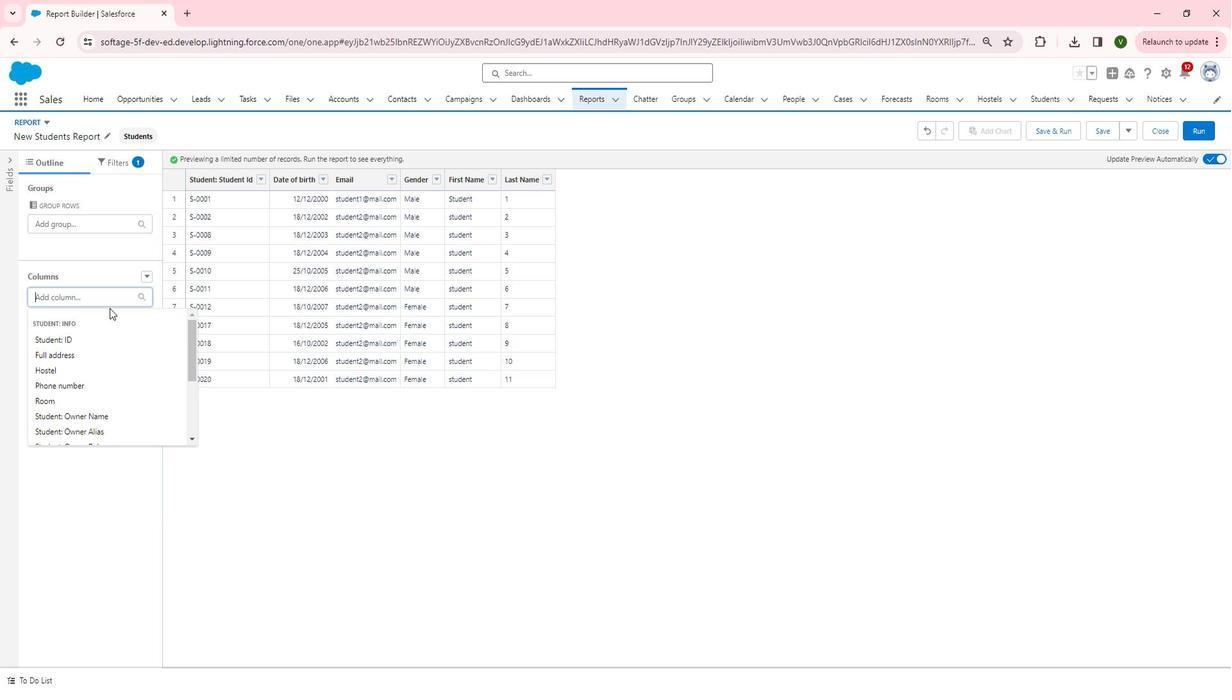 
Action: Mouse moved to (128, 341)
Screenshot: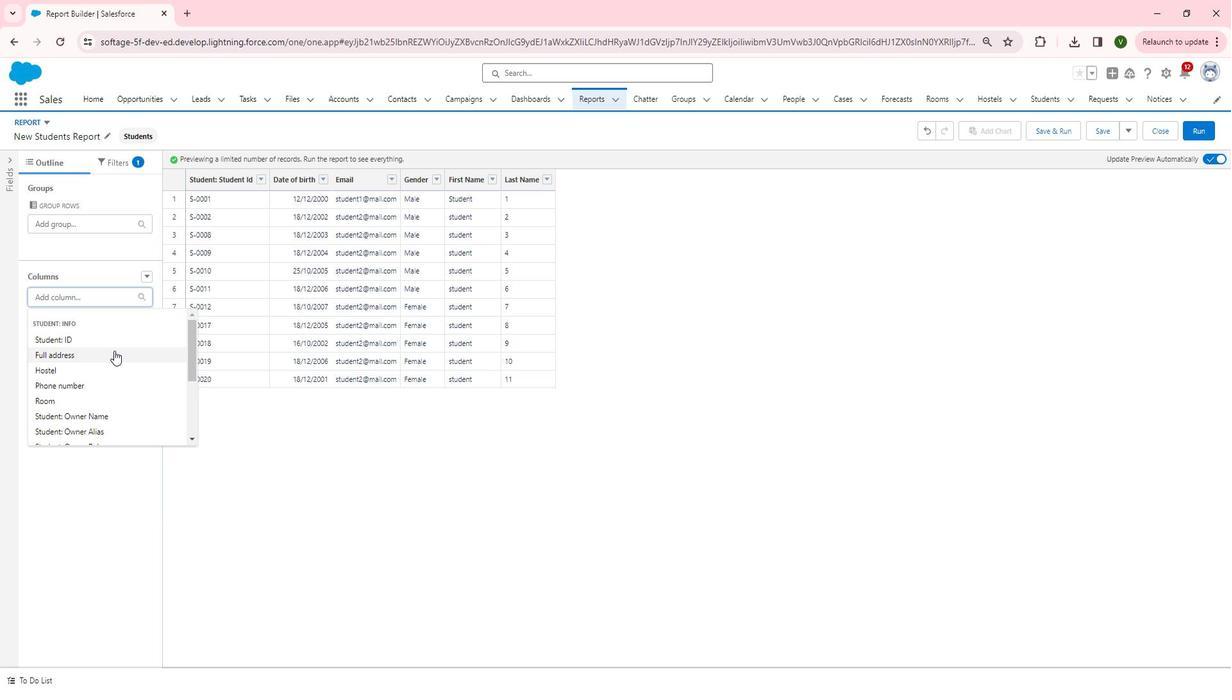 
Action: Mouse scrolled (128, 342) with delta (0, 0)
Screenshot: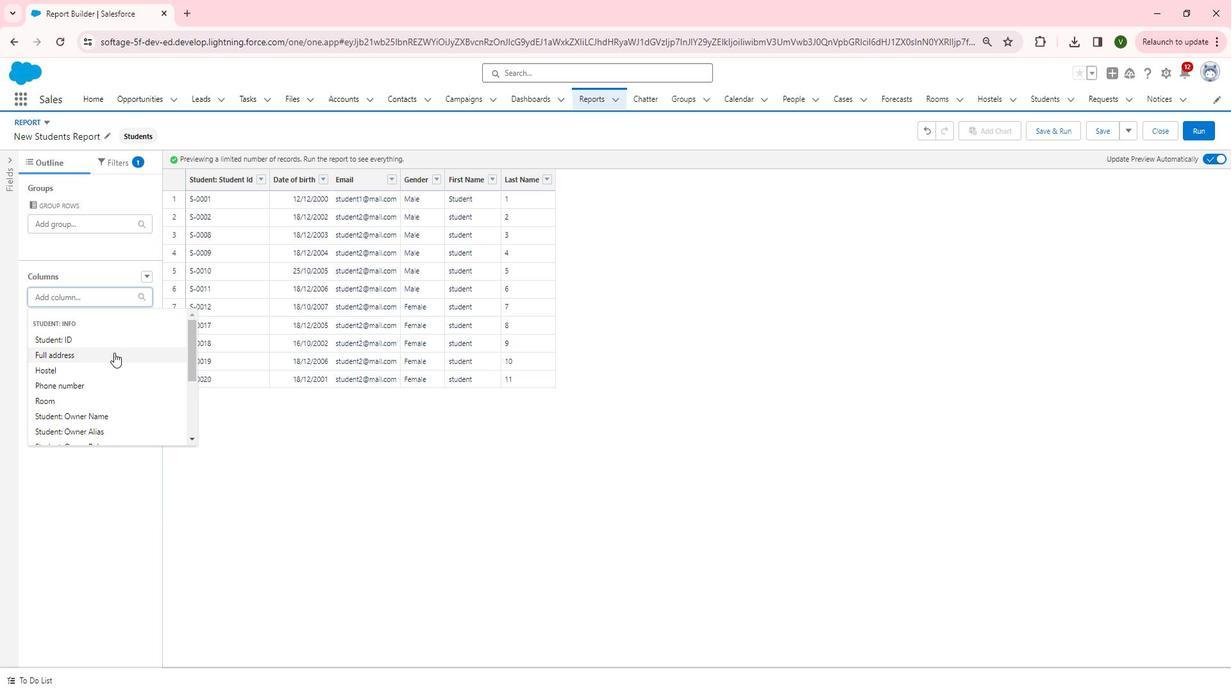 
Action: Mouse moved to (131, 375)
Screenshot: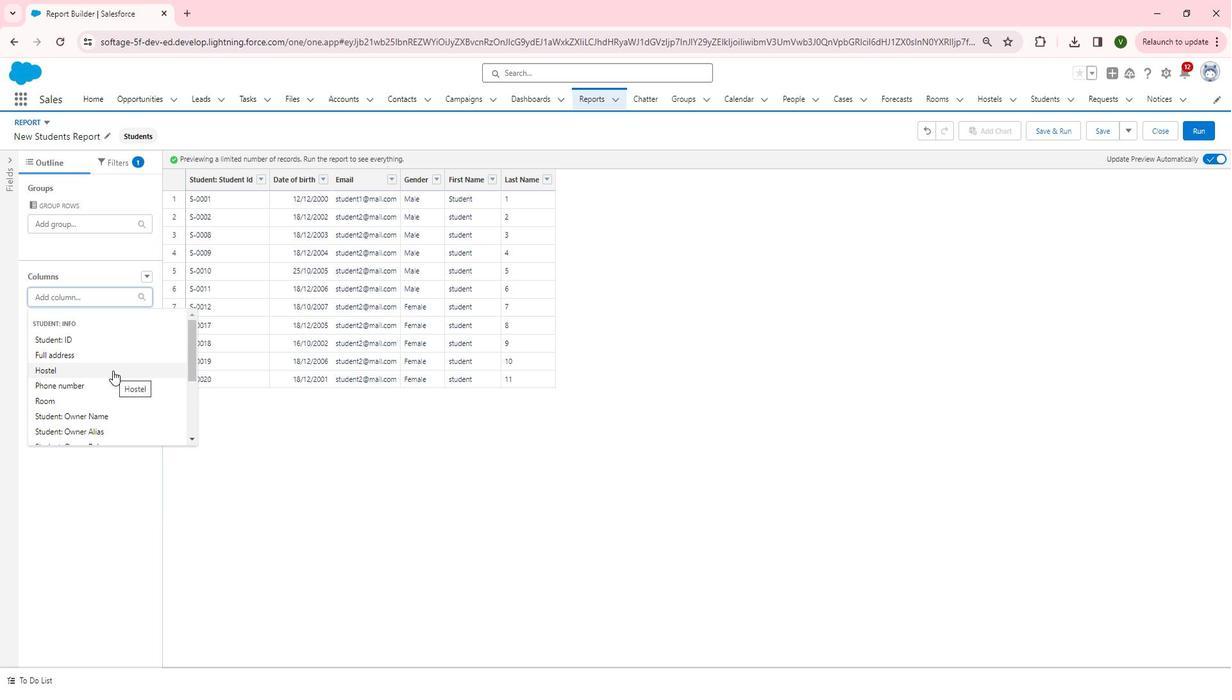 
Action: Mouse scrolled (131, 375) with delta (0, 0)
Screenshot: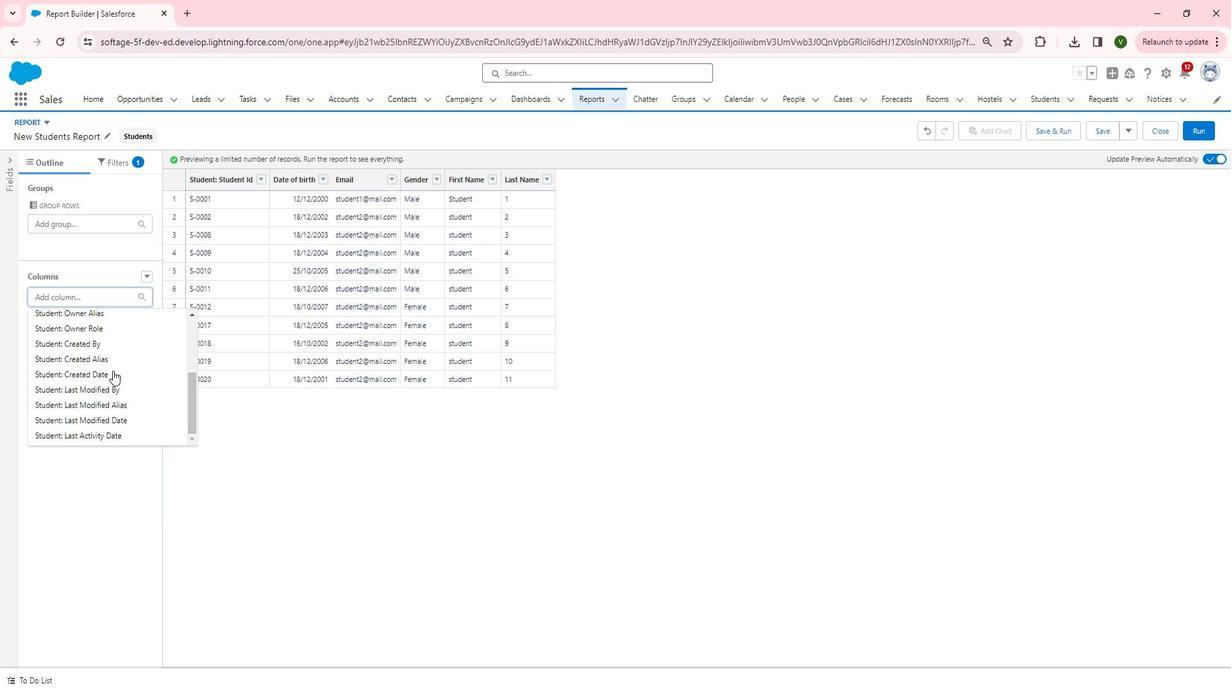 
Action: Mouse scrolled (131, 375) with delta (0, 0)
Screenshot: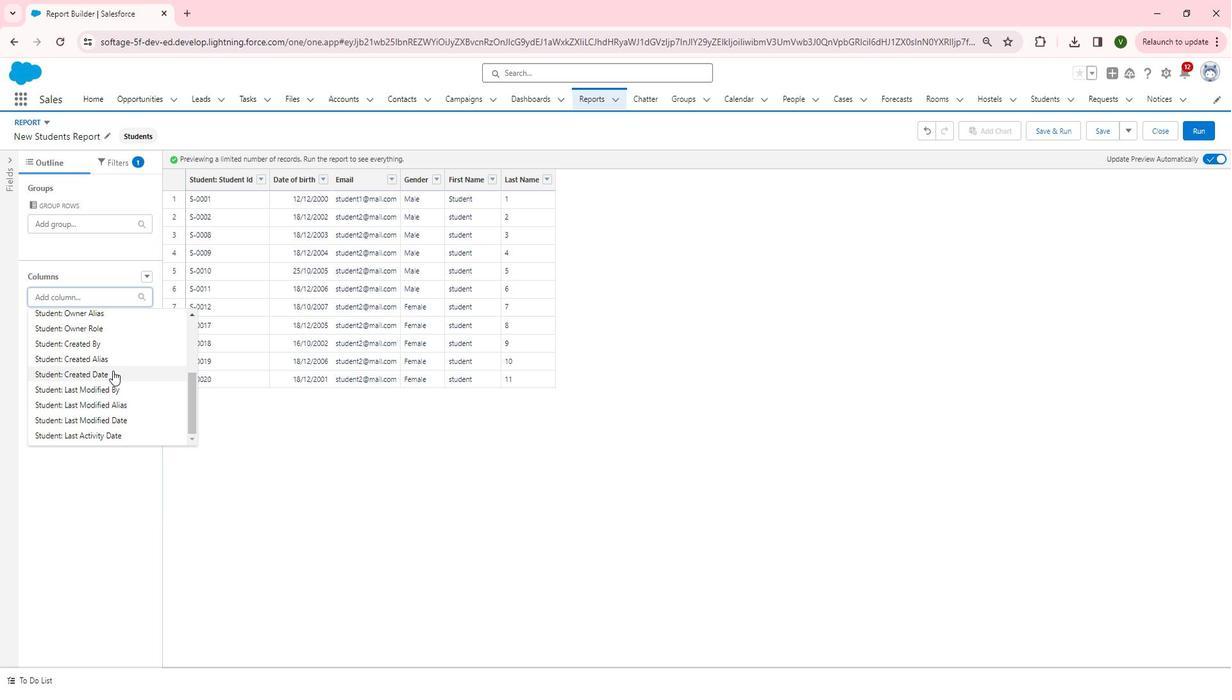 
Action: Mouse scrolled (131, 375) with delta (0, 0)
Screenshot: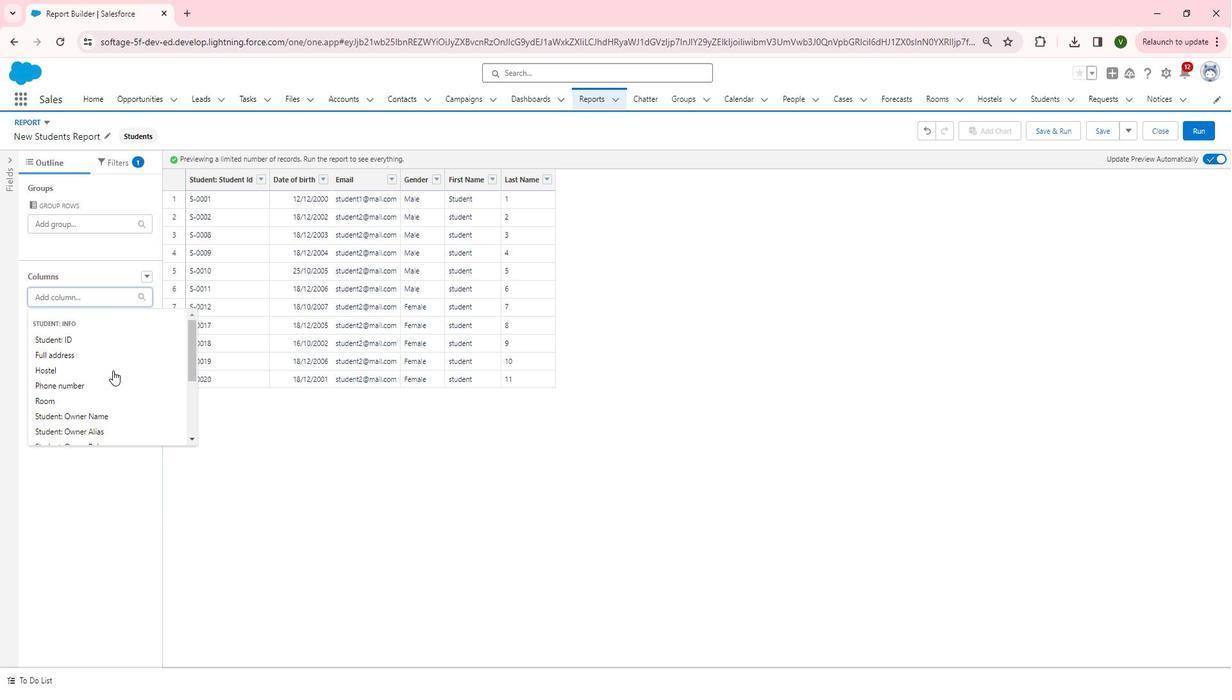 
Action: Mouse scrolled (131, 375) with delta (0, 0)
Screenshot: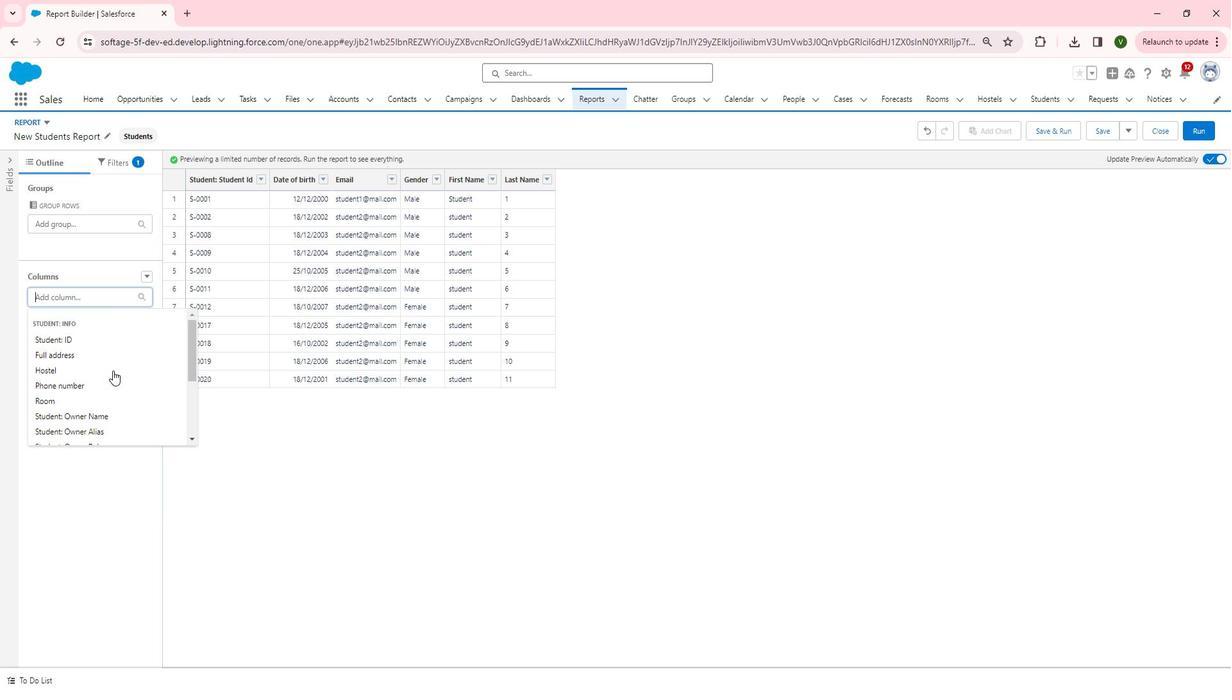 
Action: Mouse scrolled (131, 376) with delta (0, 0)
Screenshot: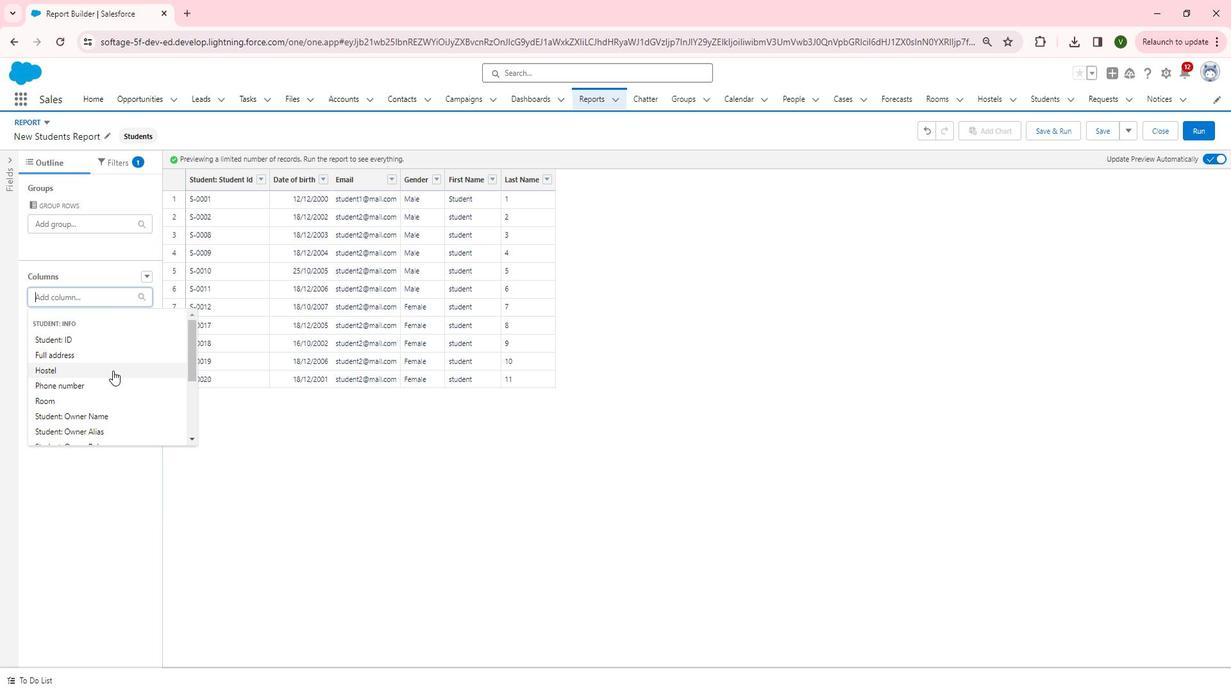
Action: Mouse scrolled (131, 376) with delta (0, 0)
Screenshot: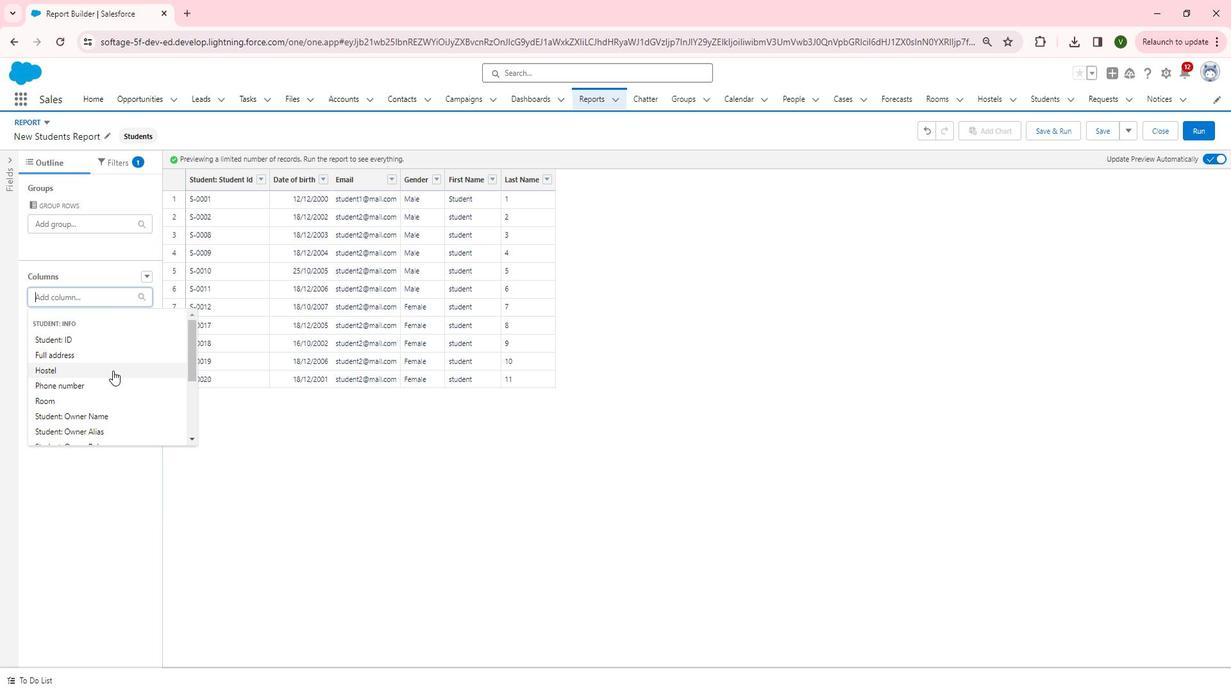 
Action: Mouse scrolled (131, 376) with delta (0, 0)
Screenshot: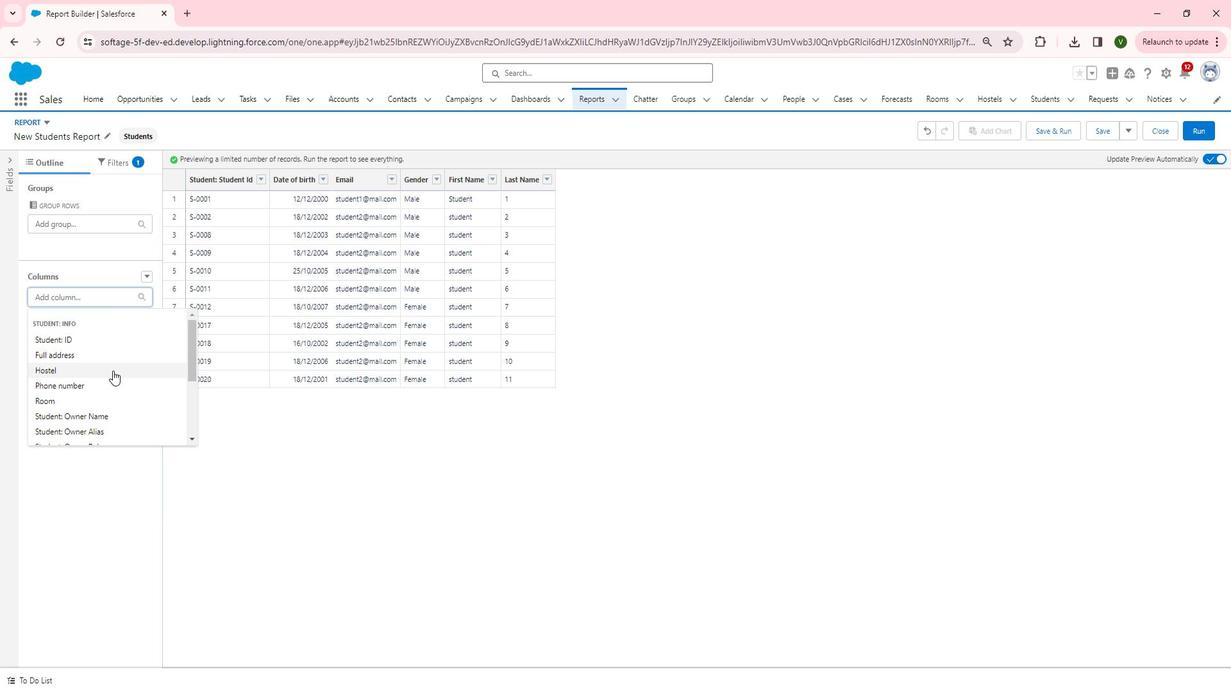 
Action: Mouse pressed left at (131, 375)
Screenshot: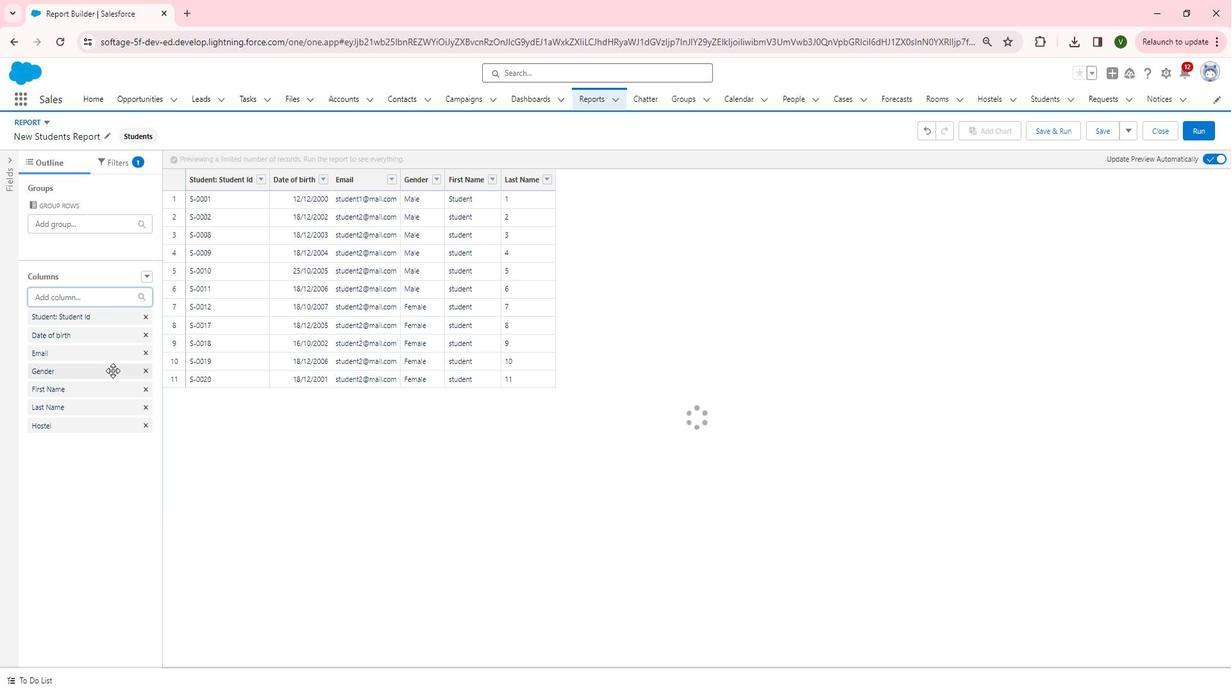 
Action: Mouse moved to (123, 307)
Screenshot: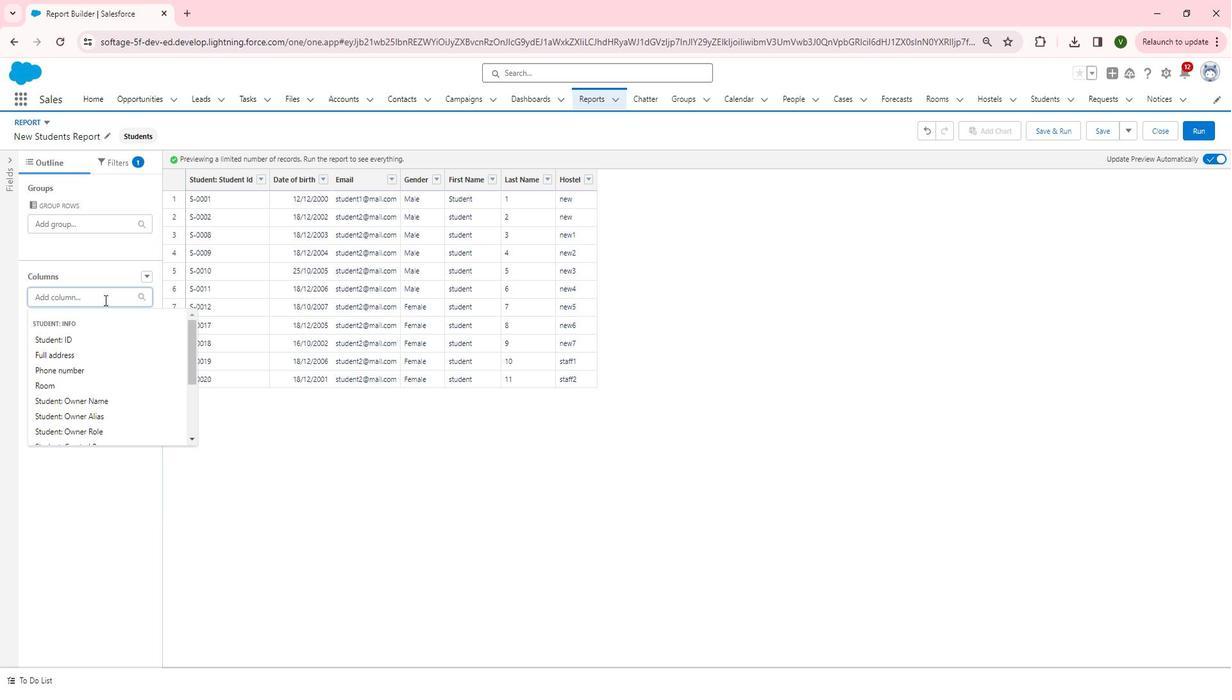 
Action: Mouse pressed left at (123, 307)
Screenshot: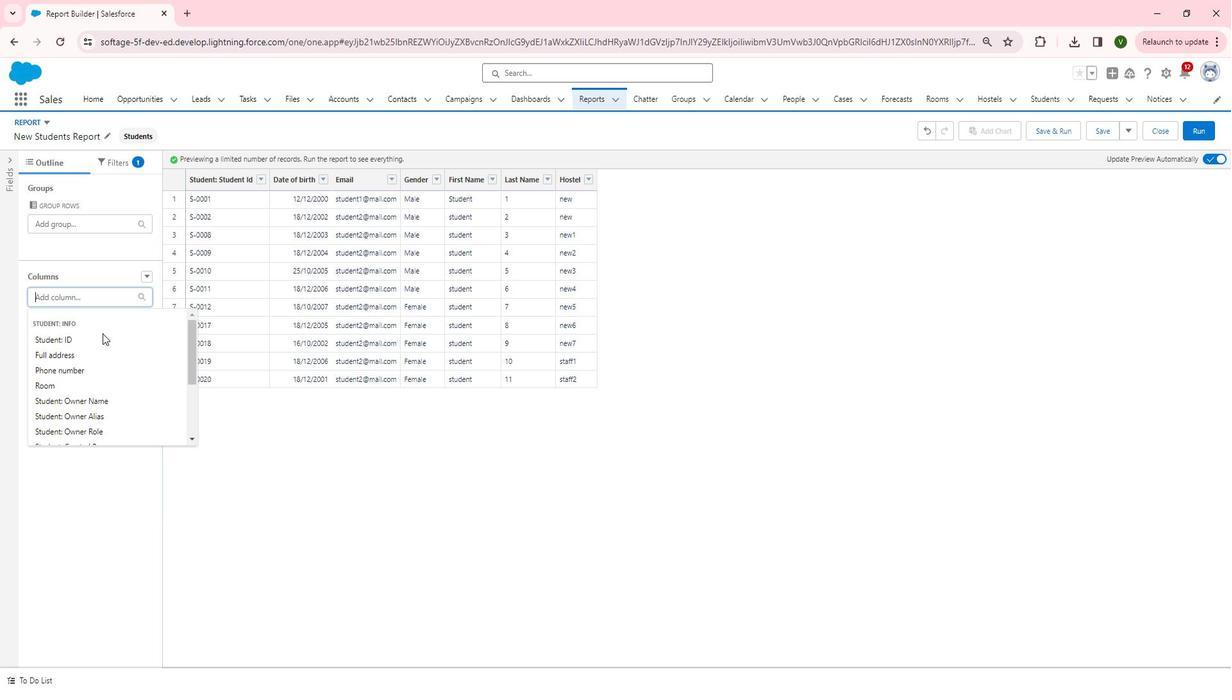 
Action: Mouse moved to (126, 384)
Screenshot: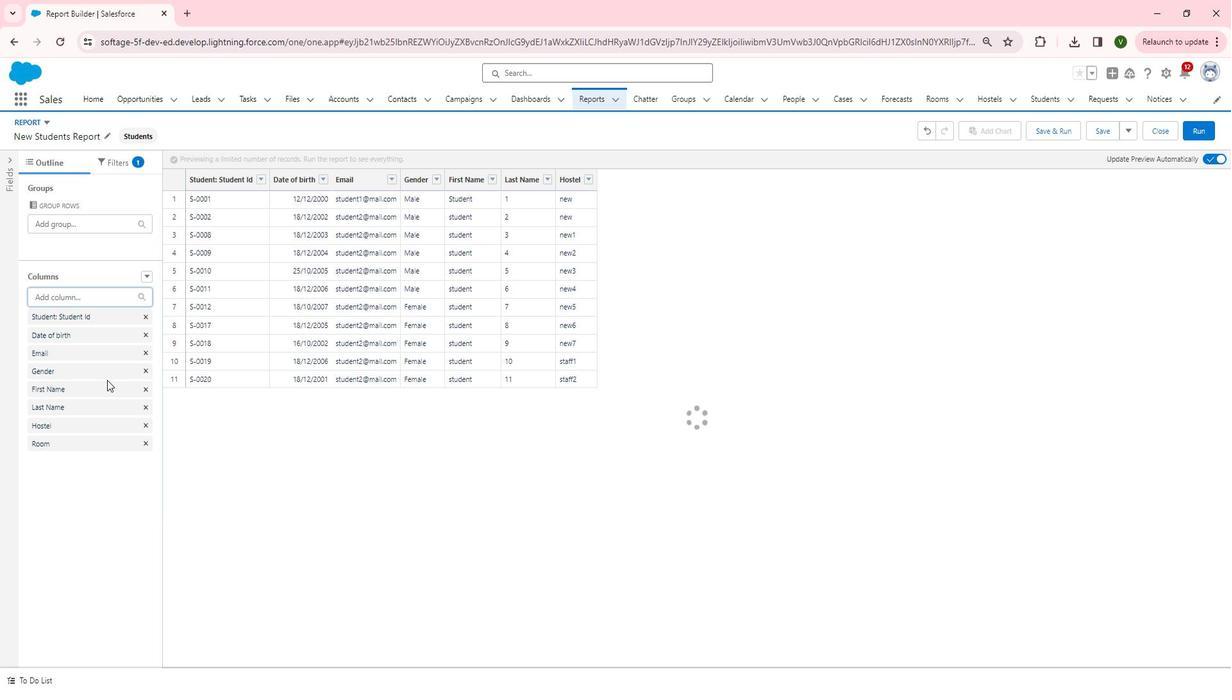 
Action: Mouse pressed left at (126, 384)
Screenshot: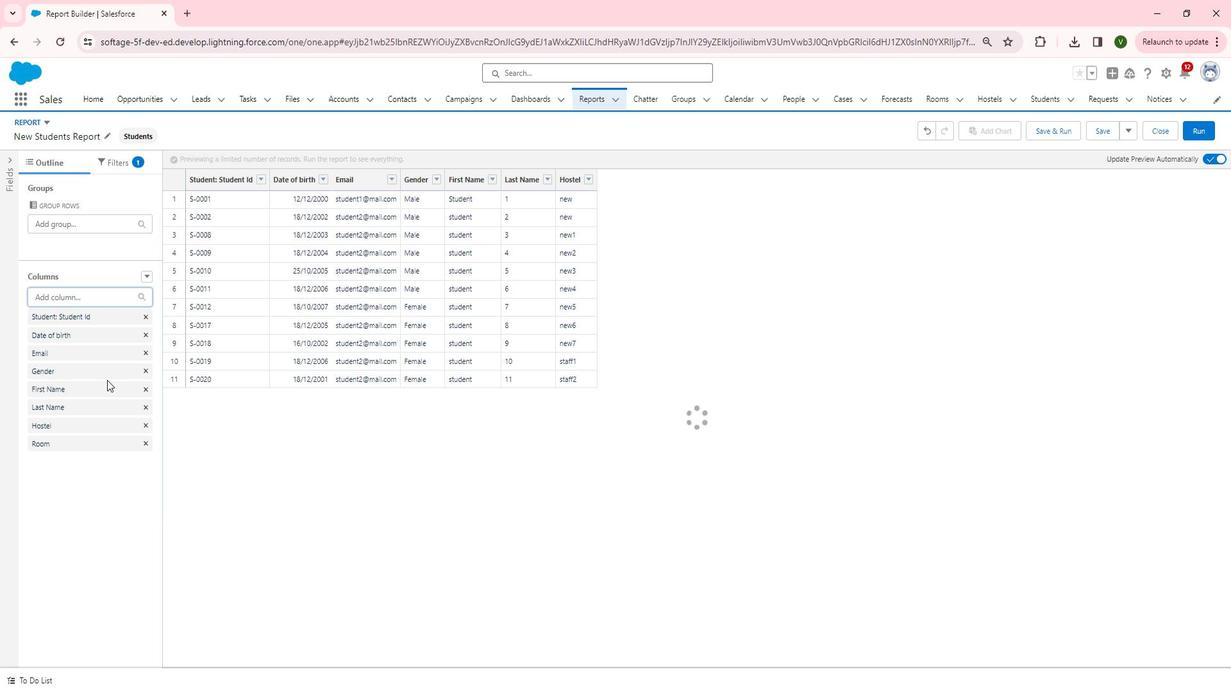 
Action: Mouse moved to (132, 299)
Screenshot: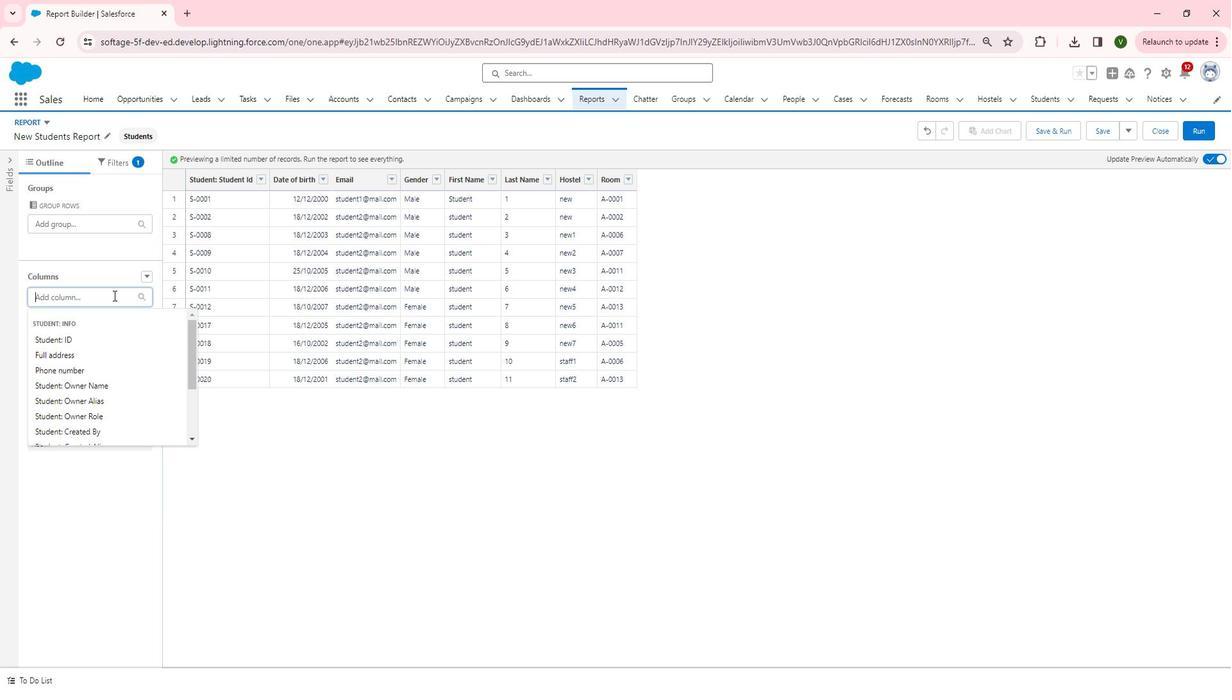 
Action: Mouse pressed left at (132, 299)
Screenshot: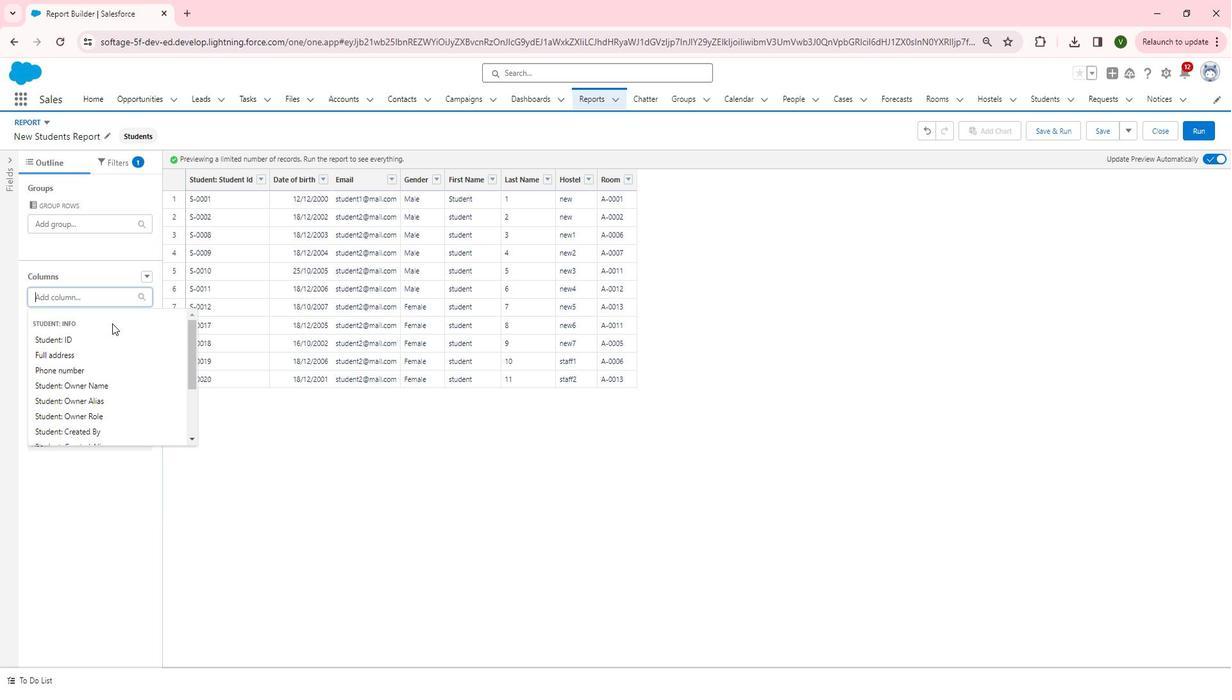 
Action: Mouse moved to (129, 358)
Screenshot: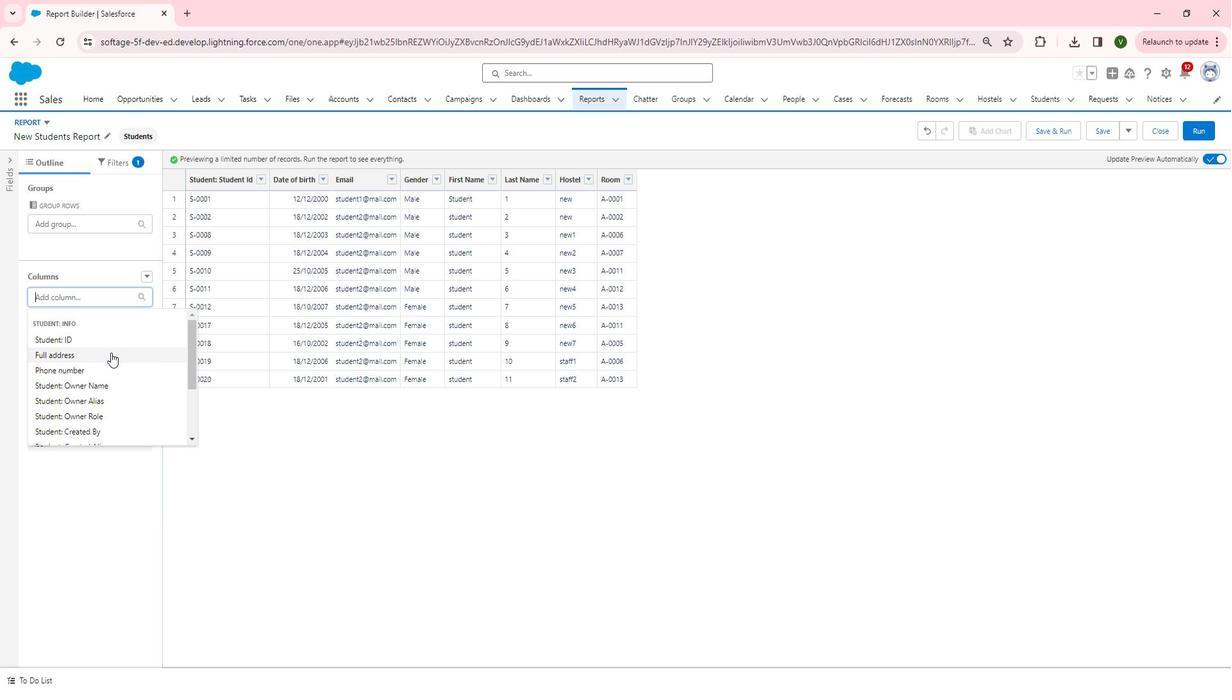 
Action: Mouse pressed left at (129, 358)
Screenshot: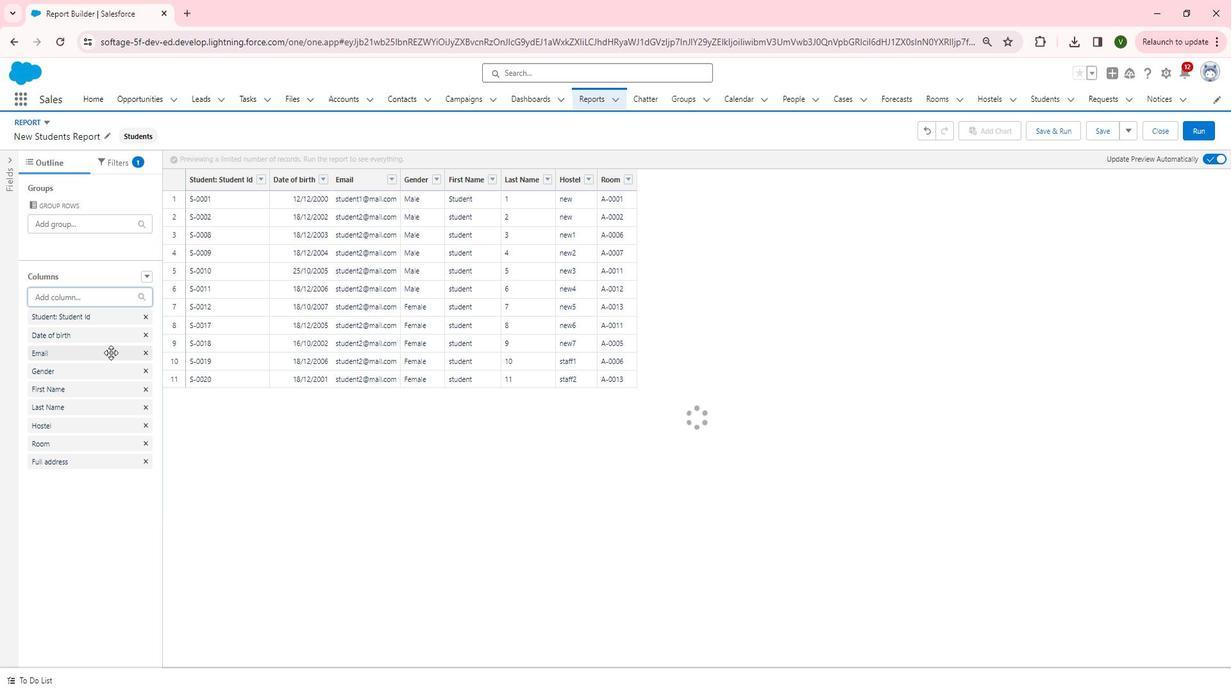 
Action: Mouse moved to (139, 305)
Screenshot: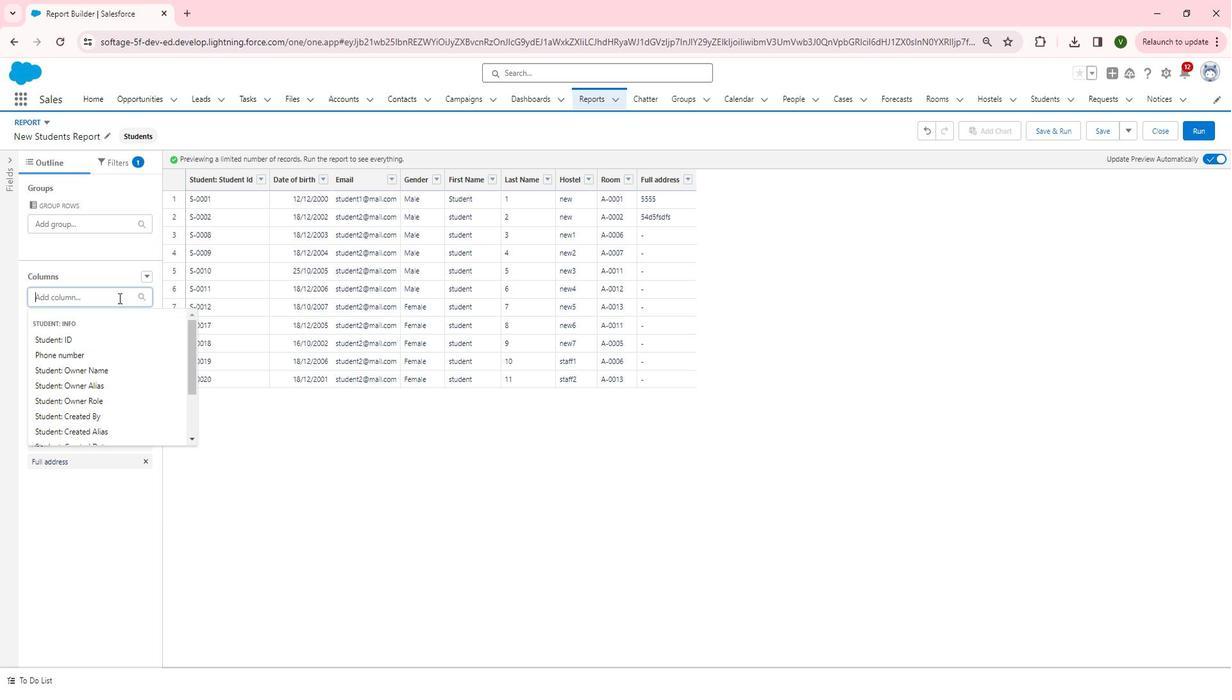 
Action: Mouse pressed left at (139, 305)
Screenshot: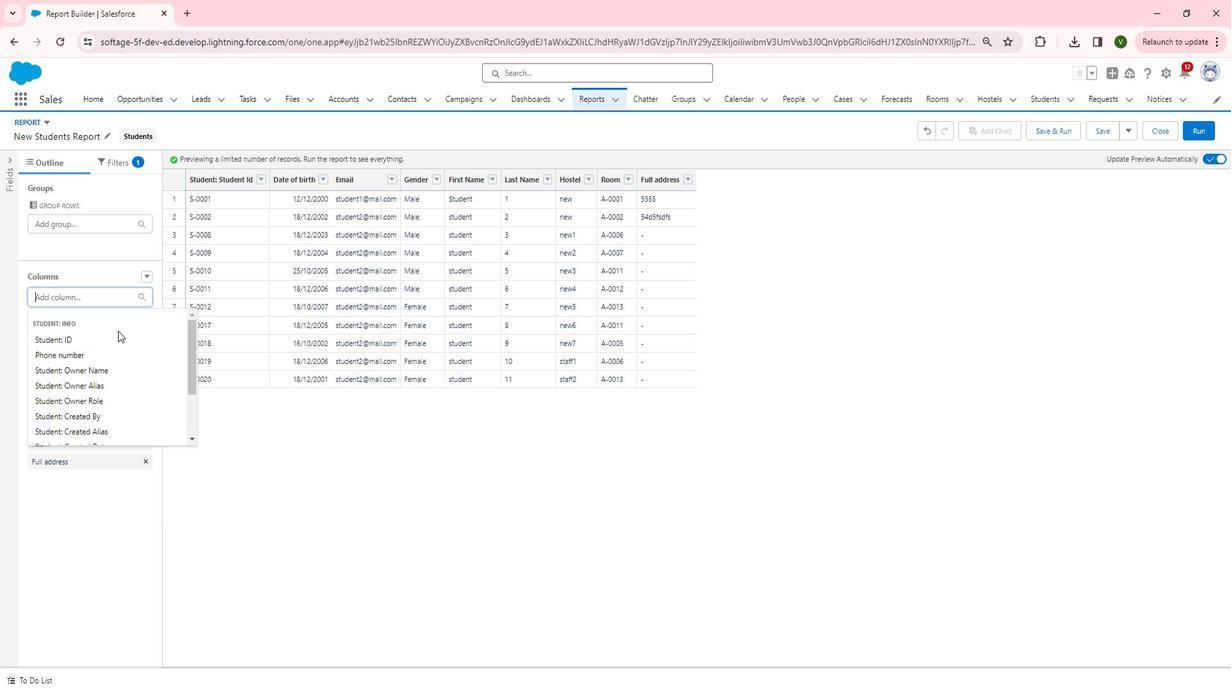 
Action: Mouse moved to (143, 357)
Screenshot: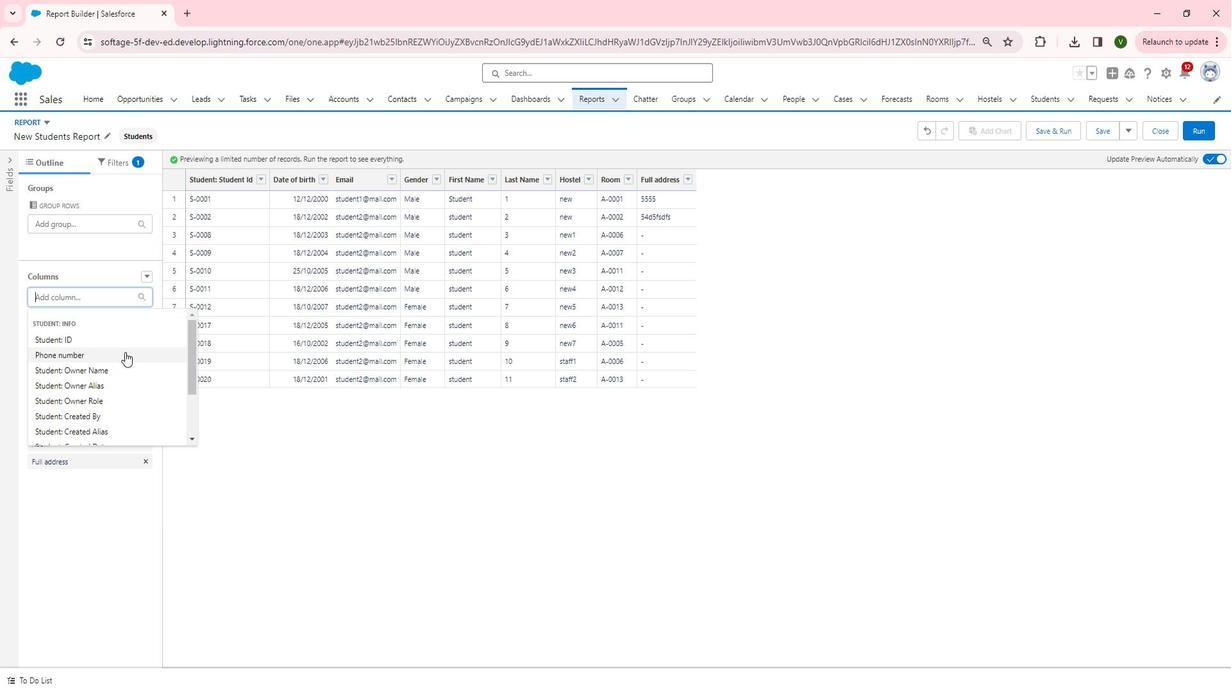 
Action: Mouse pressed left at (143, 357)
Screenshot: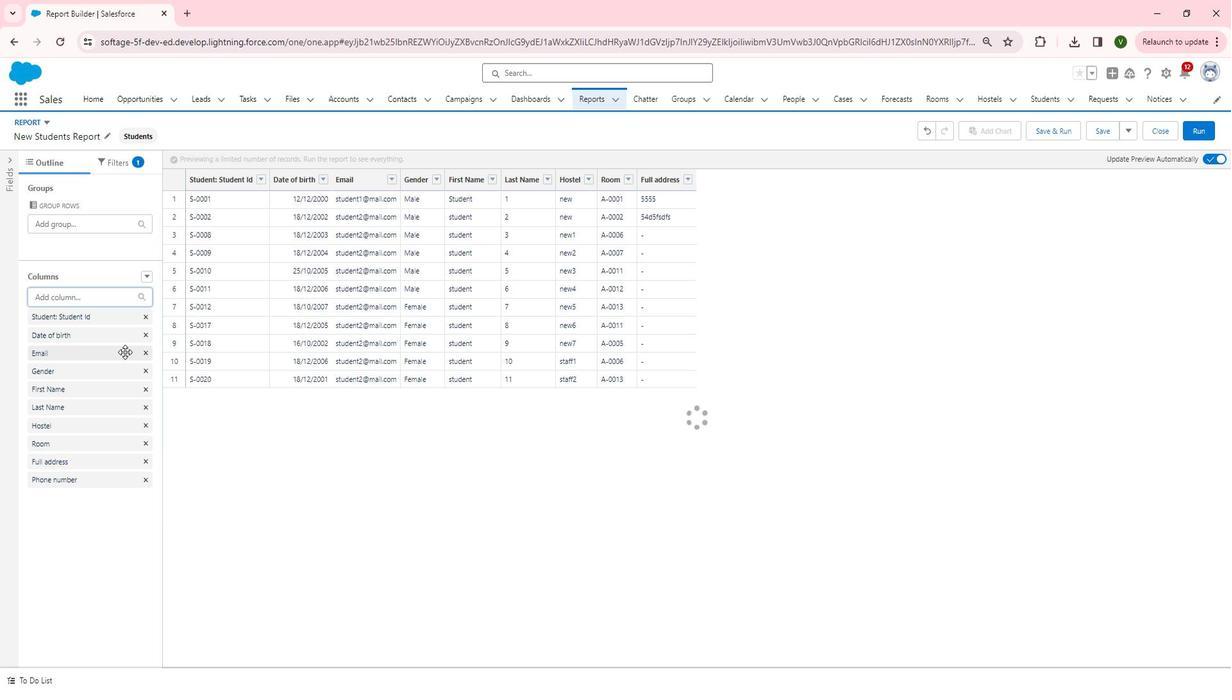 
Action: Mouse moved to (139, 303)
Screenshot: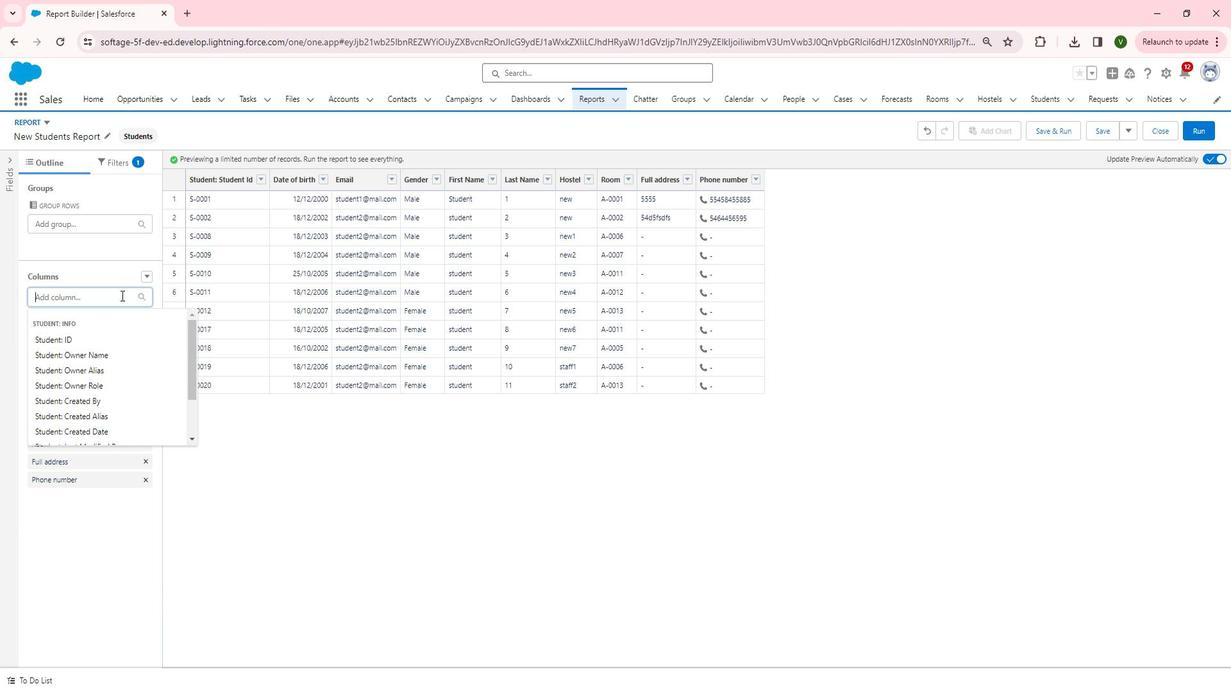 
Action: Mouse pressed left at (139, 303)
Screenshot: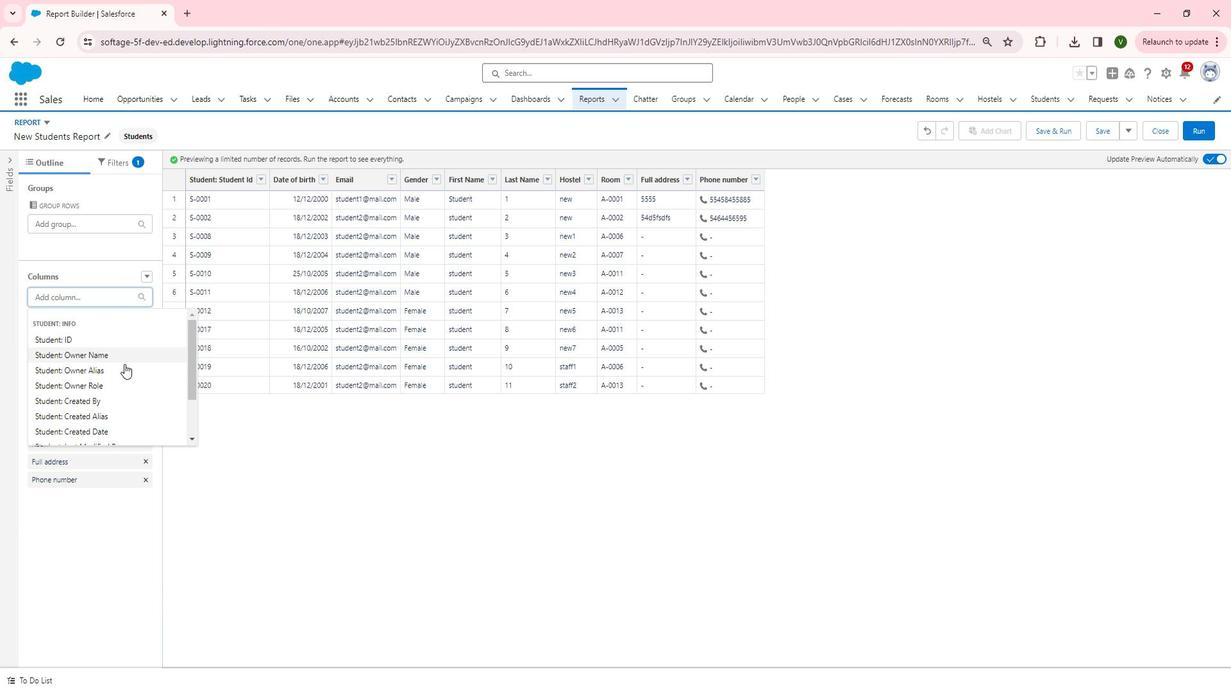 
Action: Mouse moved to (134, 396)
Screenshot: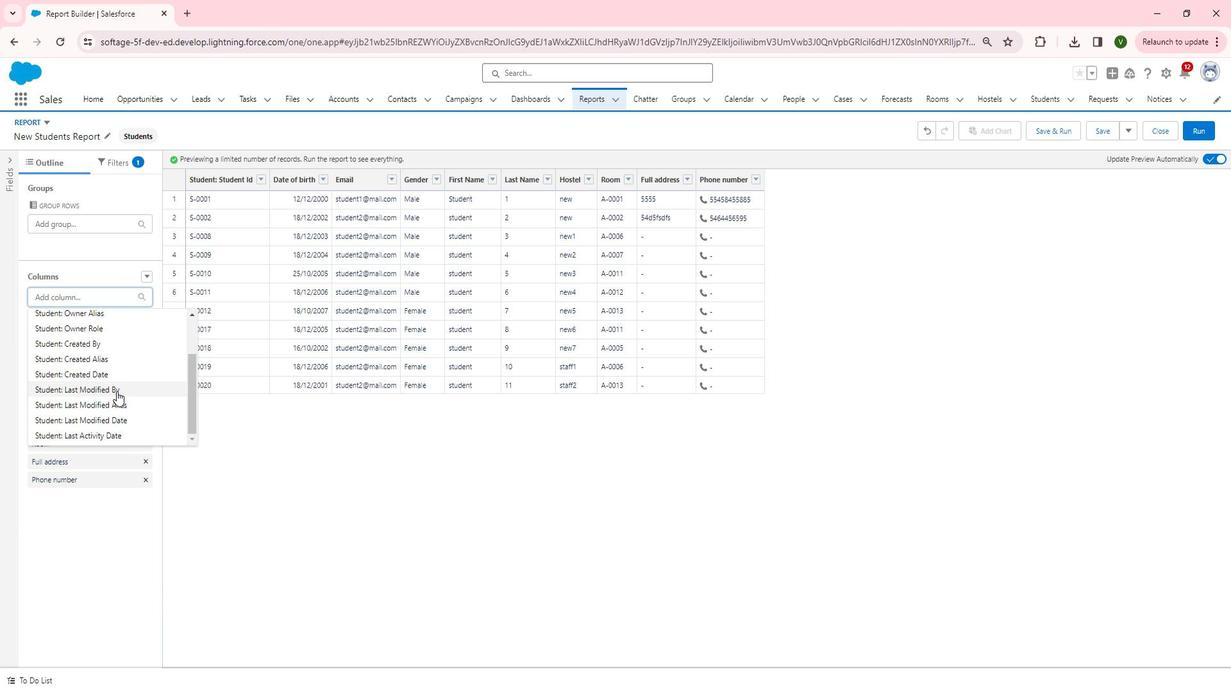 
Action: Mouse scrolled (134, 396) with delta (0, 0)
Screenshot: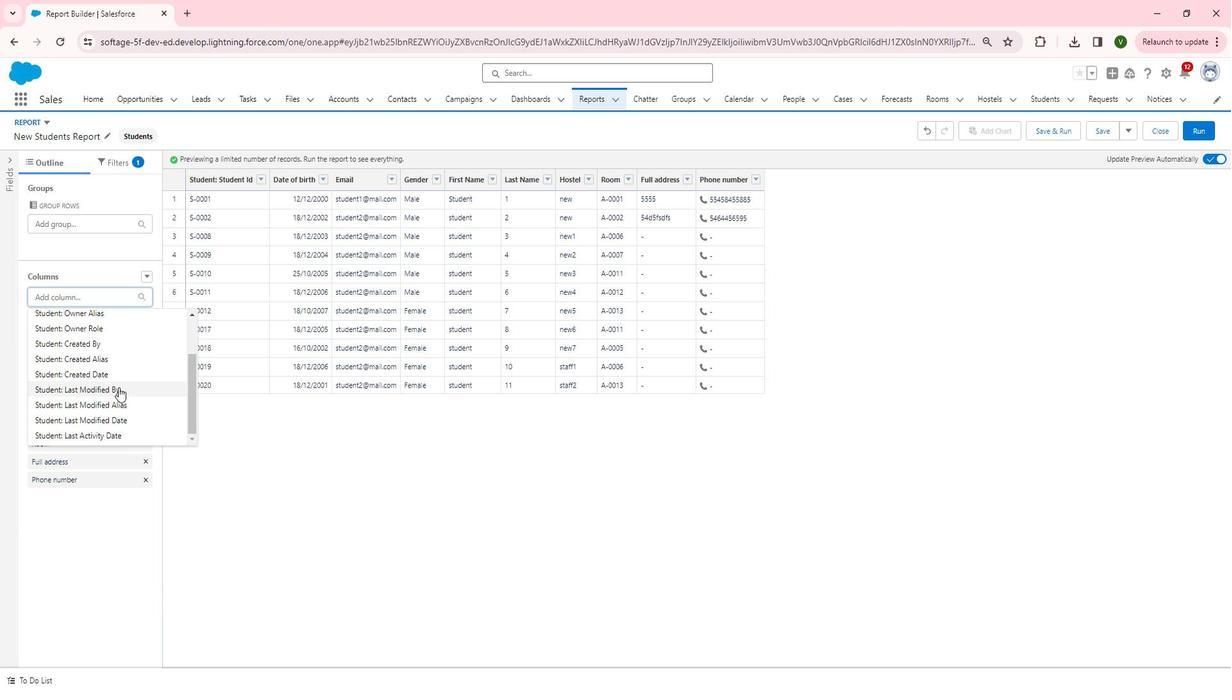 
Action: Mouse moved to (159, 409)
Screenshot: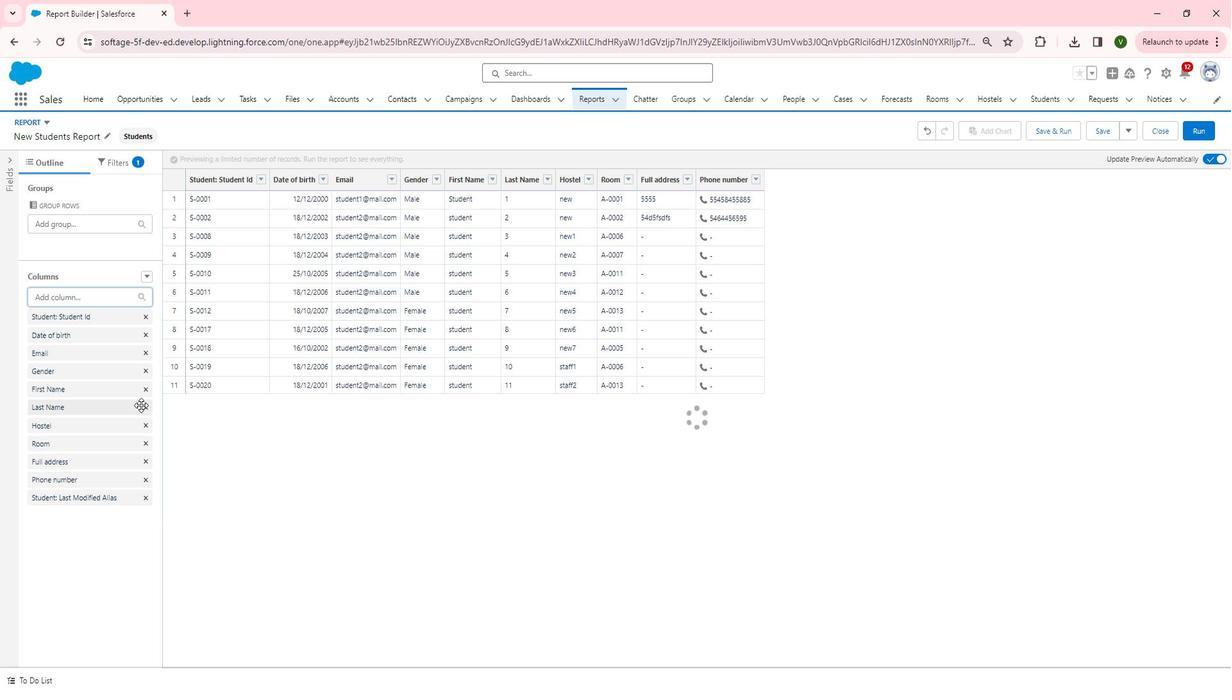 
Action: Mouse pressed left at (159, 409)
Screenshot: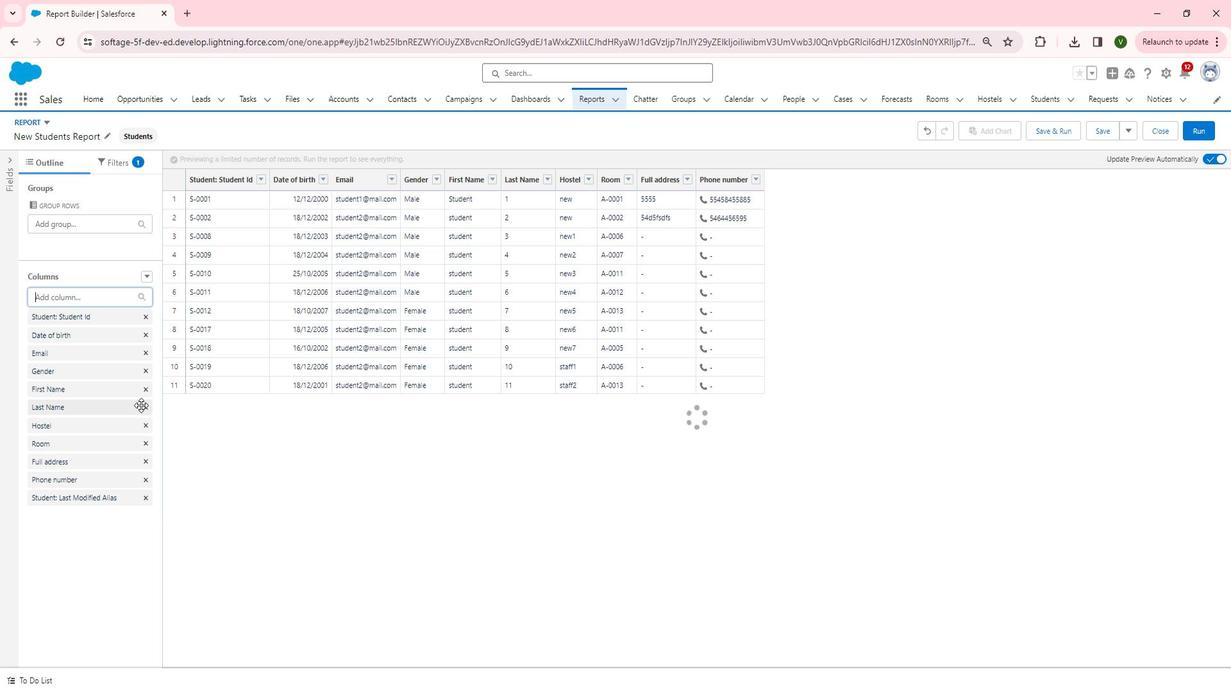 
Action: Mouse moved to (123, 305)
Screenshot: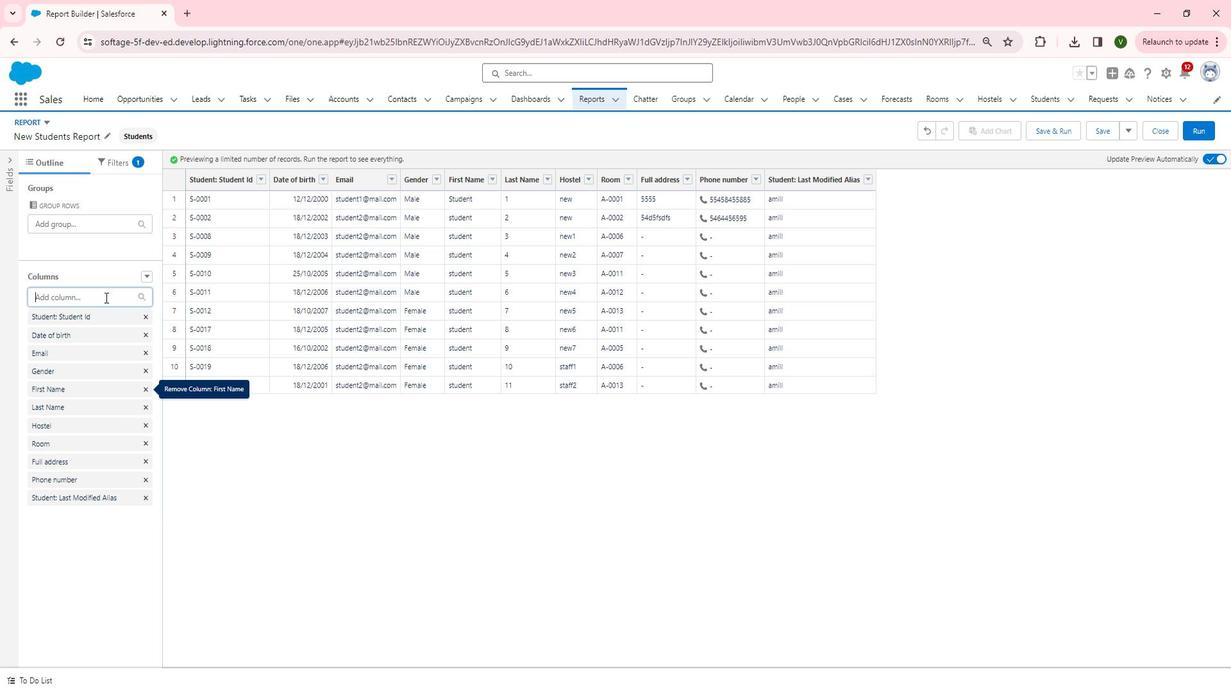 
Action: Mouse pressed left at (123, 305)
Screenshot: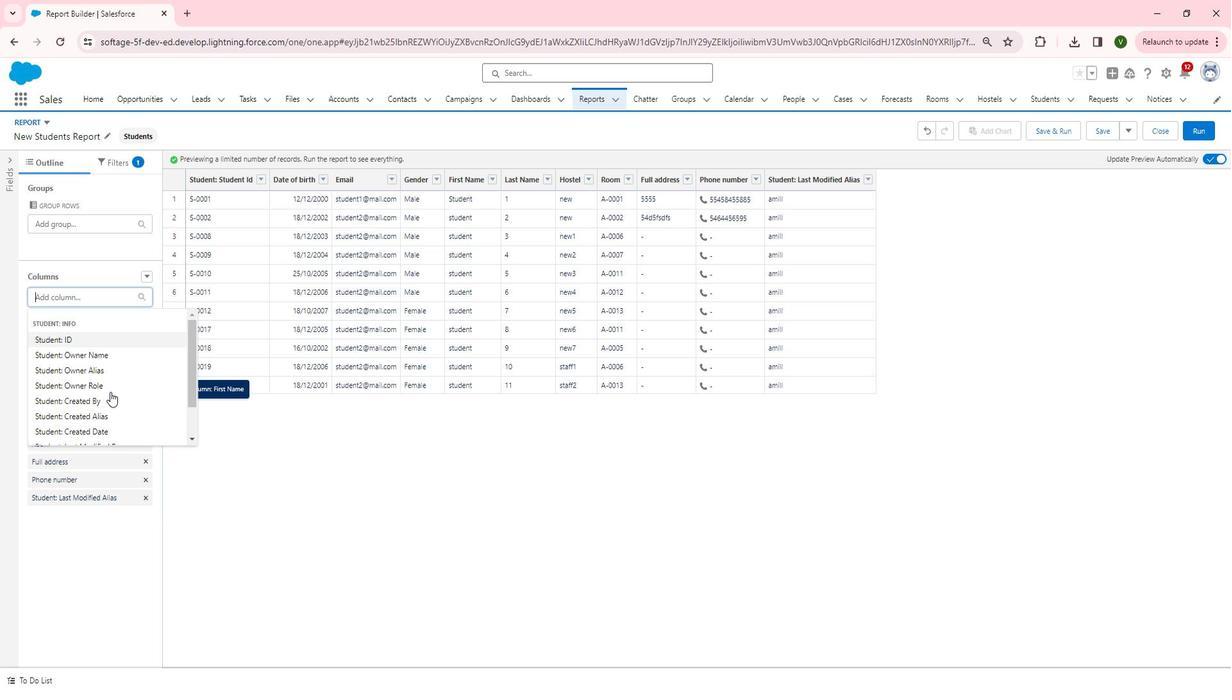 
Action: Mouse moved to (126, 407)
Screenshot: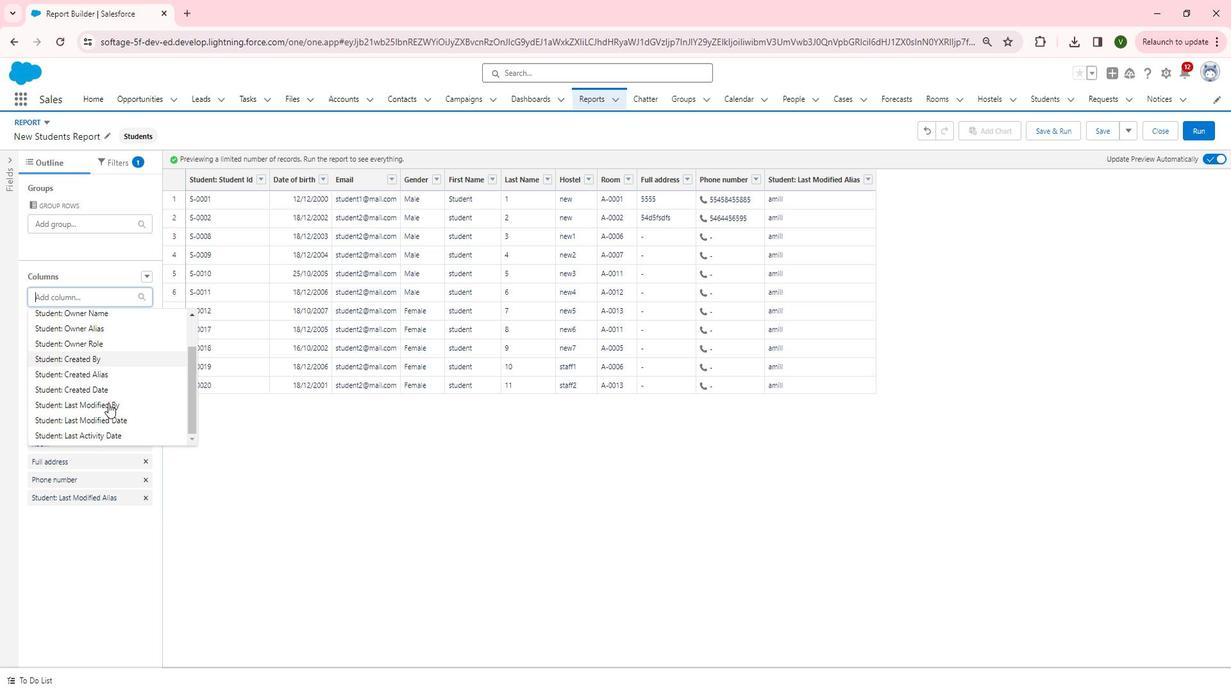 
Action: Mouse scrolled (126, 406) with delta (0, 0)
Screenshot: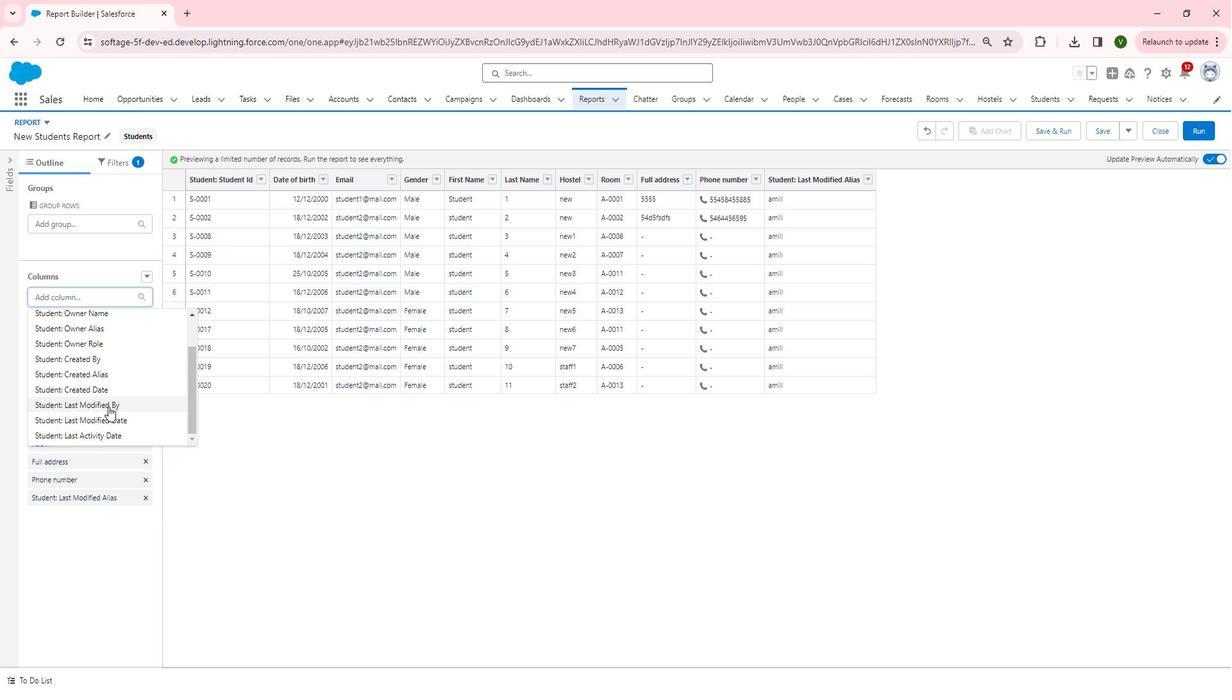 
Action: Mouse scrolled (126, 406) with delta (0, 0)
Screenshot: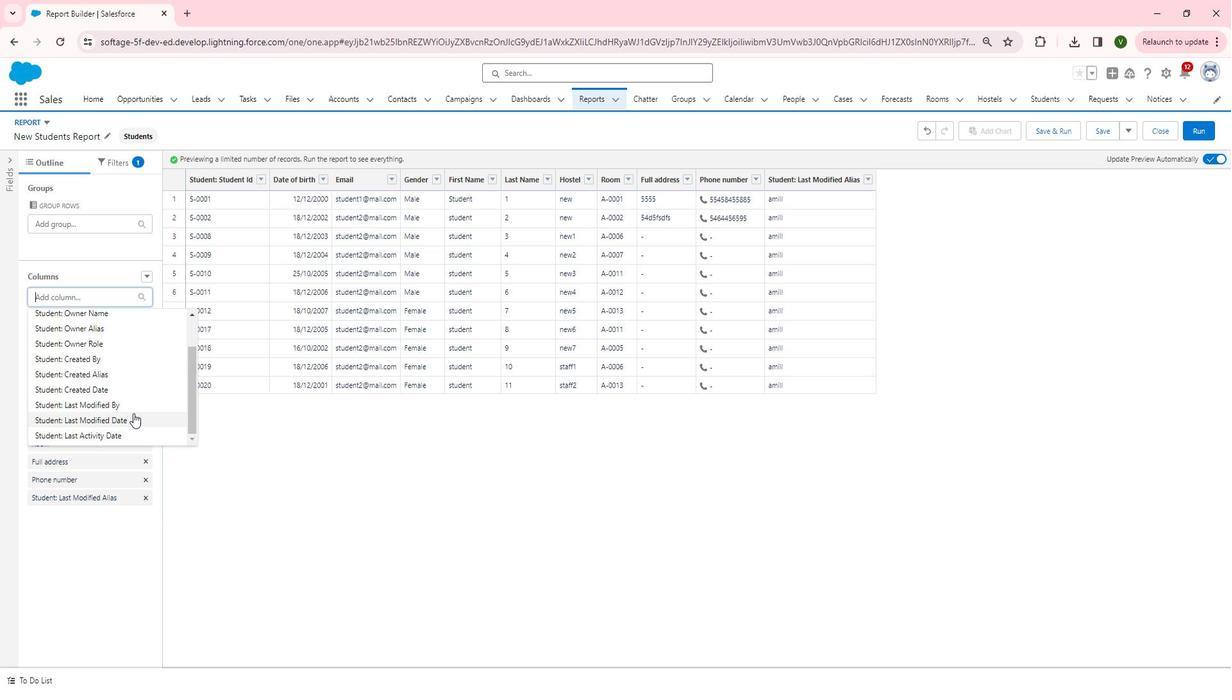 
Action: Mouse moved to (155, 438)
Screenshot: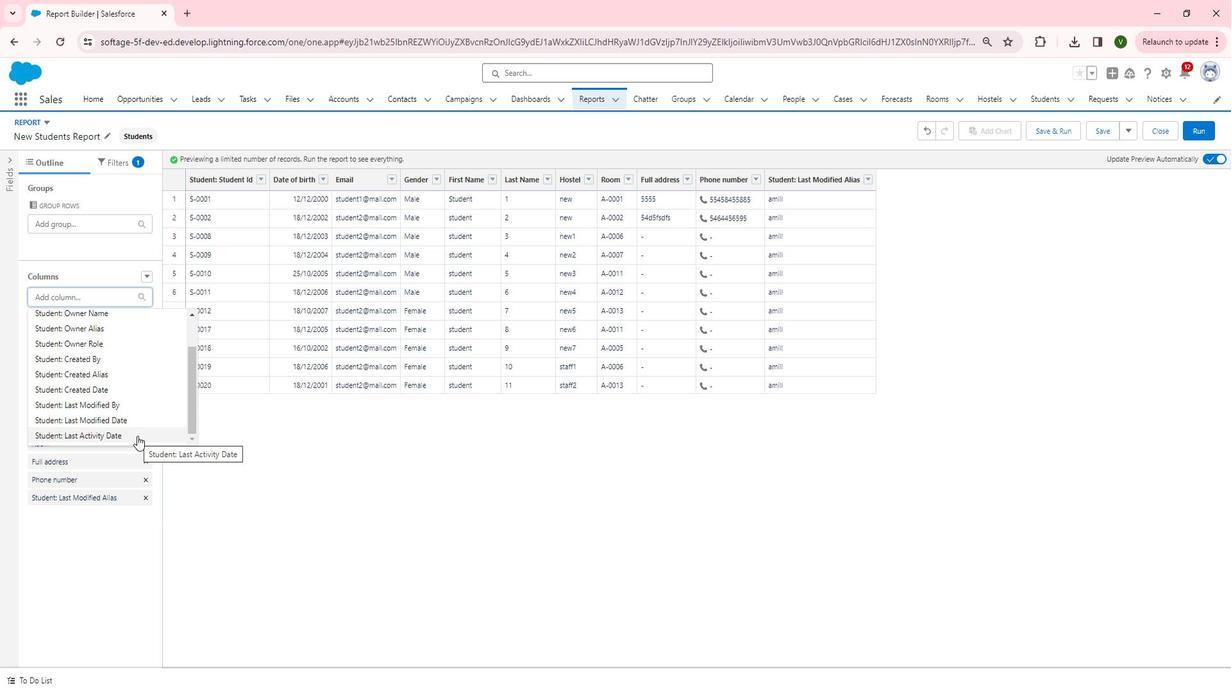 
Action: Mouse pressed left at (155, 438)
Screenshot: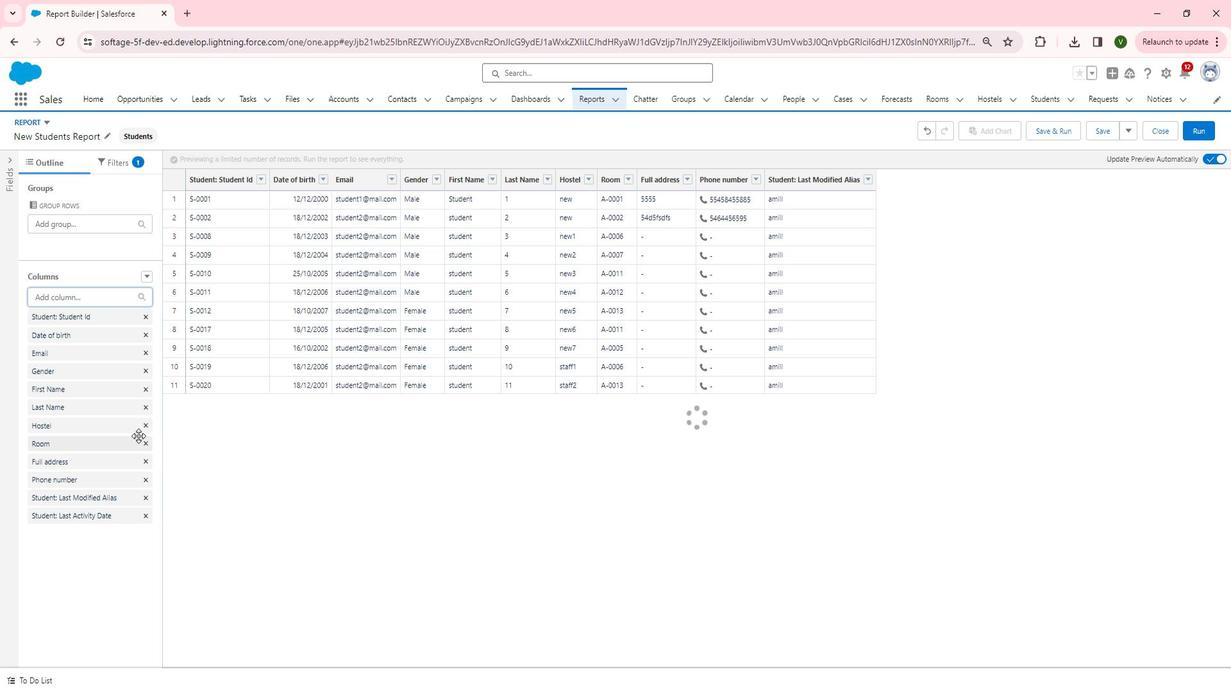 
Action: Mouse moved to (117, 299)
Screenshot: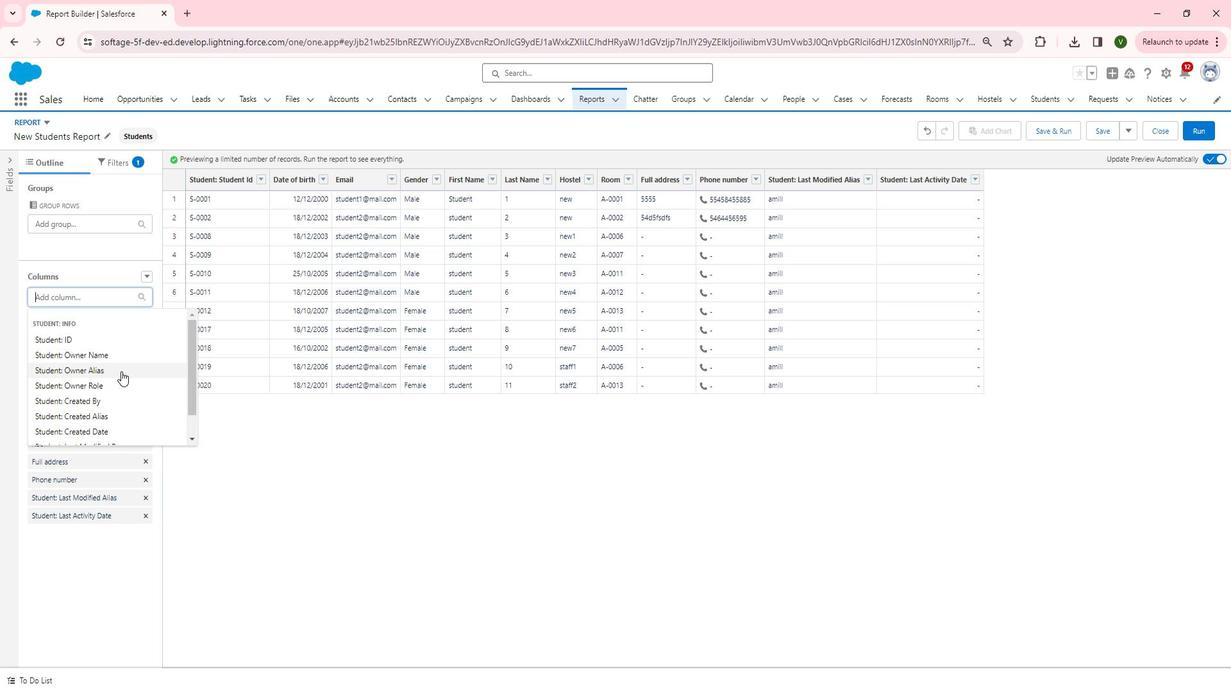 
Action: Mouse pressed left at (117, 299)
Screenshot: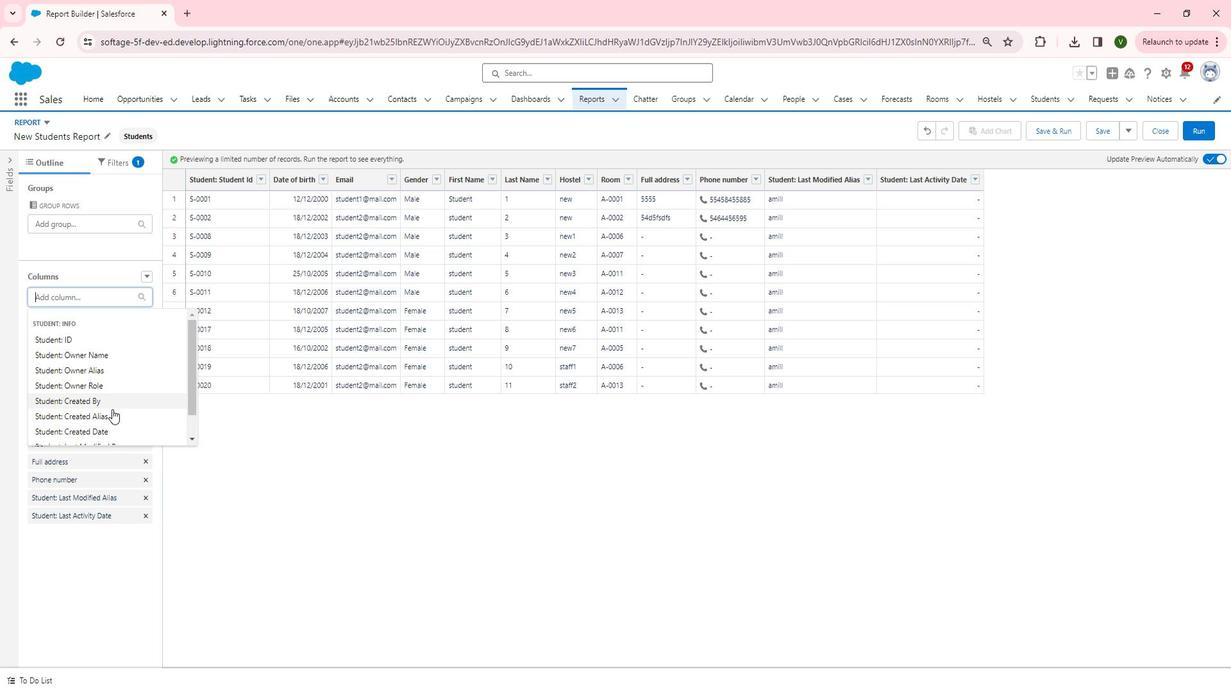 
Action: Mouse moved to (130, 415)
Screenshot: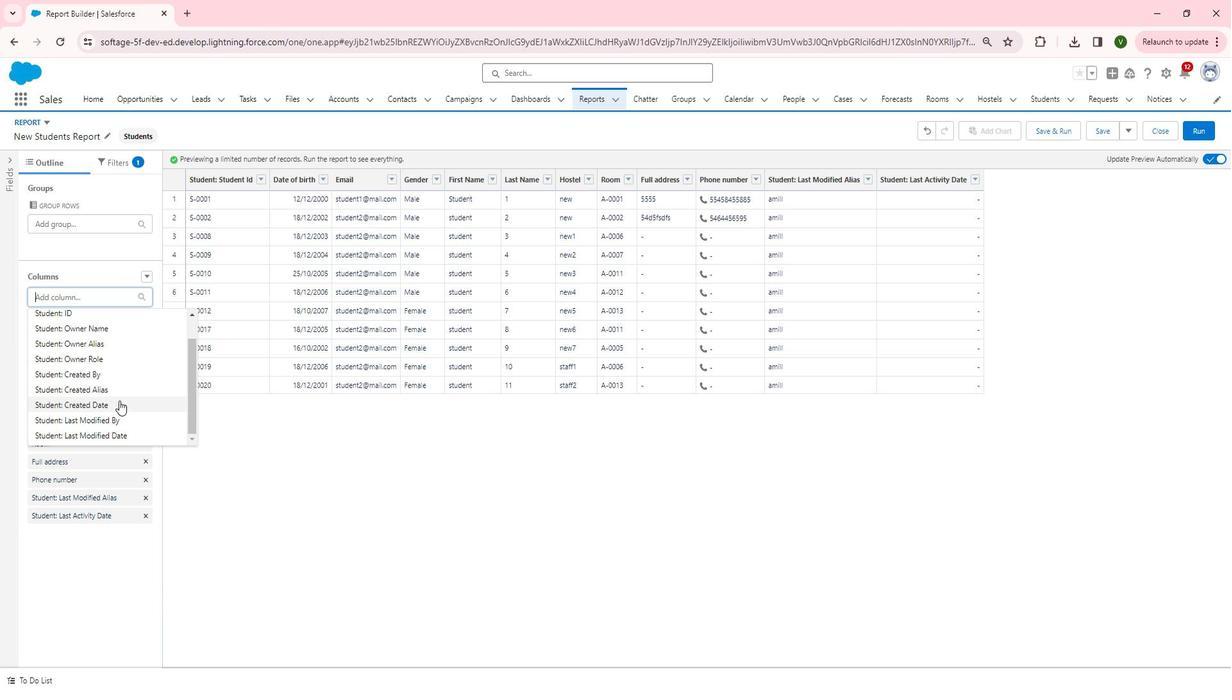
Action: Mouse scrolled (130, 414) with delta (0, 0)
Screenshot: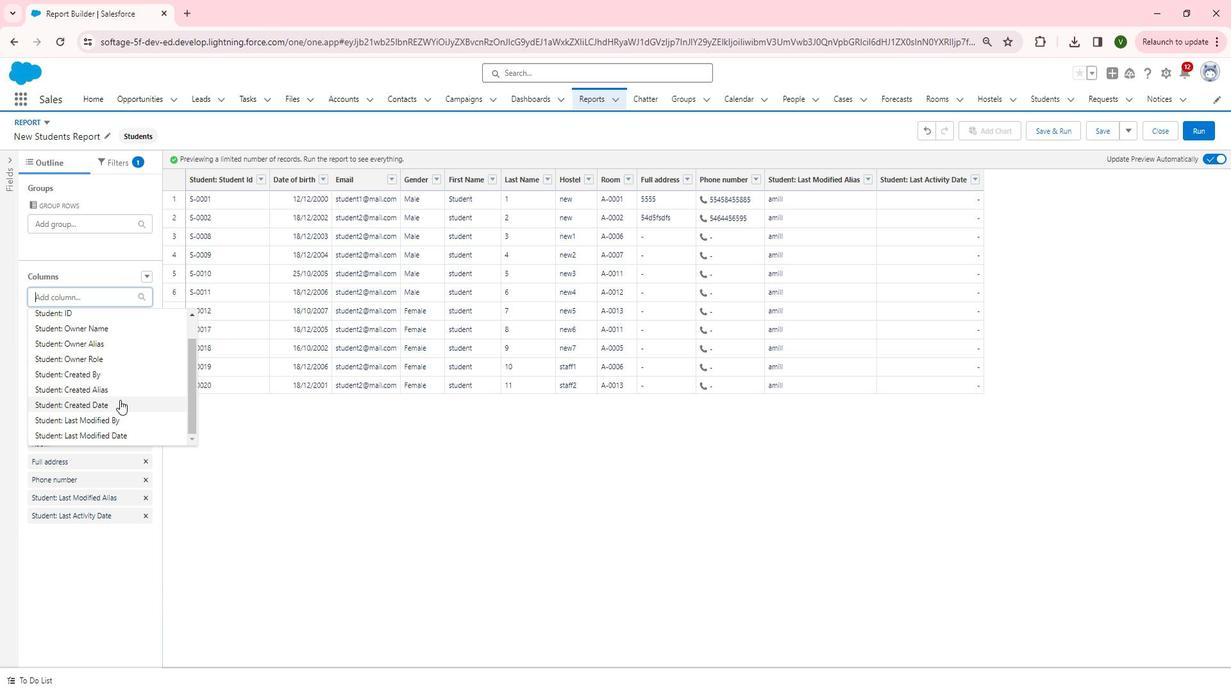 
Action: Mouse moved to (146, 405)
Screenshot: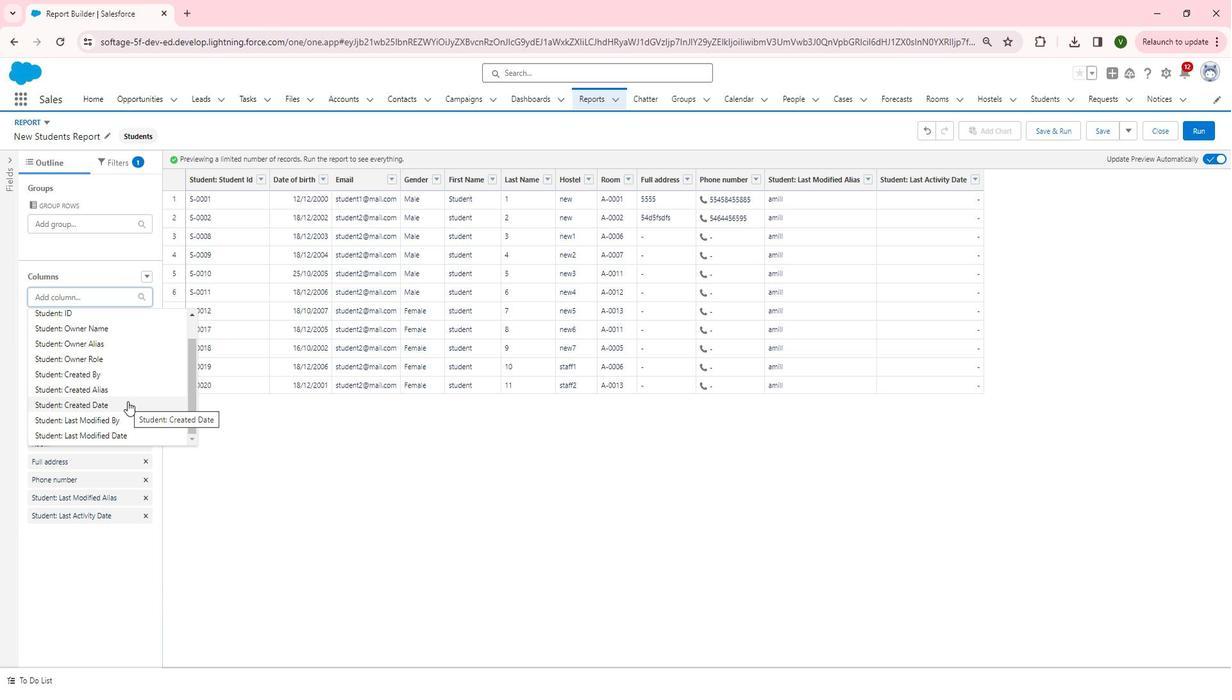 
Action: Mouse pressed left at (146, 405)
Screenshot: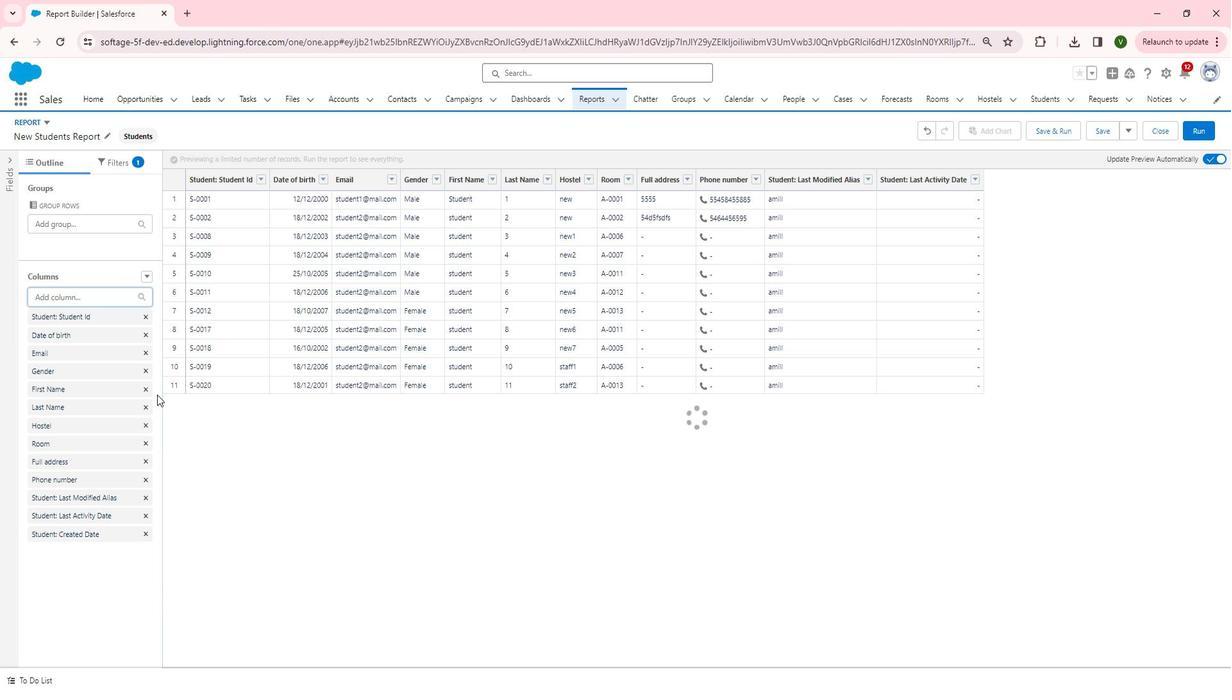 
Action: Mouse moved to (166, 512)
Screenshot: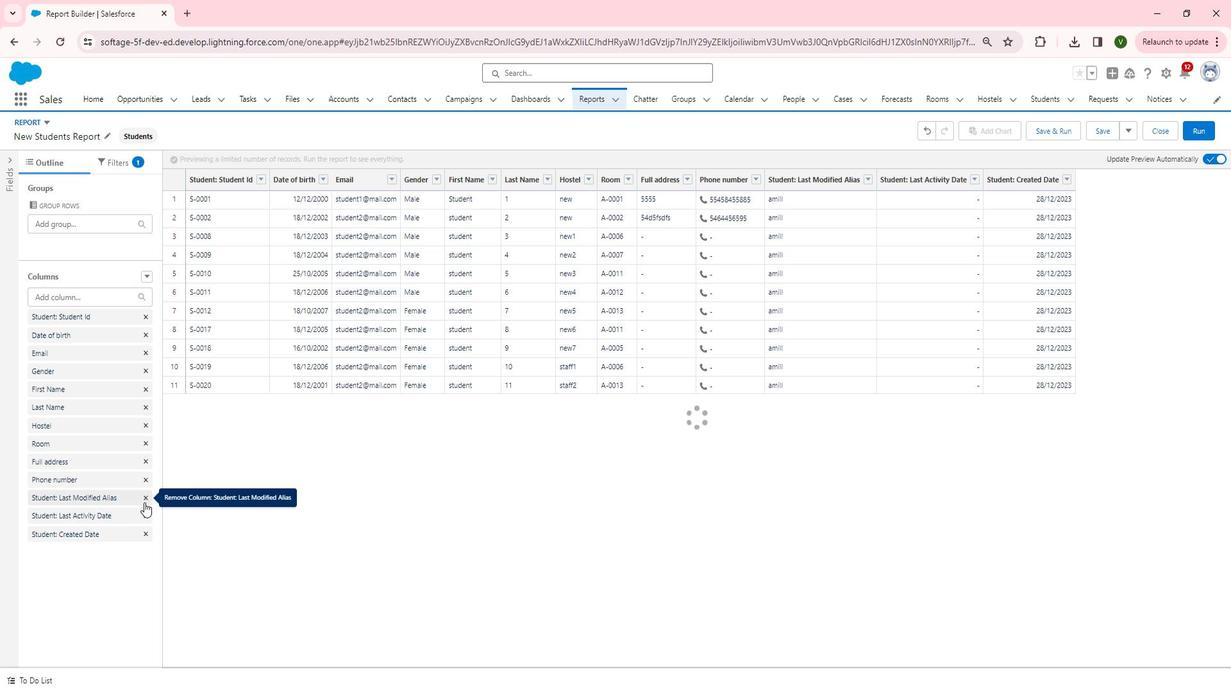 
Action: Mouse pressed left at (166, 512)
Screenshot: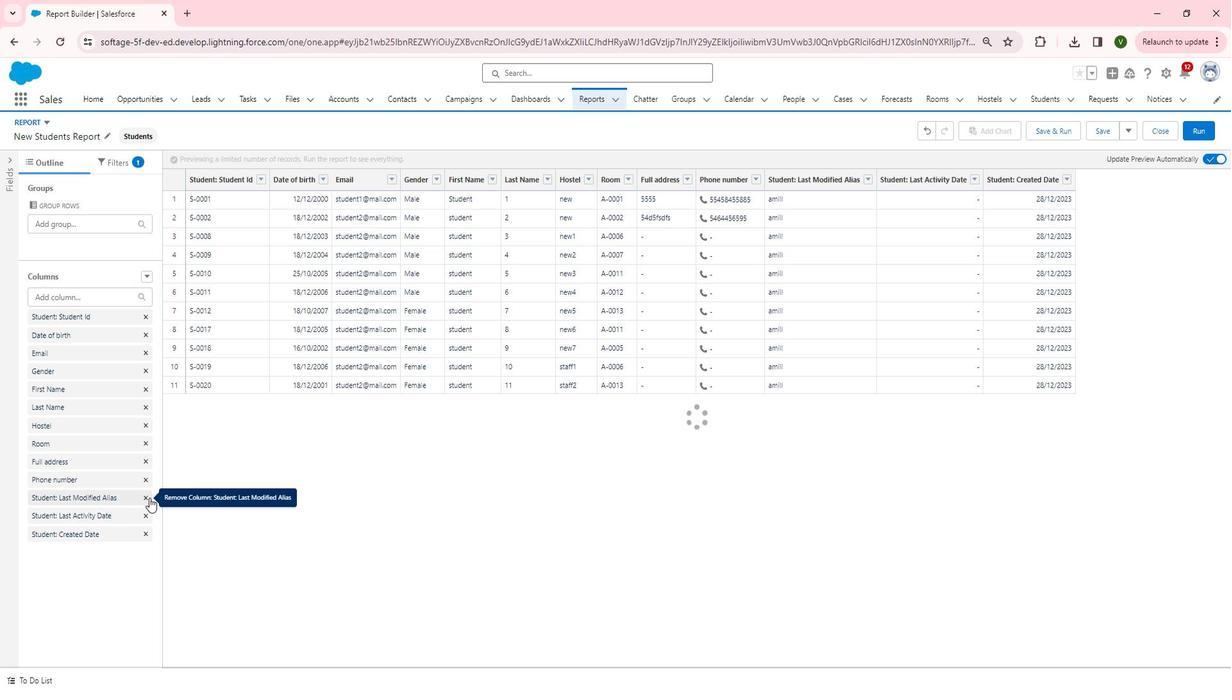 
Action: Mouse moved to (898, 473)
Screenshot: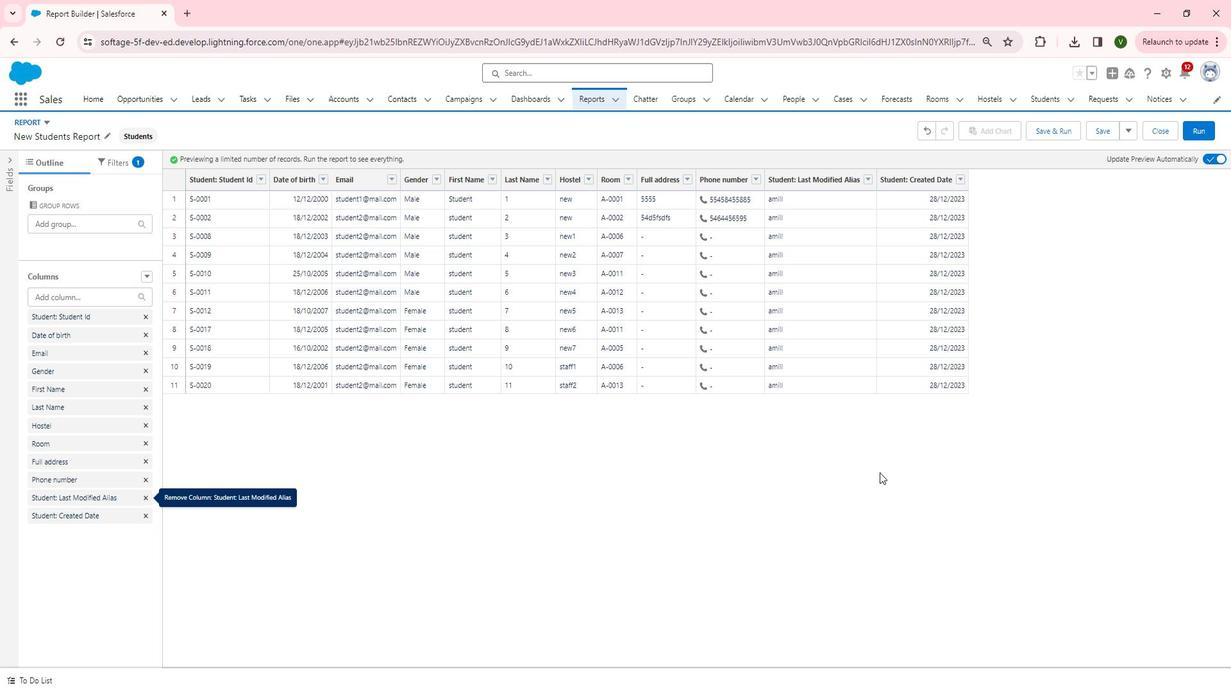 
Action: Mouse pressed left at (898, 473)
Screenshot: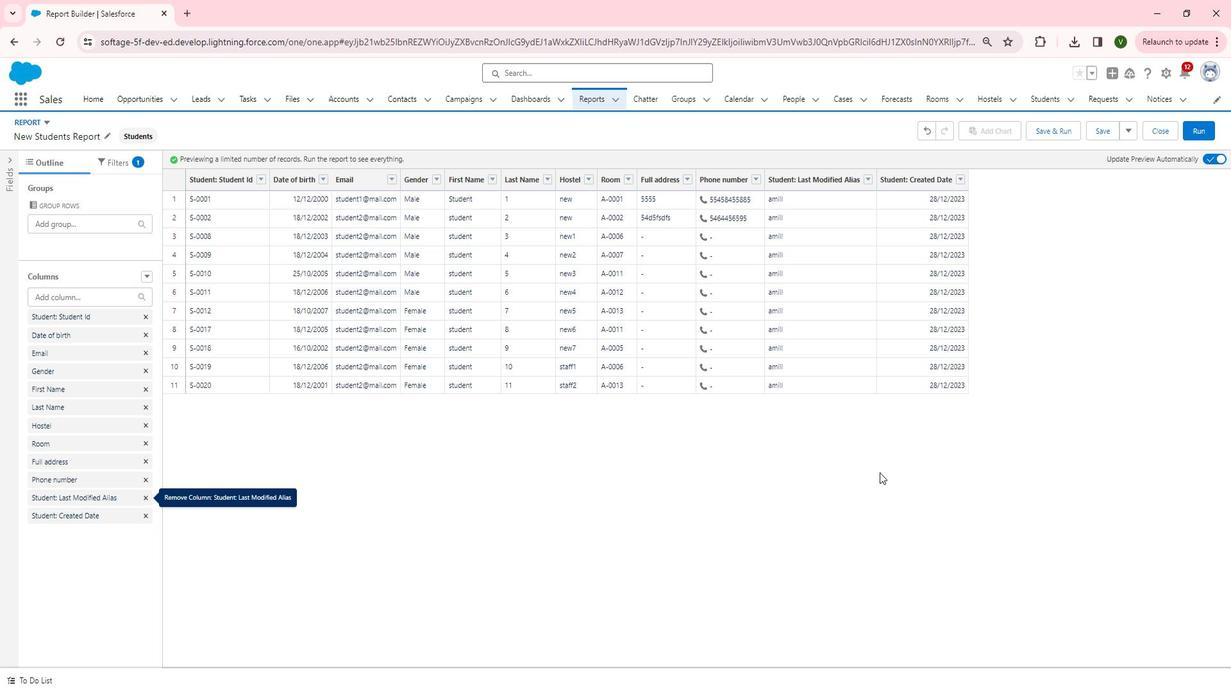
Action: Mouse moved to (105, 232)
Screenshot: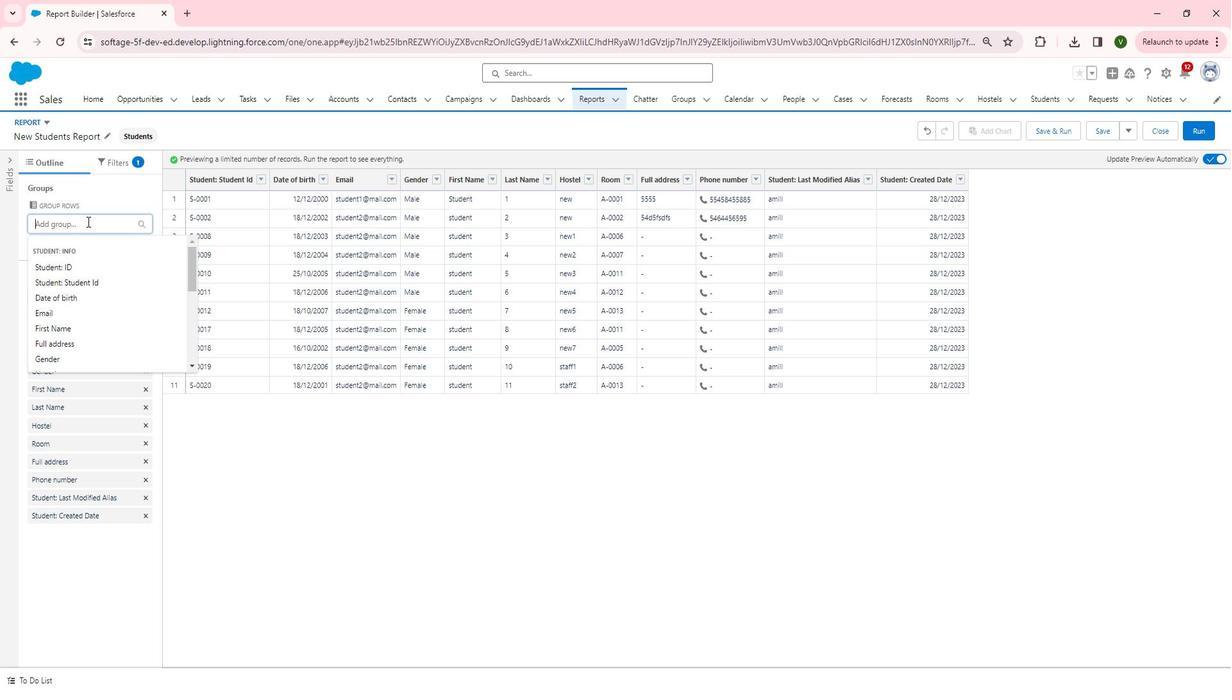 
Action: Mouse pressed left at (105, 232)
Screenshot: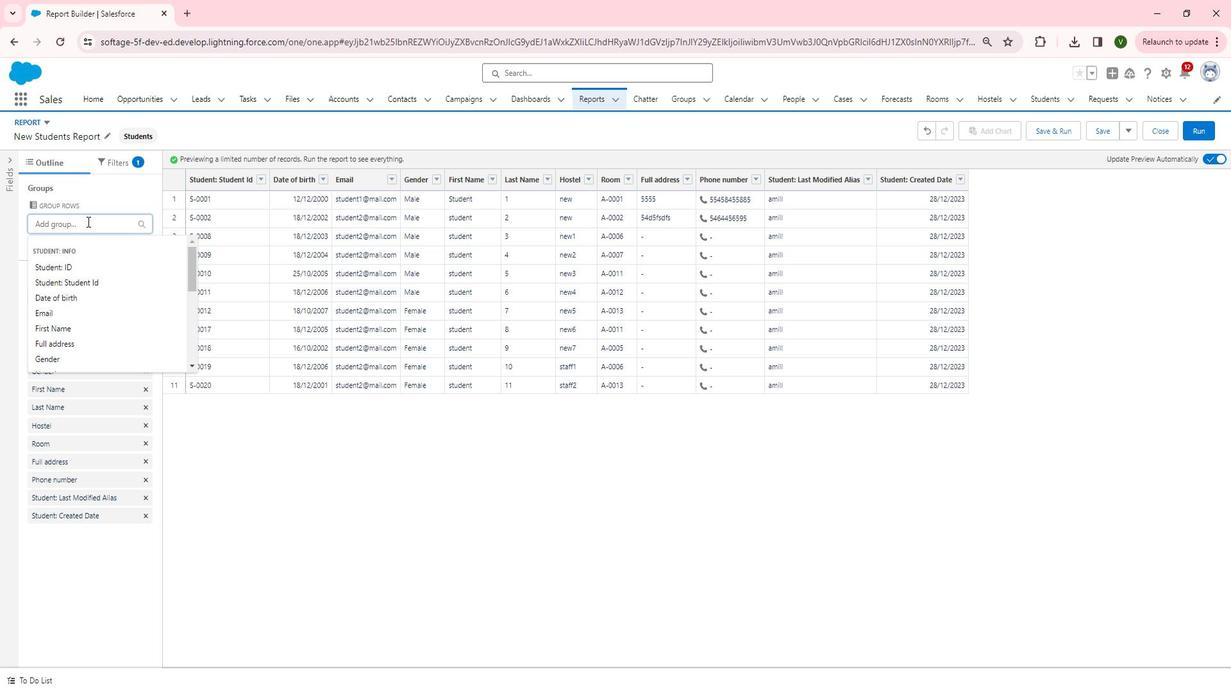 
Action: Mouse moved to (81, 363)
Screenshot: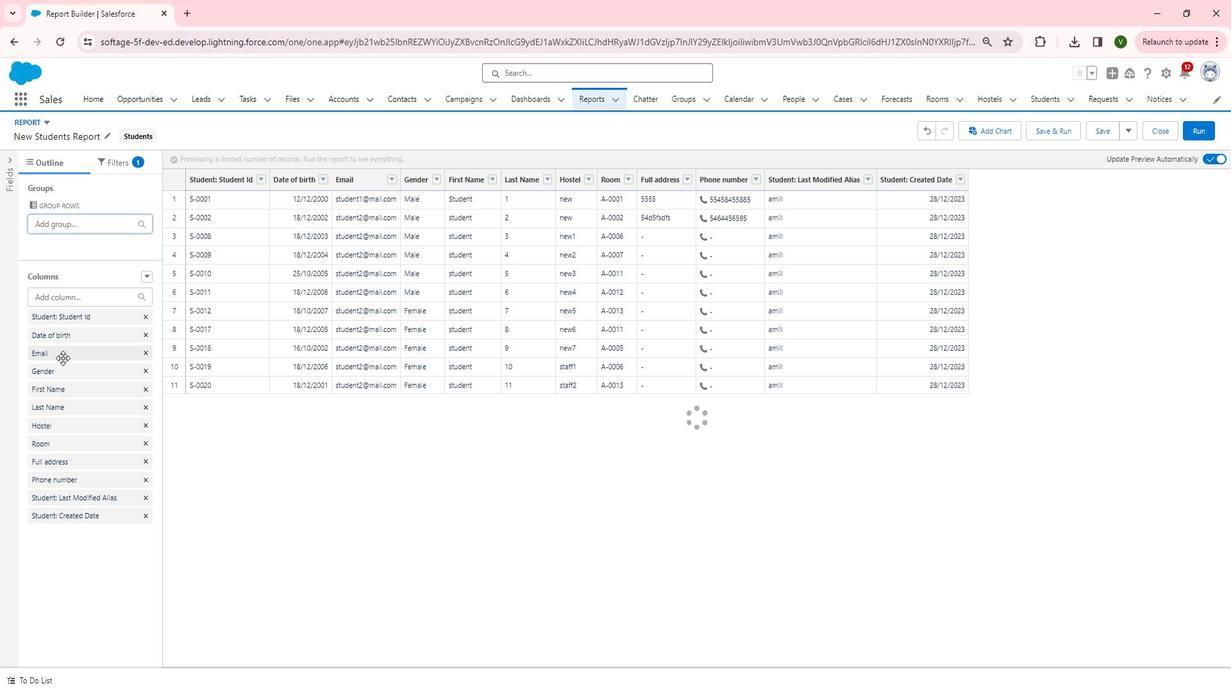 
Action: Mouse pressed left at (81, 363)
Screenshot: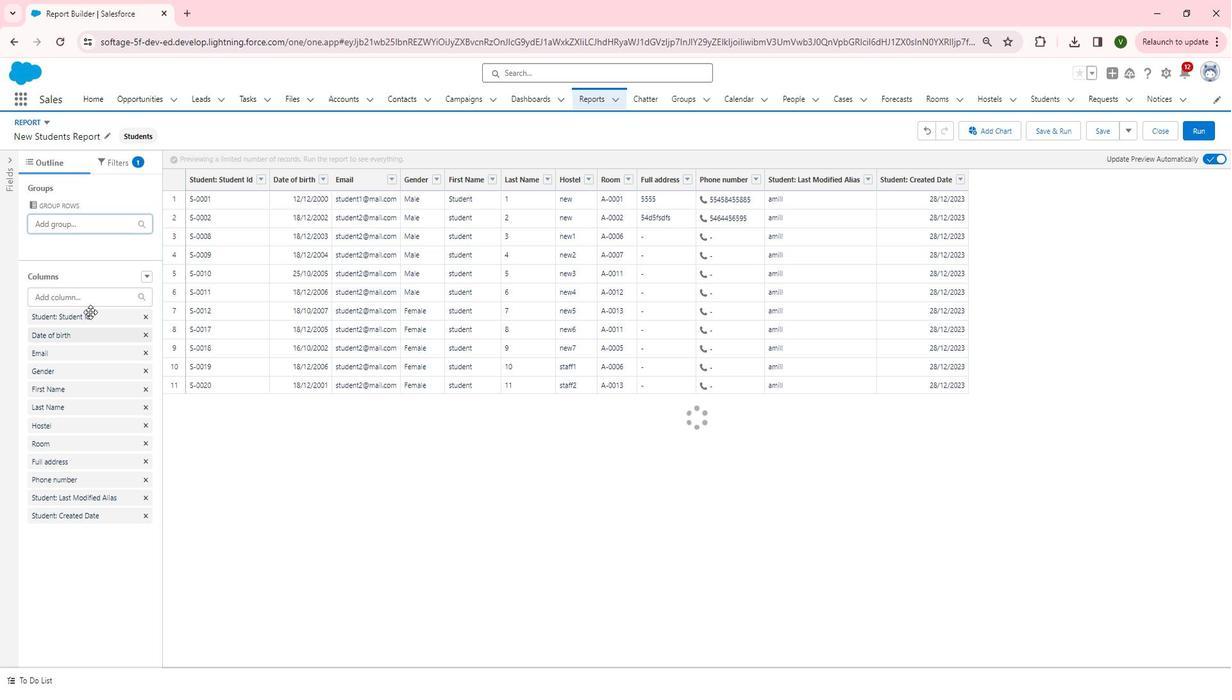 
Action: Mouse moved to (1117, 145)
Screenshot: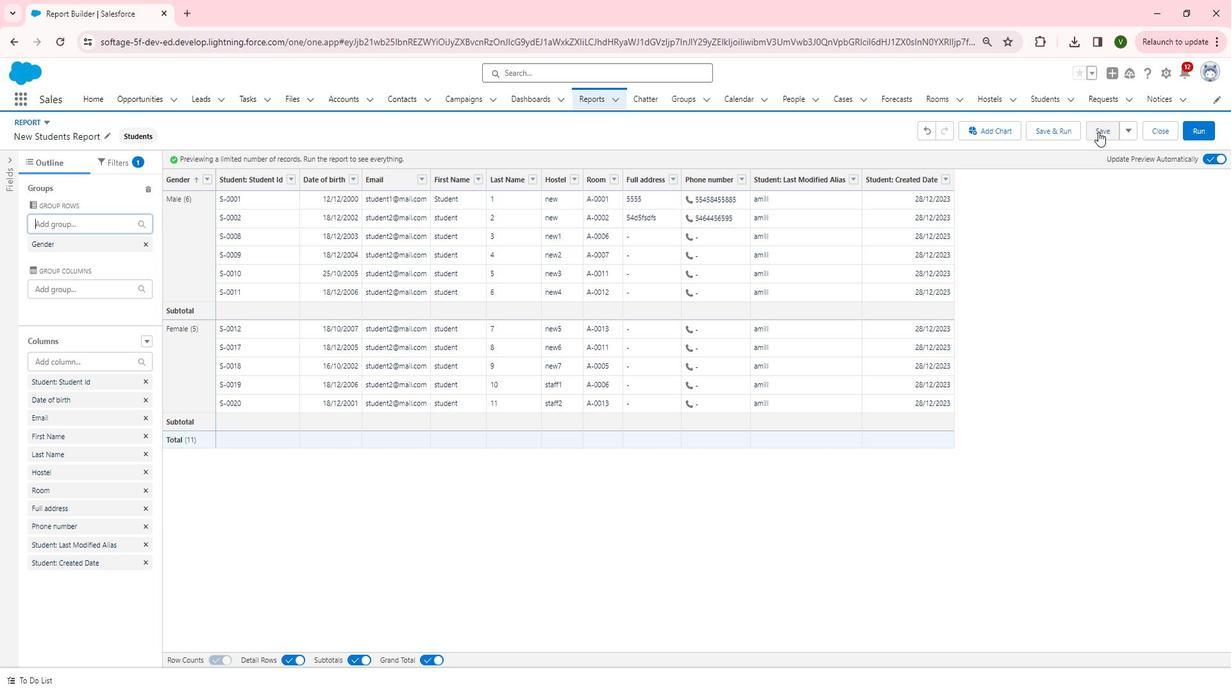 
Action: Mouse pressed left at (1117, 145)
Screenshot: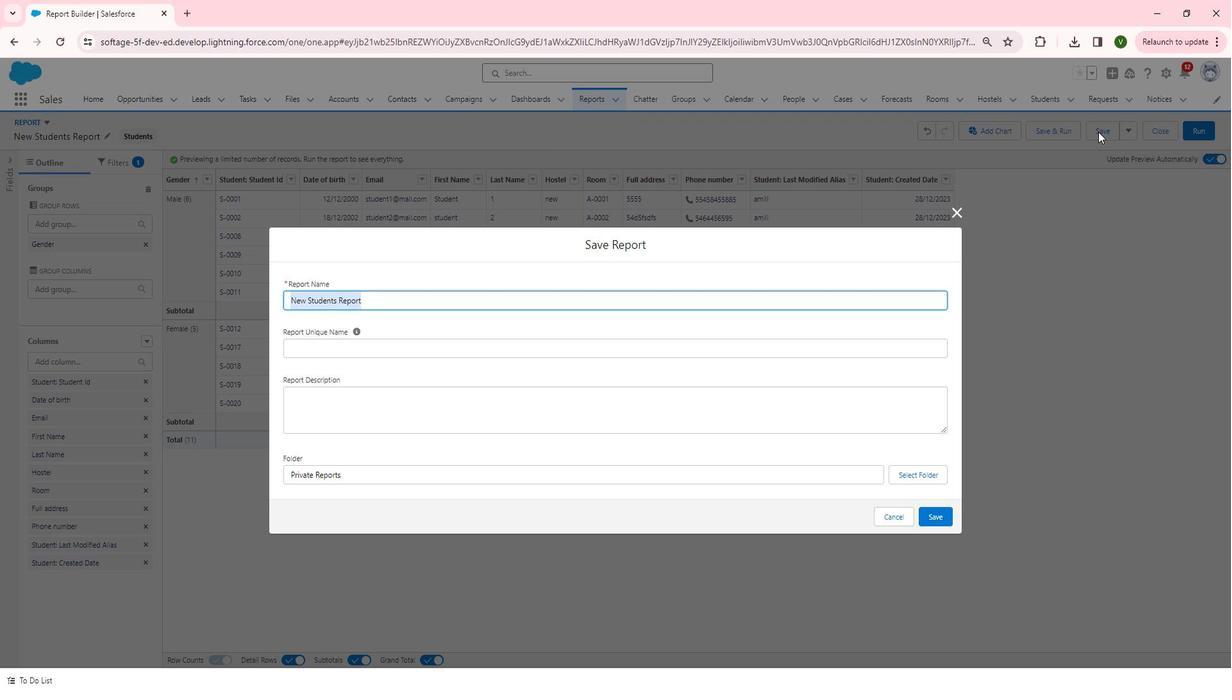 
Action: Mouse moved to (649, 323)
Screenshot: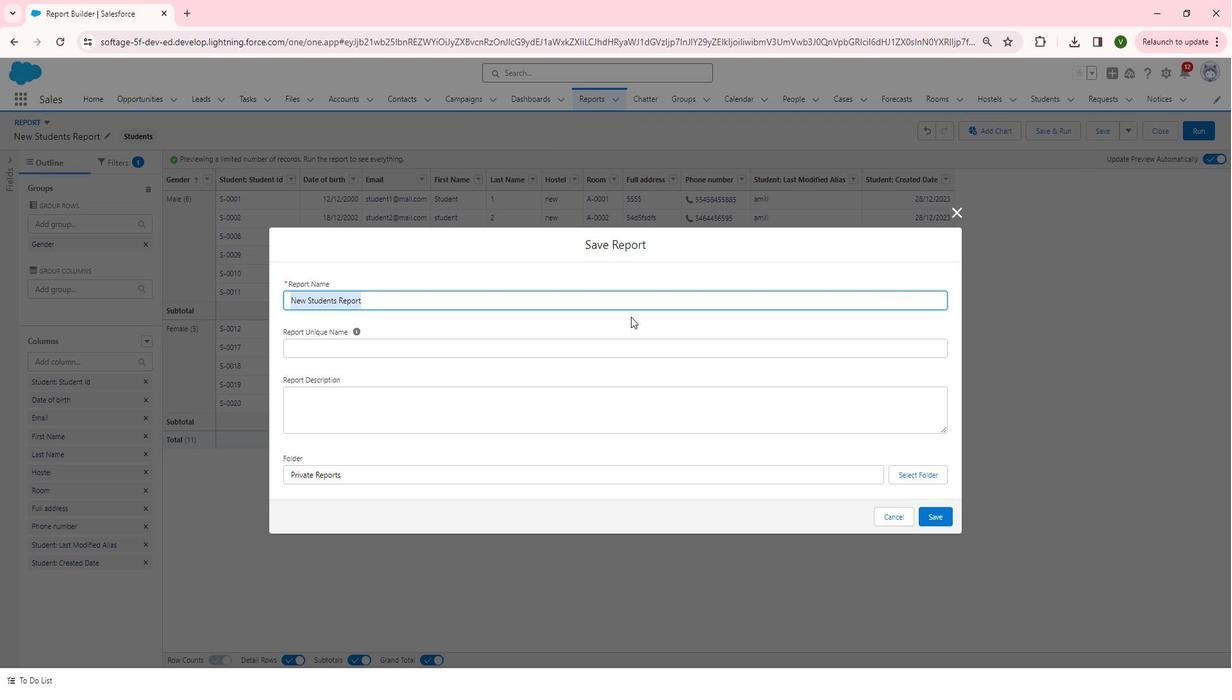 
Action: Key pressed <Key.left><Key.delete><Key.delete><Key.delete><Key.delete><Key.right><Key.right><Key.right><Key.right><Key.right><Key.right><Key.right><Key.right><Key.space>record<Key.space>by<Key.space>genger<Key.backspace><Key.backspace><Key.backspace>der
Screenshot: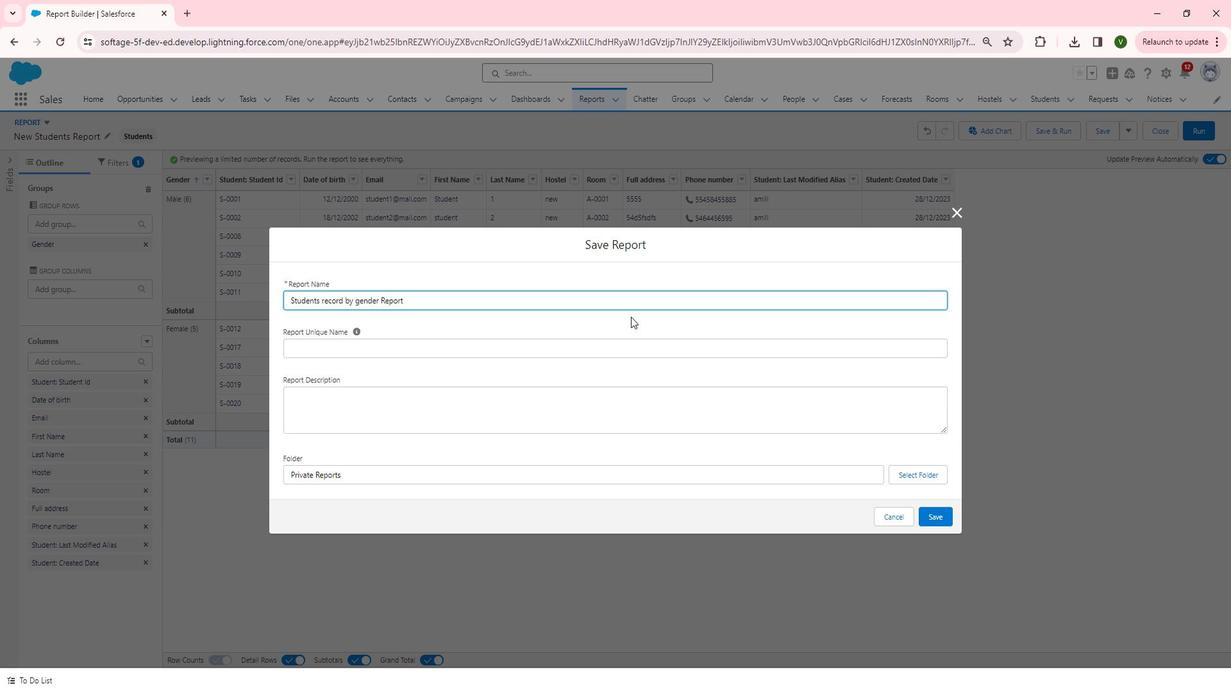 
Action: Mouse moved to (541, 328)
Screenshot: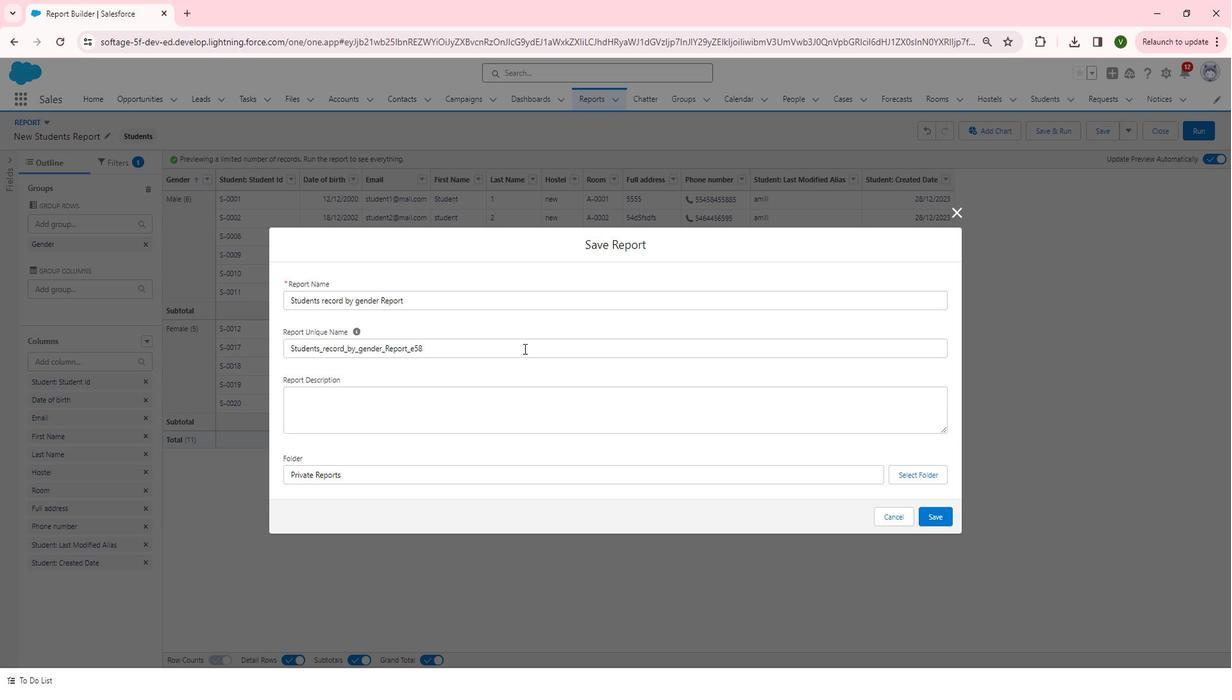 
Action: Mouse pressed left at (541, 328)
Screenshot: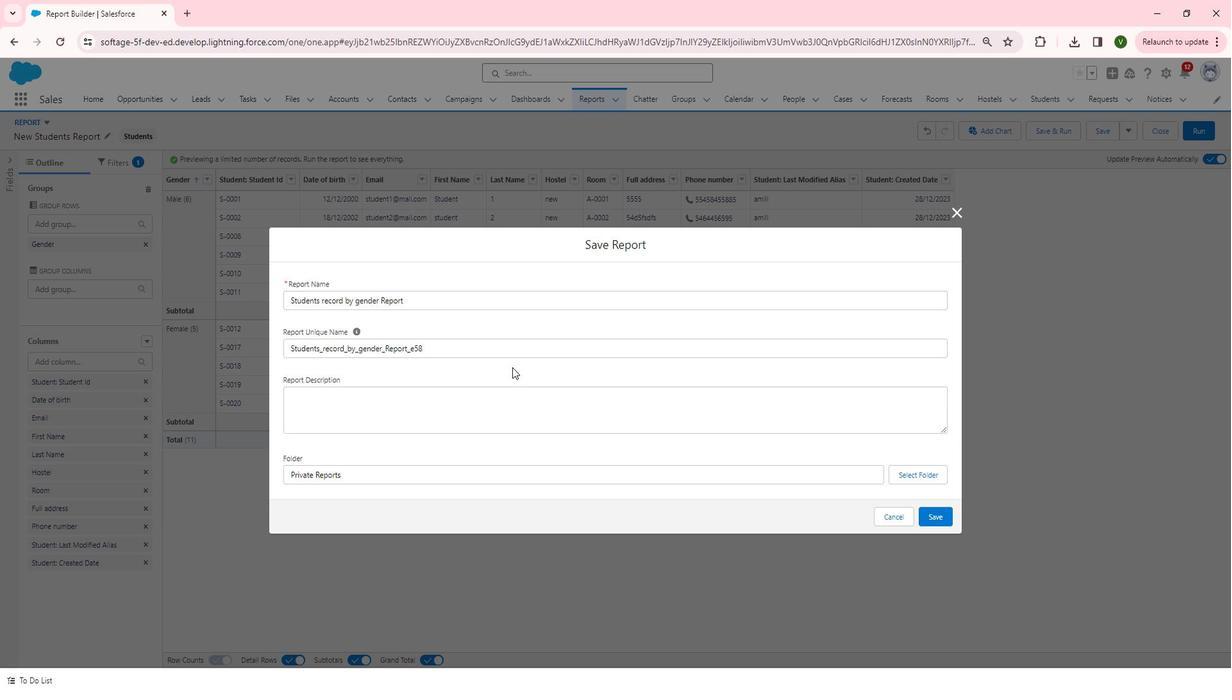 
Action: Mouse moved to (487, 414)
Screenshot: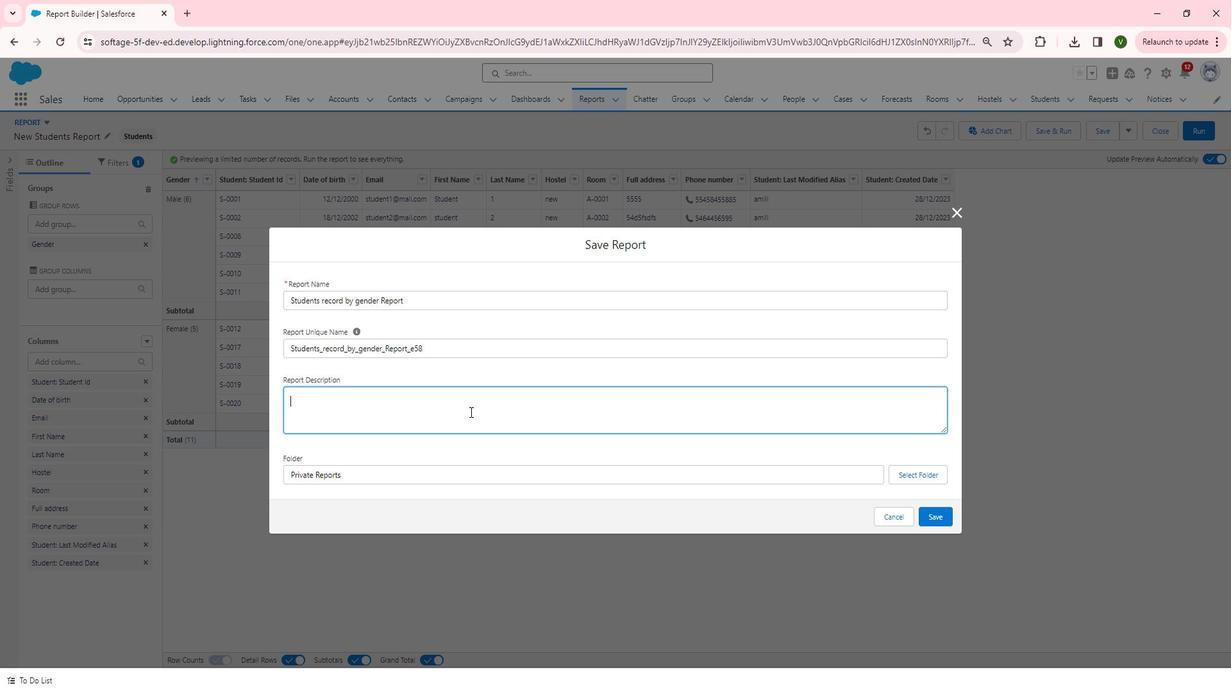 
Action: Mouse pressed left at (487, 414)
Screenshot: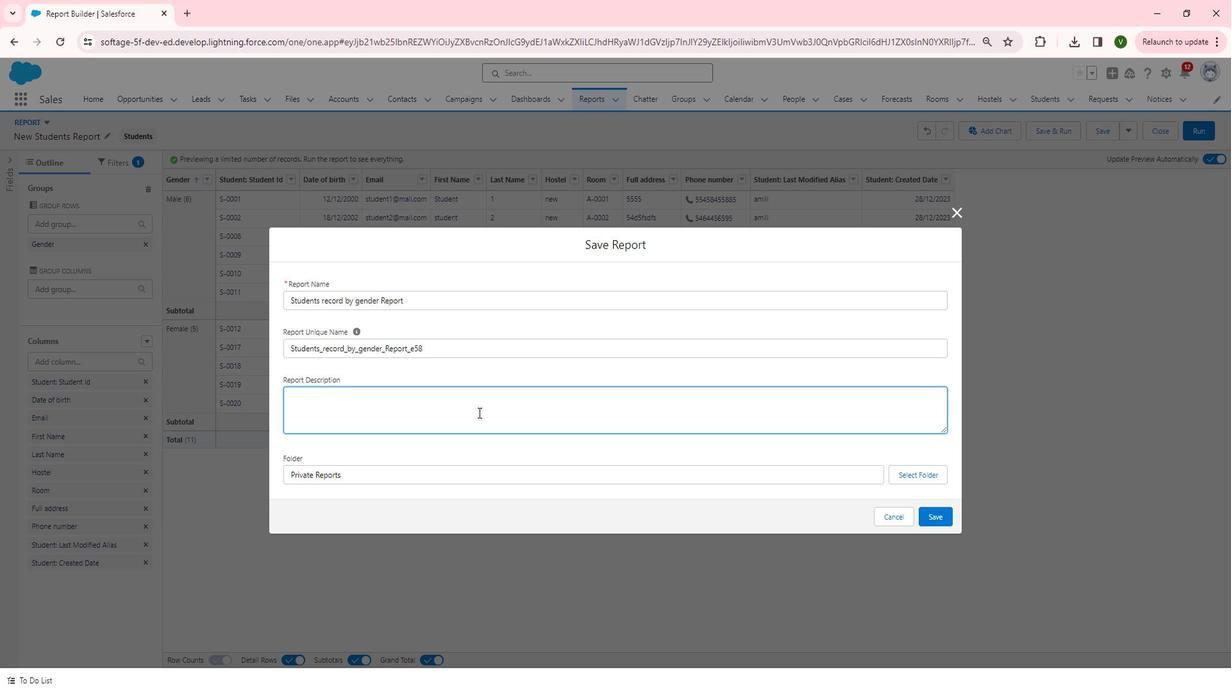 
Action: Mouse moved to (496, 416)
Screenshot: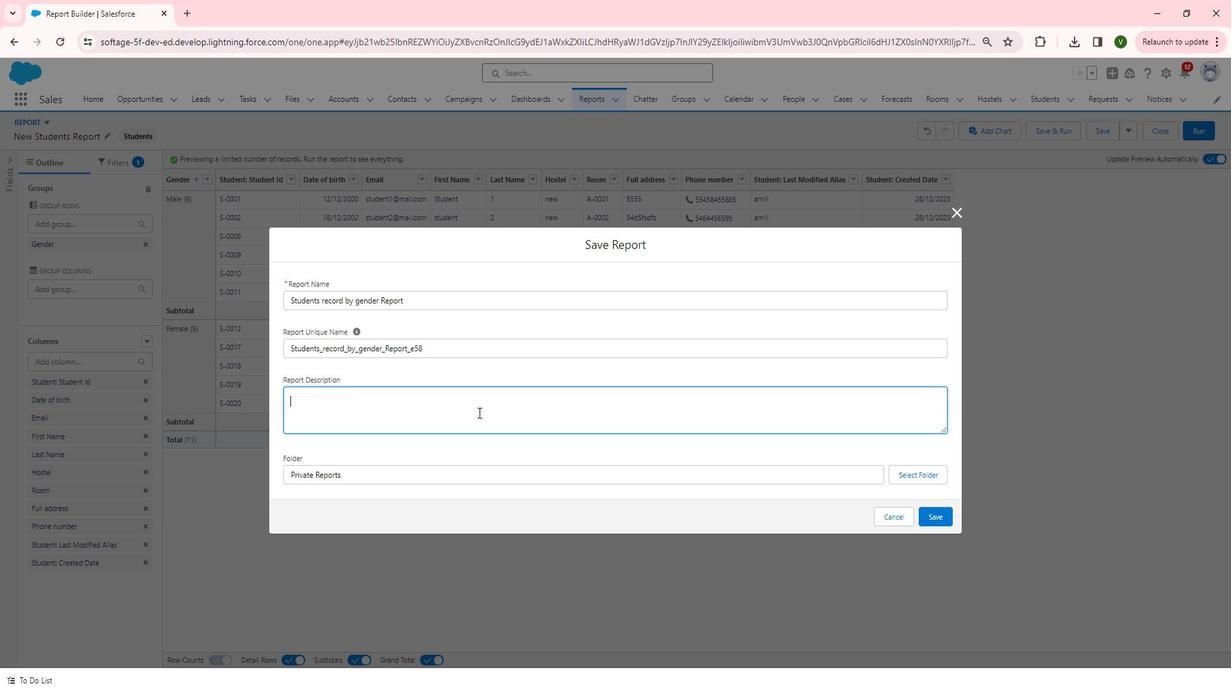
Action: Key pressed this<Key.backspace><Key.backspace><Key.backspace><Key.backspace><Key.shift>This<Key.space>report<Key.space>is<Key.space>creted<Key.backspace><Key.backspace><Key.backspace>ated<Key.space>for<Key.space>student<Key.space>gender<Key.space>ration<Key.backspace><Key.space>and<Key.space>their<Key.space>details
Screenshot: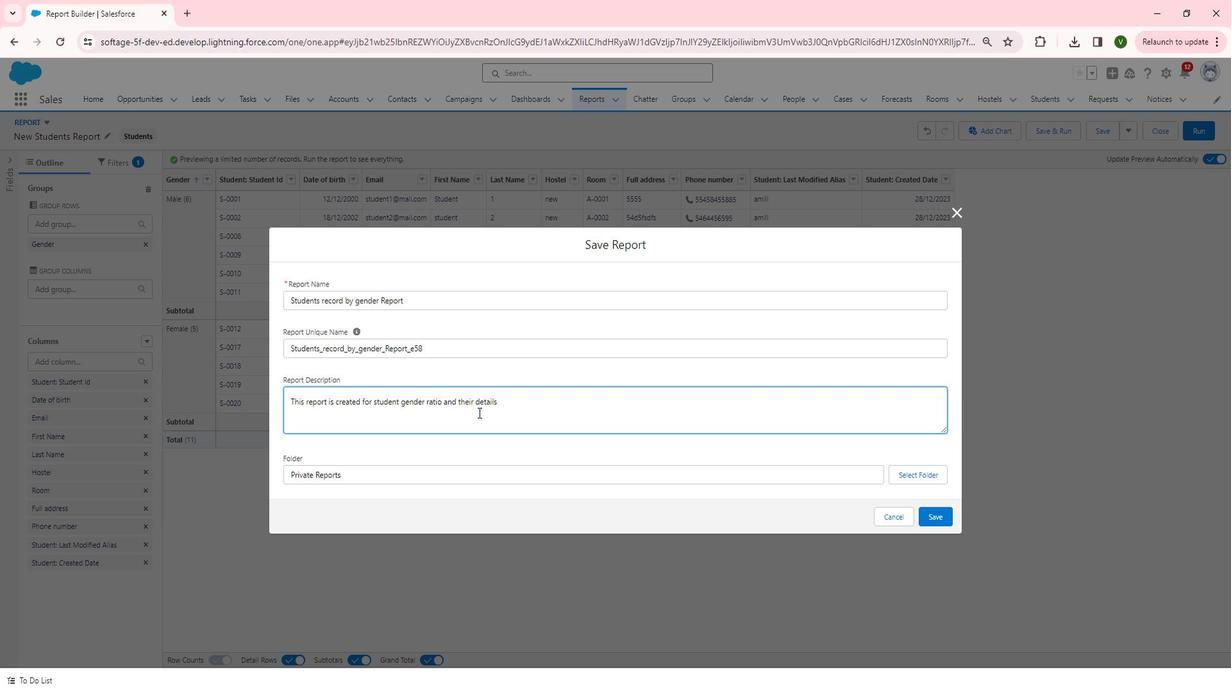 
Action: Mouse moved to (932, 478)
Screenshot: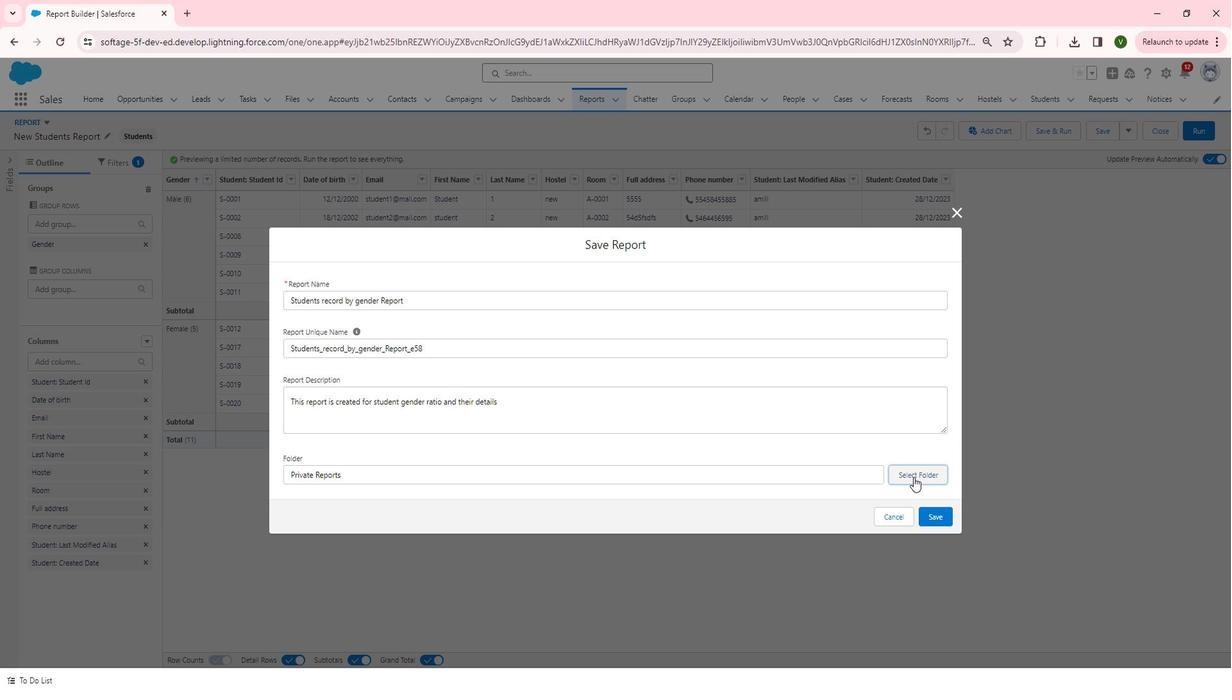 
Action: Mouse pressed left at (932, 478)
Screenshot: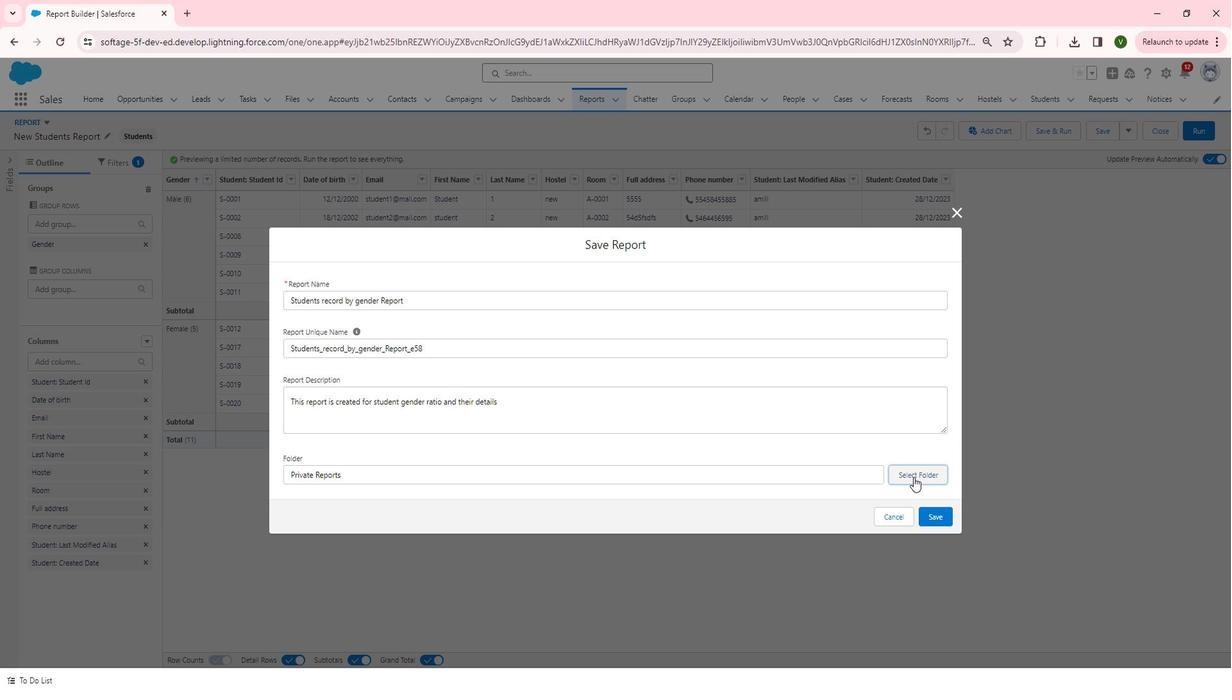 
Action: Mouse moved to (504, 623)
Screenshot: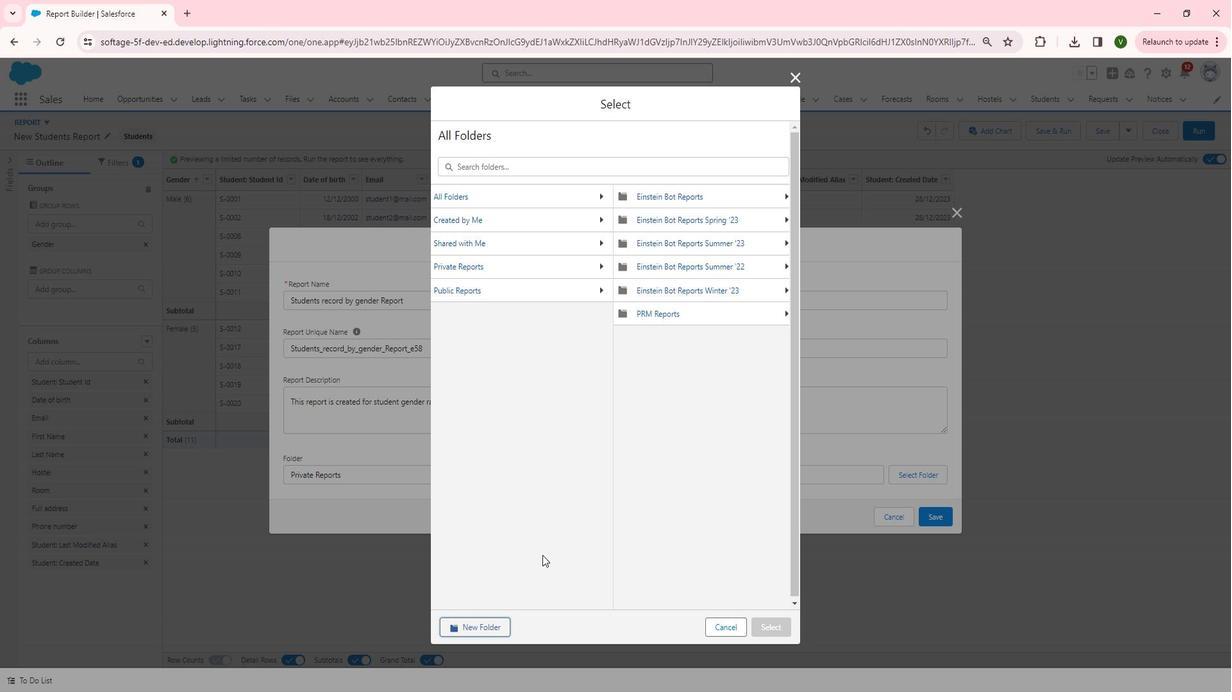 
Action: Mouse pressed left at (504, 623)
Screenshot: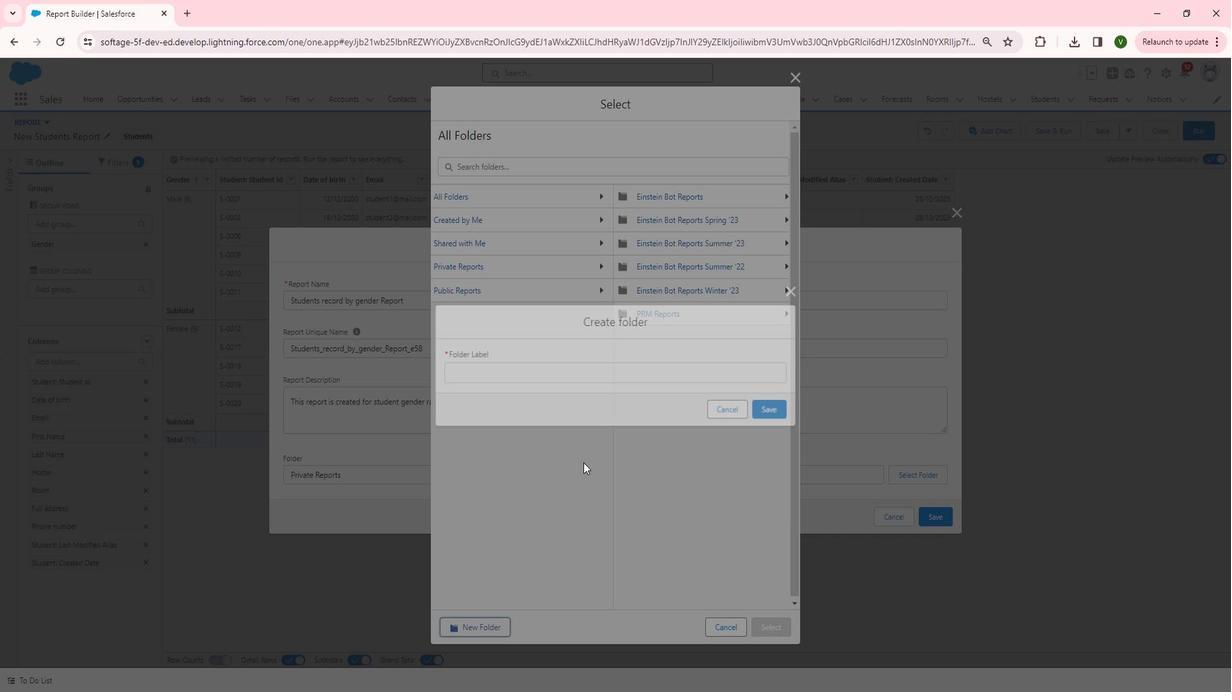 
Action: Mouse moved to (625, 359)
Screenshot: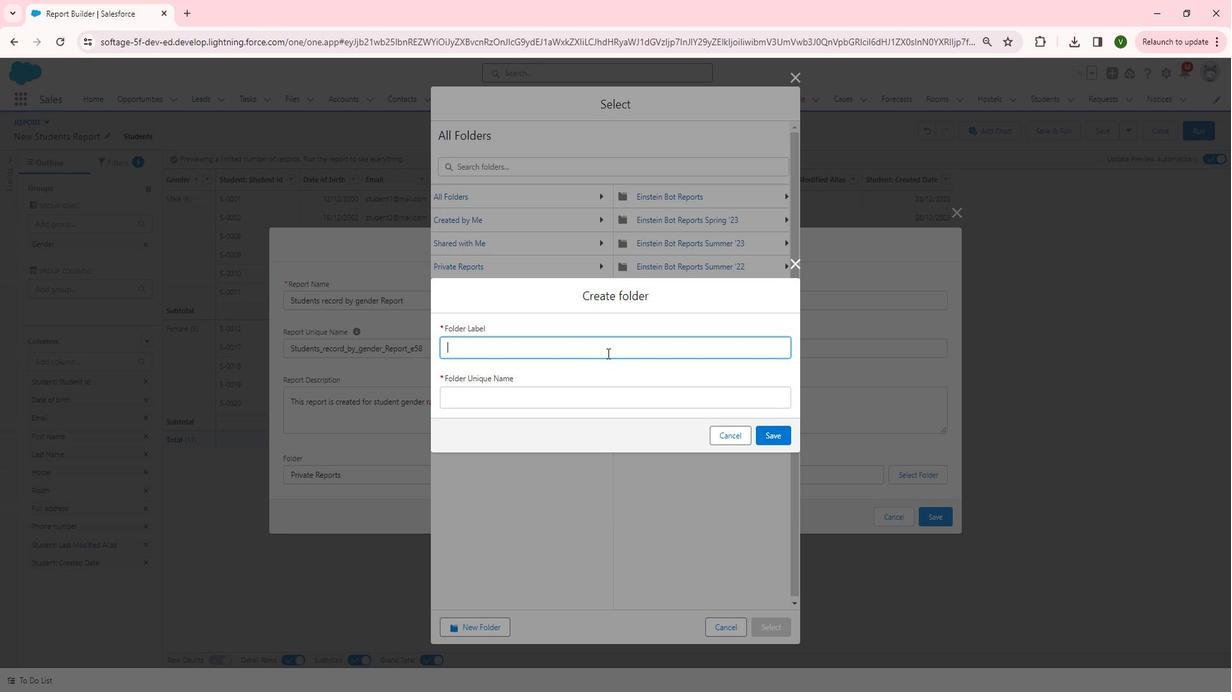 
Action: Mouse pressed left at (625, 359)
Screenshot: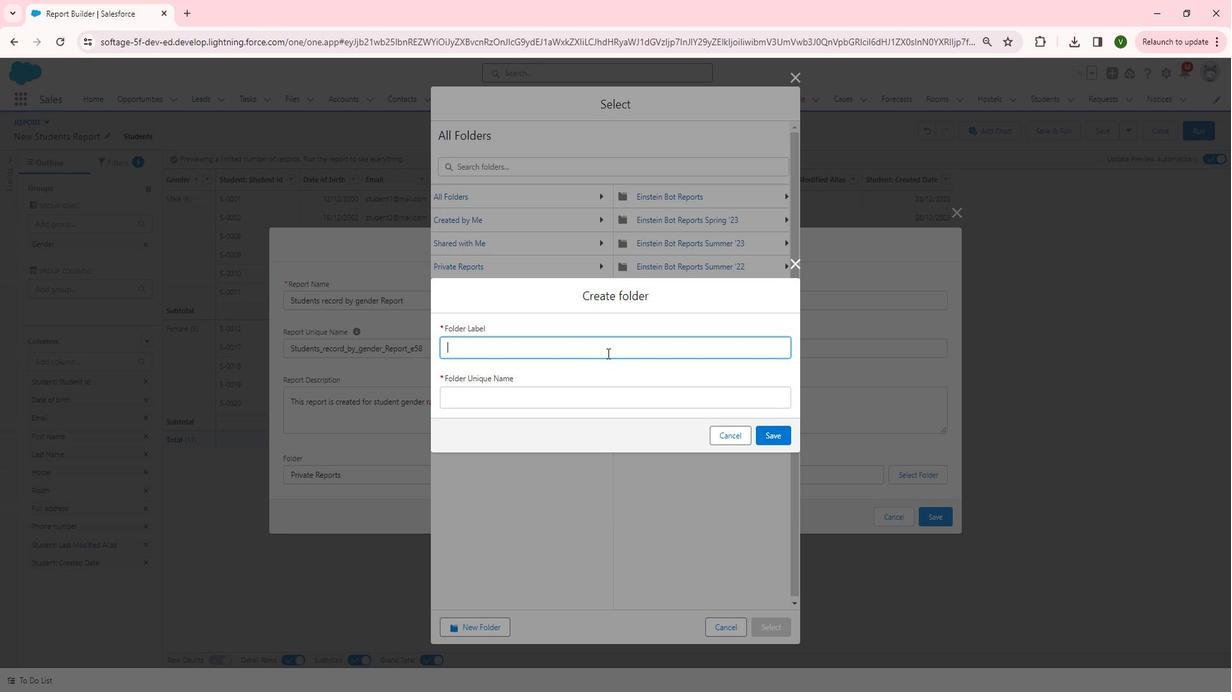 
Action: Key pressed <Key.shift>Students
Screenshot: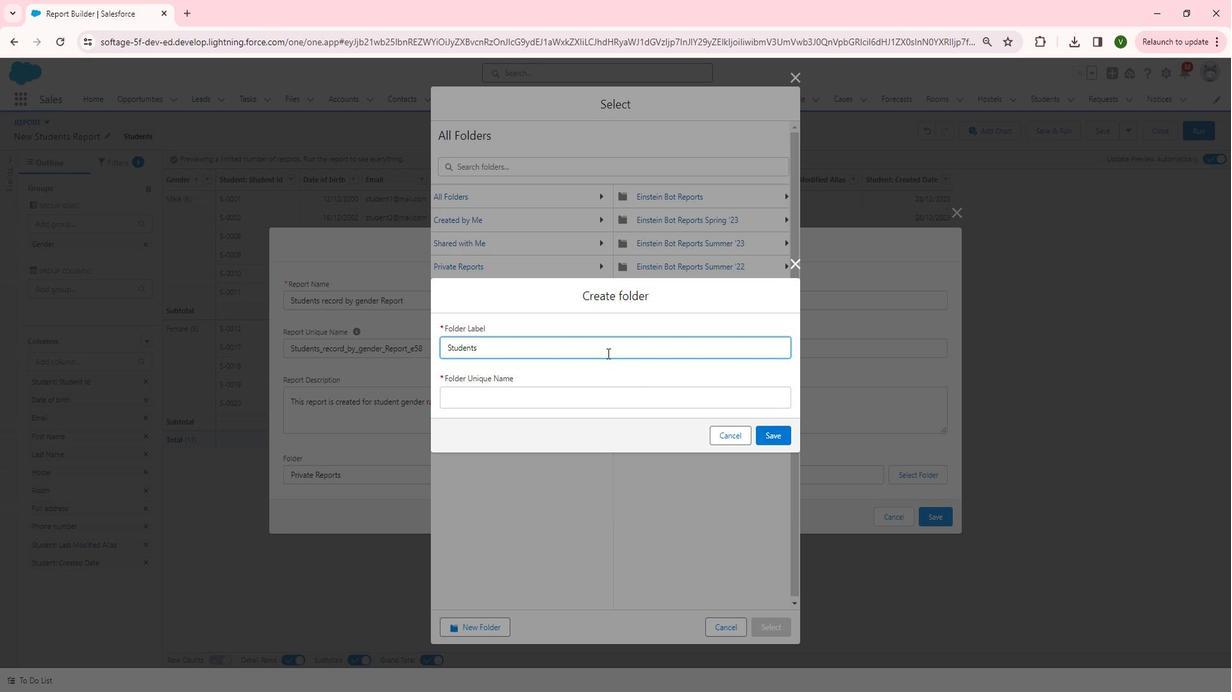 
Action: Mouse moved to (627, 387)
Screenshot: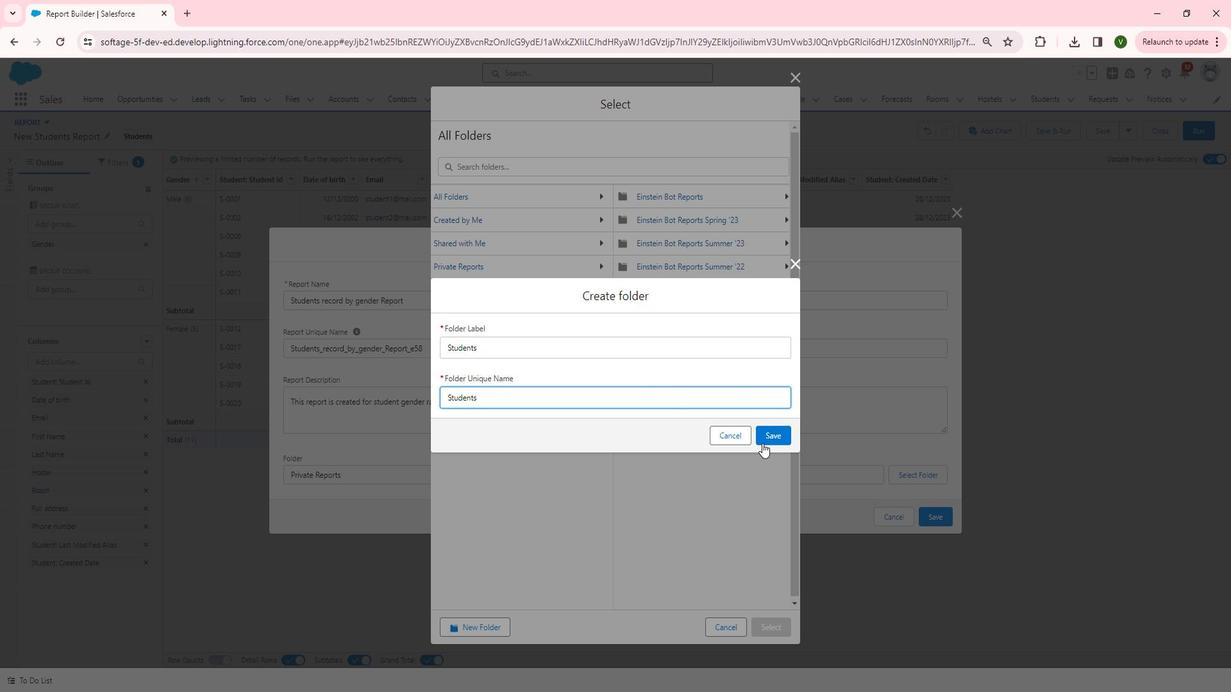 
Action: Mouse pressed left at (627, 387)
Screenshot: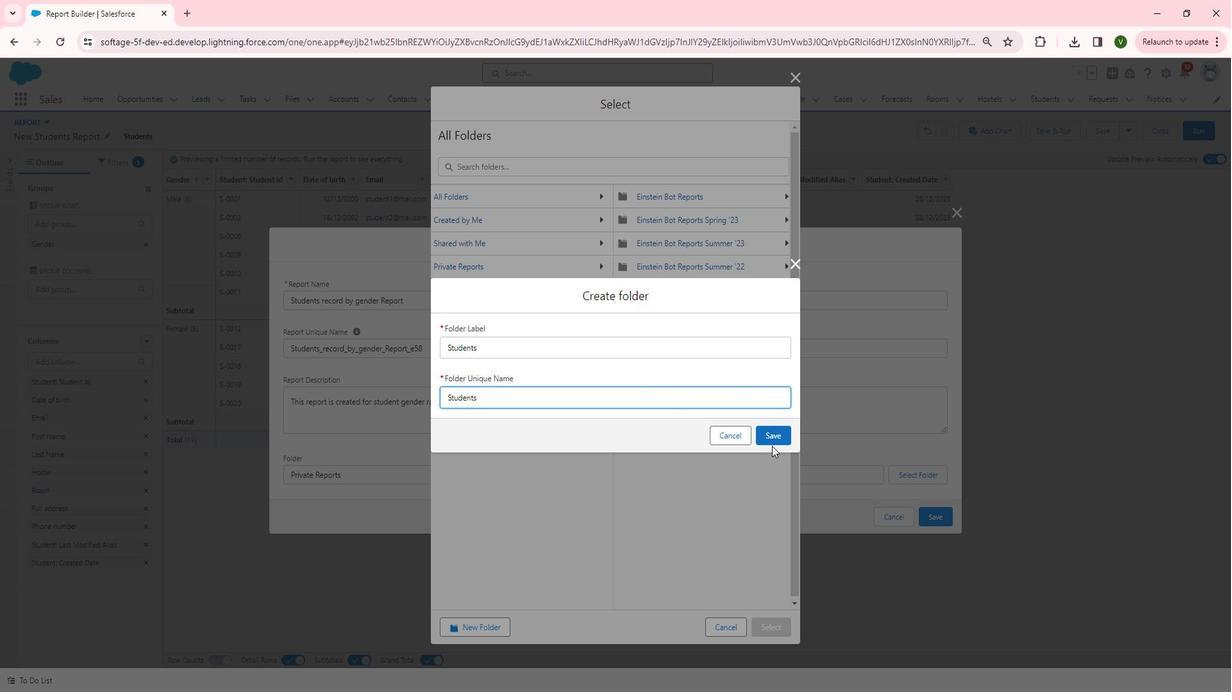 
Action: Mouse moved to (795, 441)
Screenshot: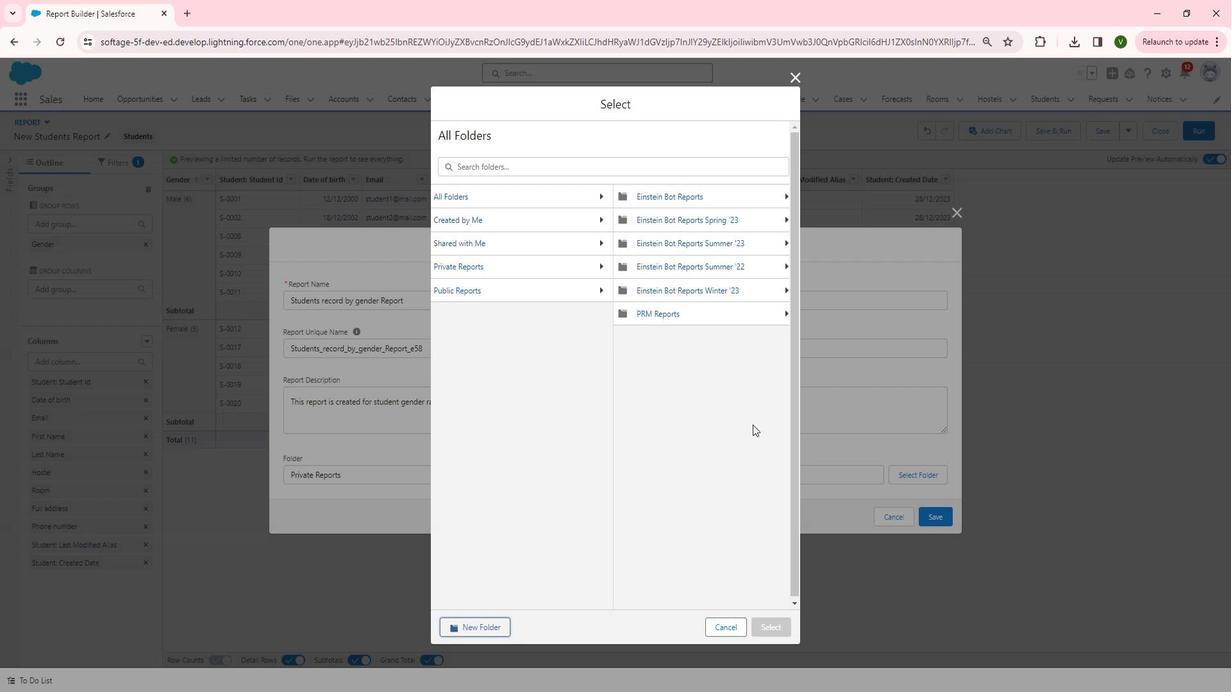 
Action: Mouse pressed left at (795, 441)
Screenshot: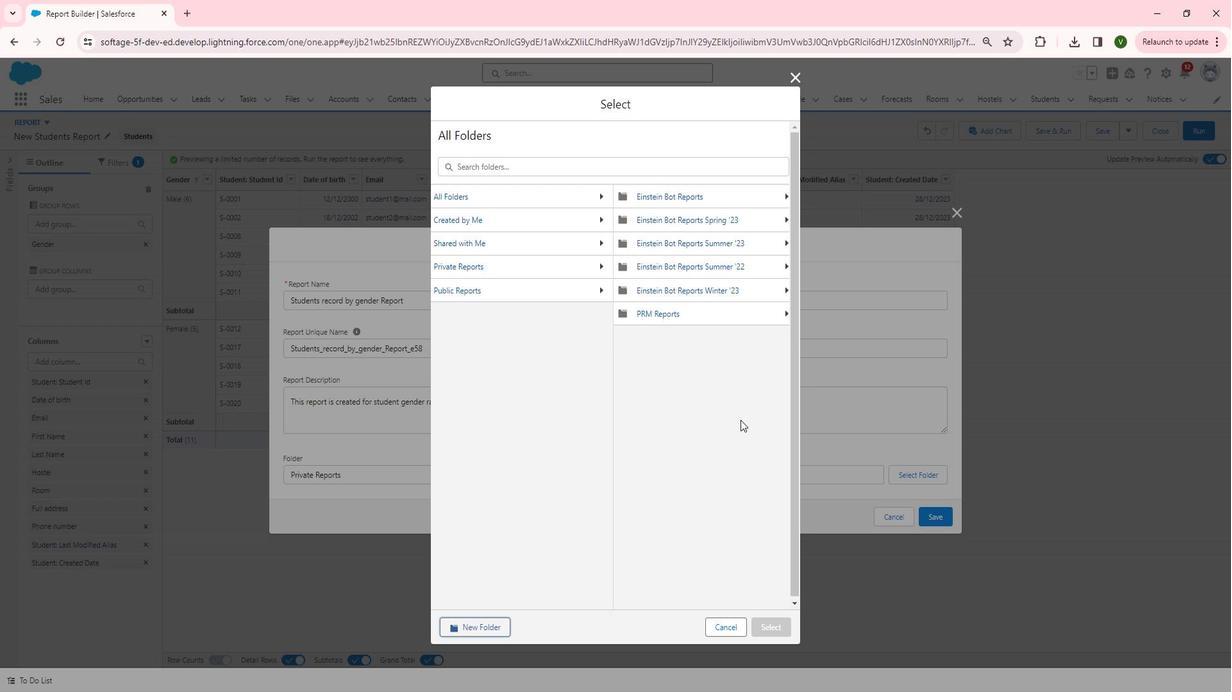 
Action: Mouse moved to (553, 343)
Screenshot: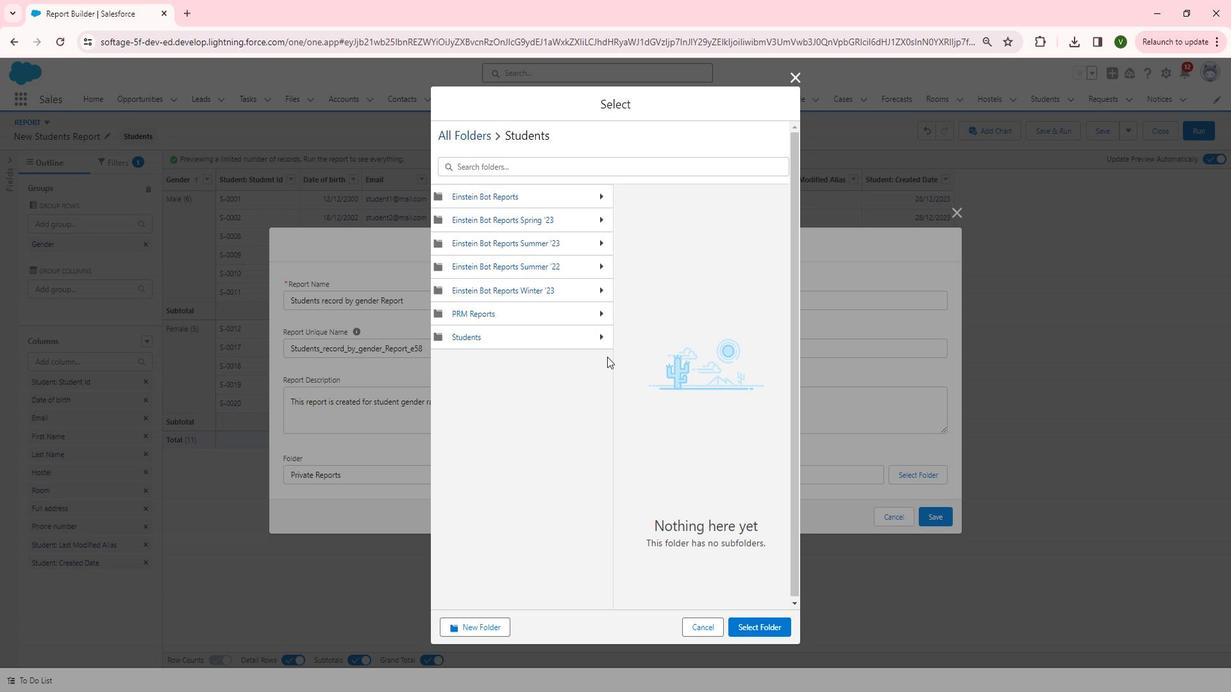 
Action: Mouse pressed left at (553, 343)
Screenshot: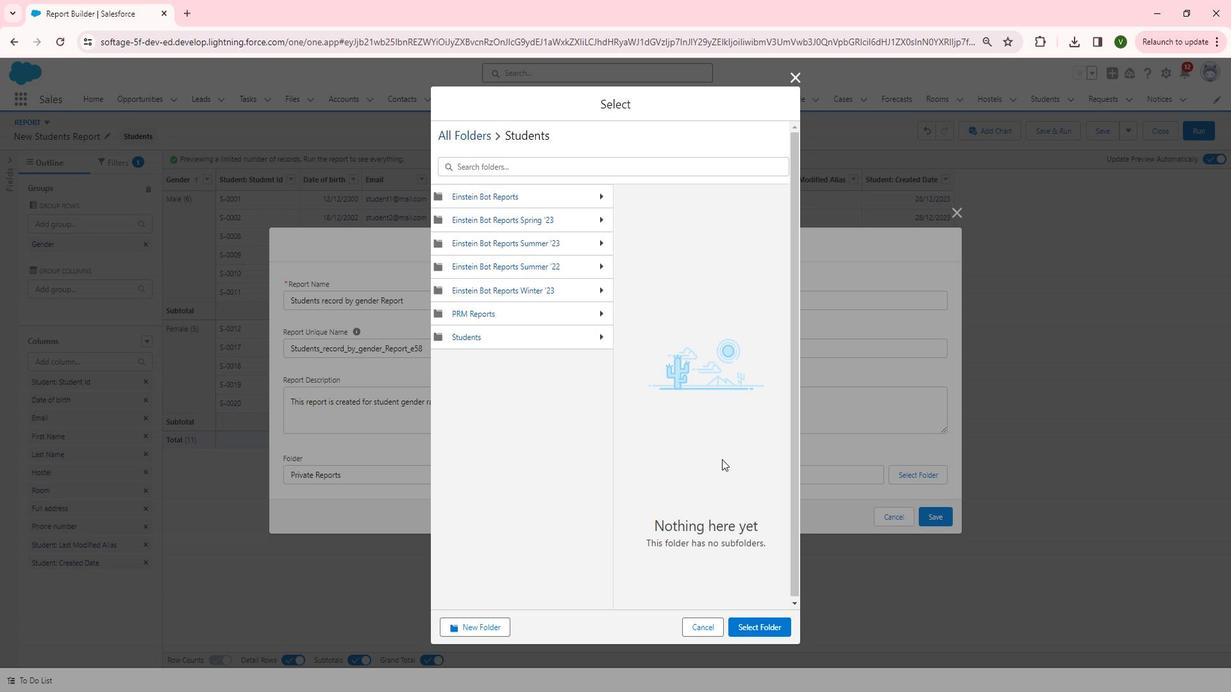 
Action: Mouse moved to (789, 623)
Screenshot: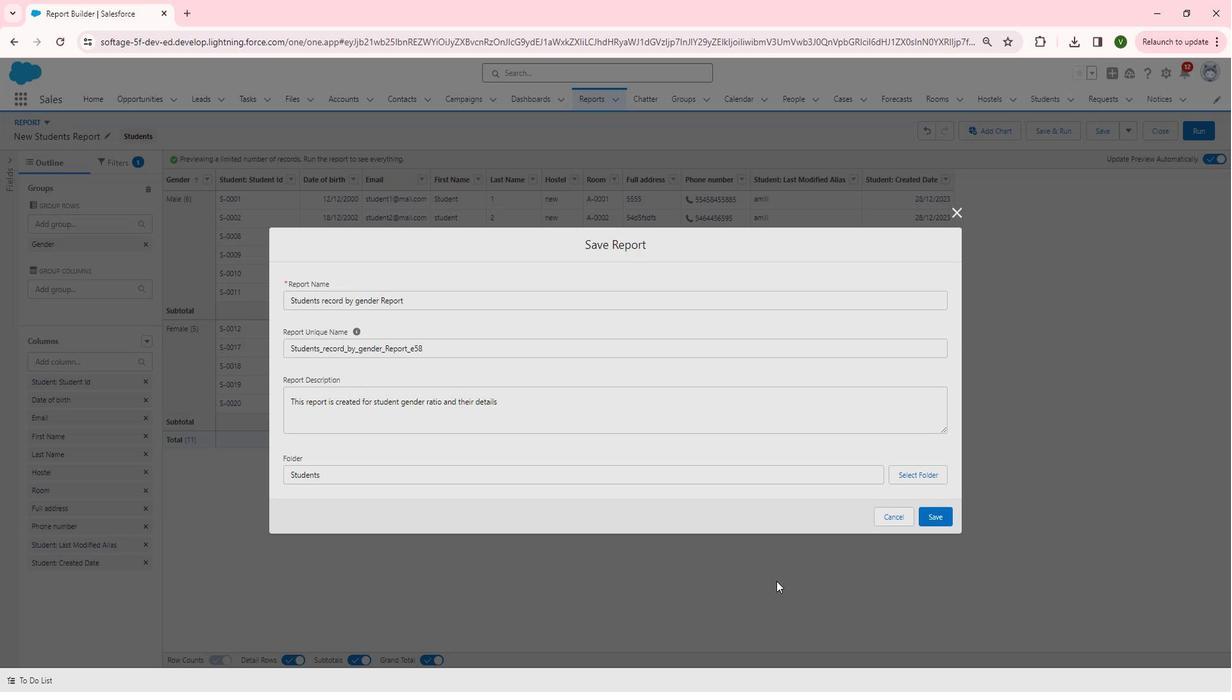 
Action: Mouse pressed left at (789, 623)
Screenshot: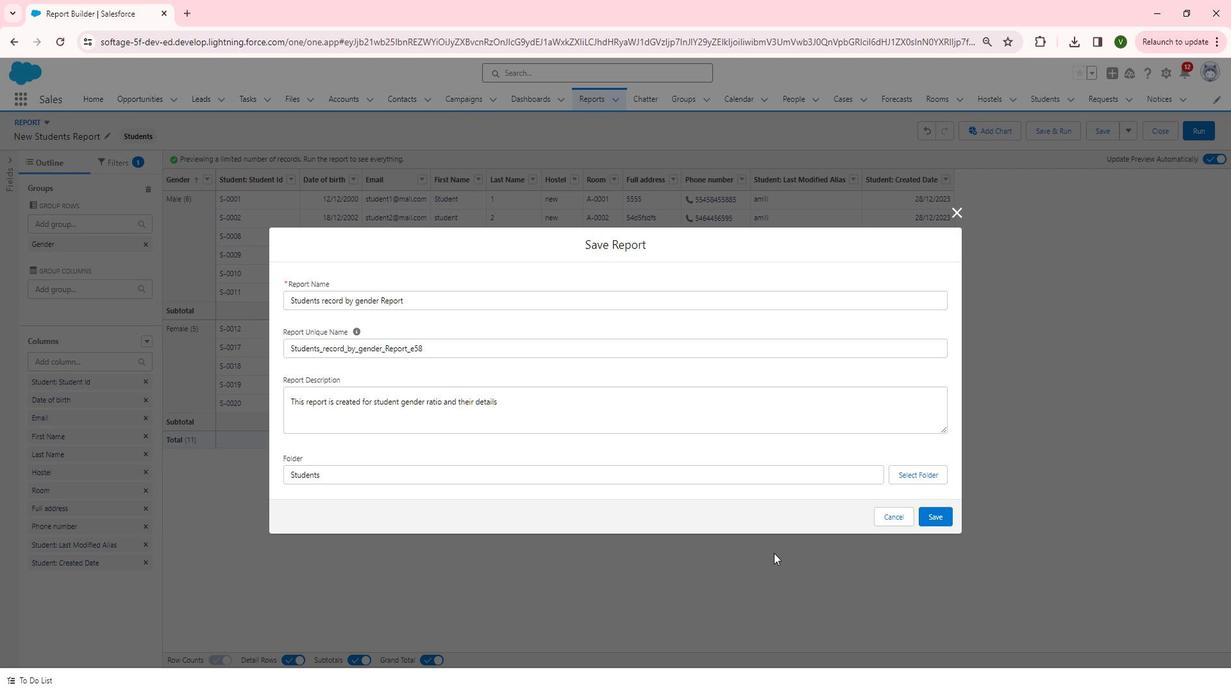 
Action: Mouse moved to (954, 517)
Screenshot: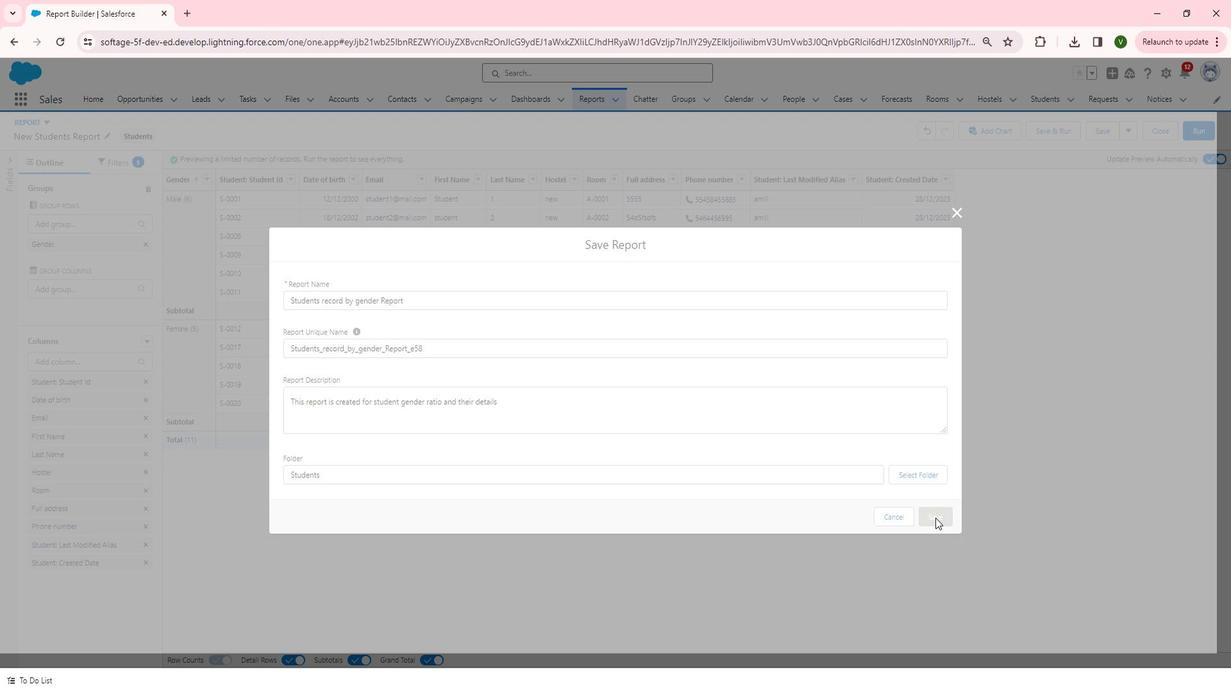 
Action: Mouse pressed left at (954, 517)
Screenshot: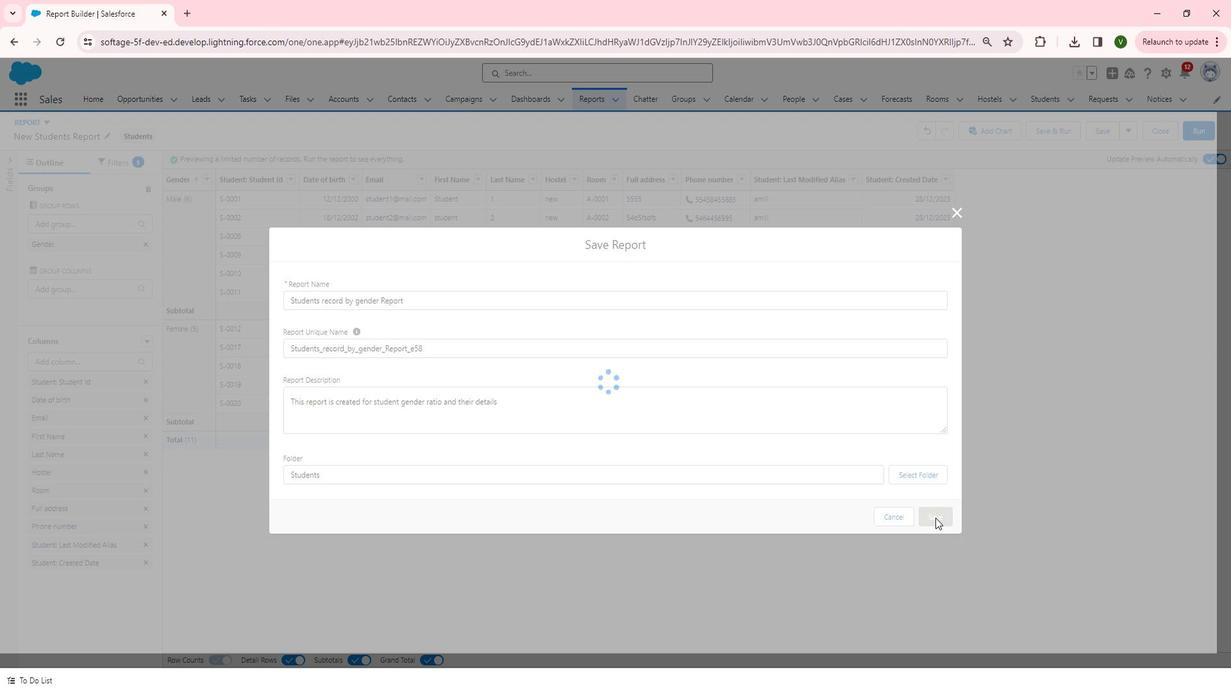 
Action: Mouse moved to (982, 491)
Screenshot: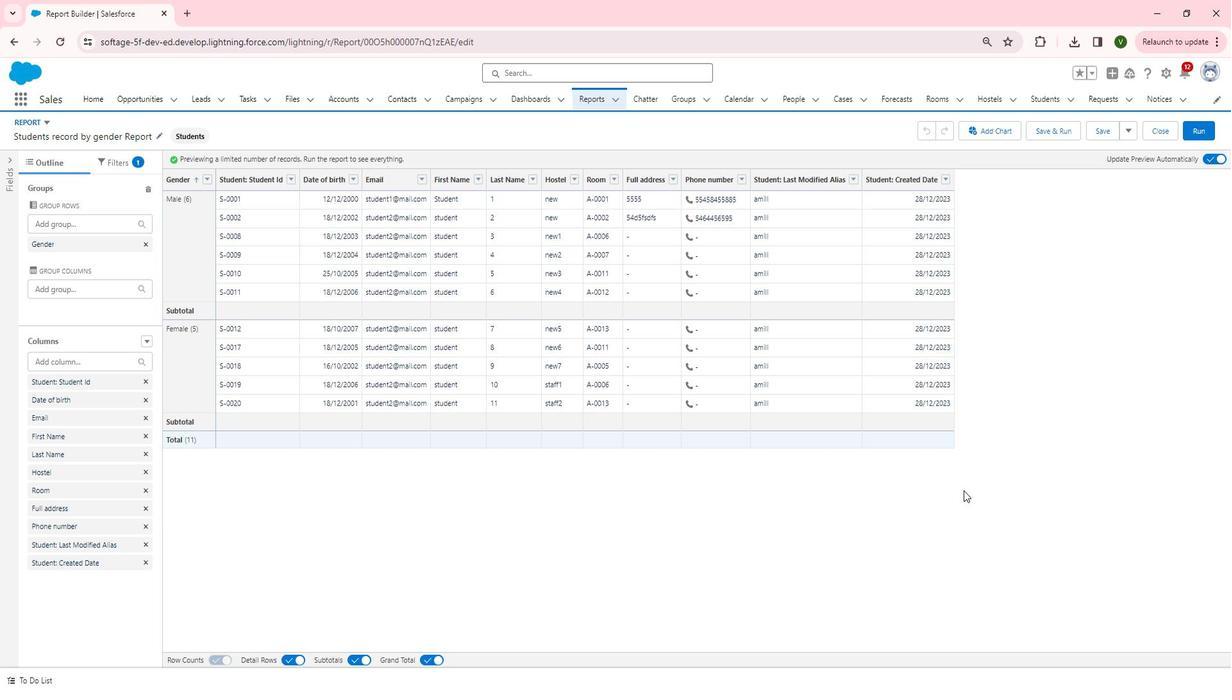 
